 Task: Look for space in Gangākher, India from 22nd June, 2023 to 30th June, 2023 for 2 adults in price range Rs.7000 to Rs.15000. Place can be entire place with 1  bedroom having 1 bed and 1 bathroom. Property type can be house, flat, guest house, hotel. Amenities needed are: washing machine. Booking option can be shelf check-in. Required host language is English.
Action: Mouse moved to (555, 144)
Screenshot: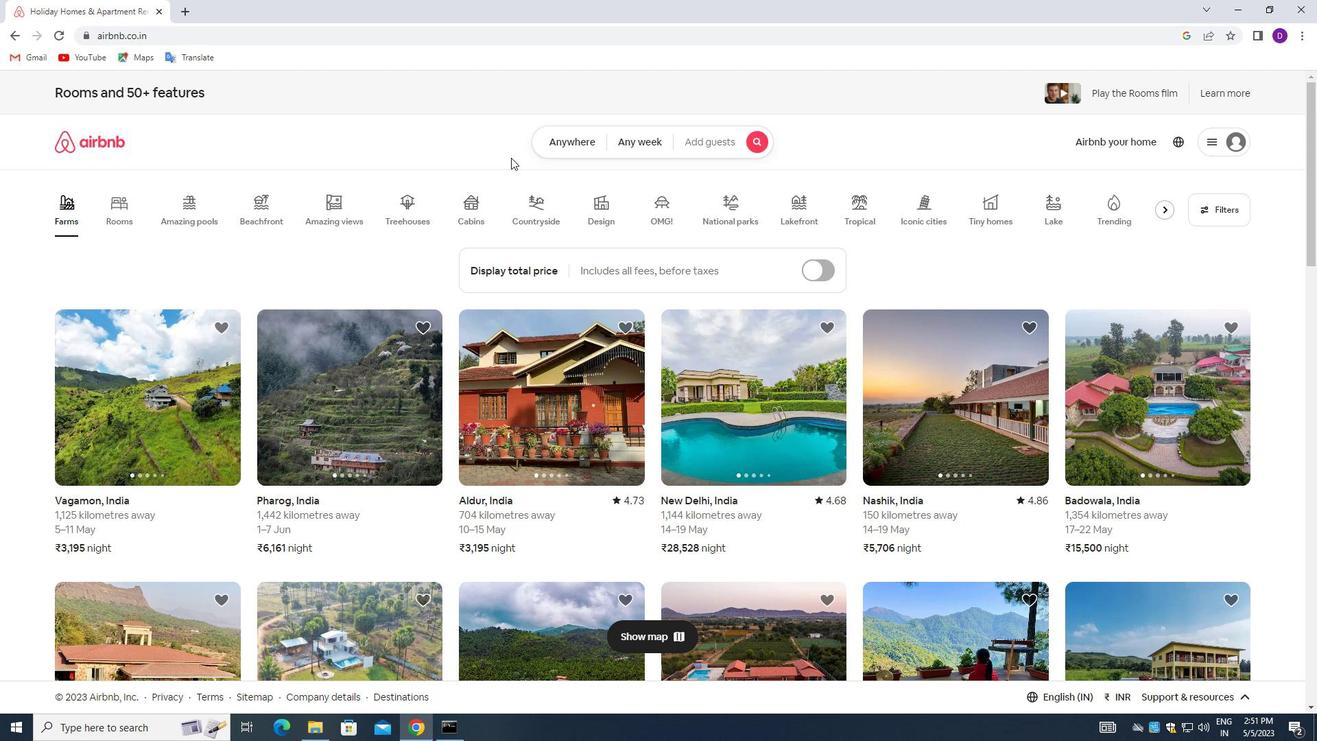 
Action: Mouse pressed left at (555, 144)
Screenshot: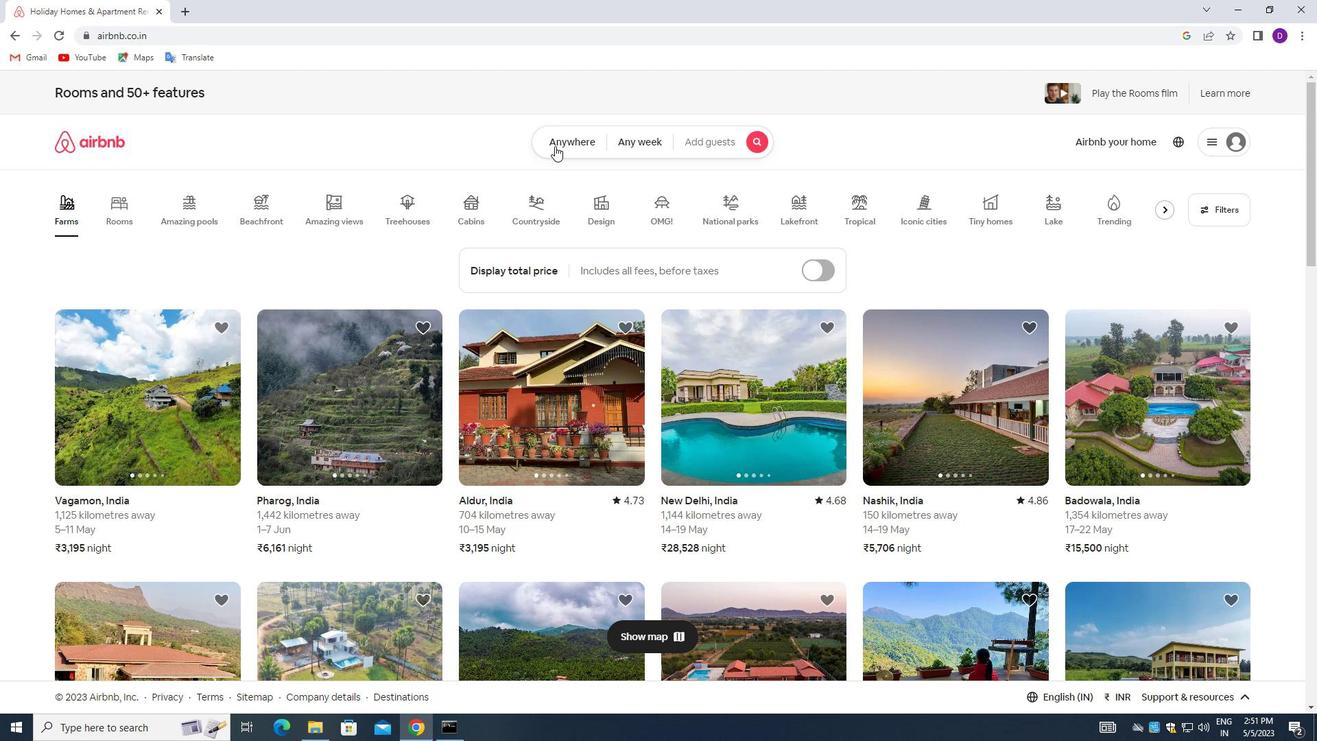 
Action: Mouse moved to (525, 192)
Screenshot: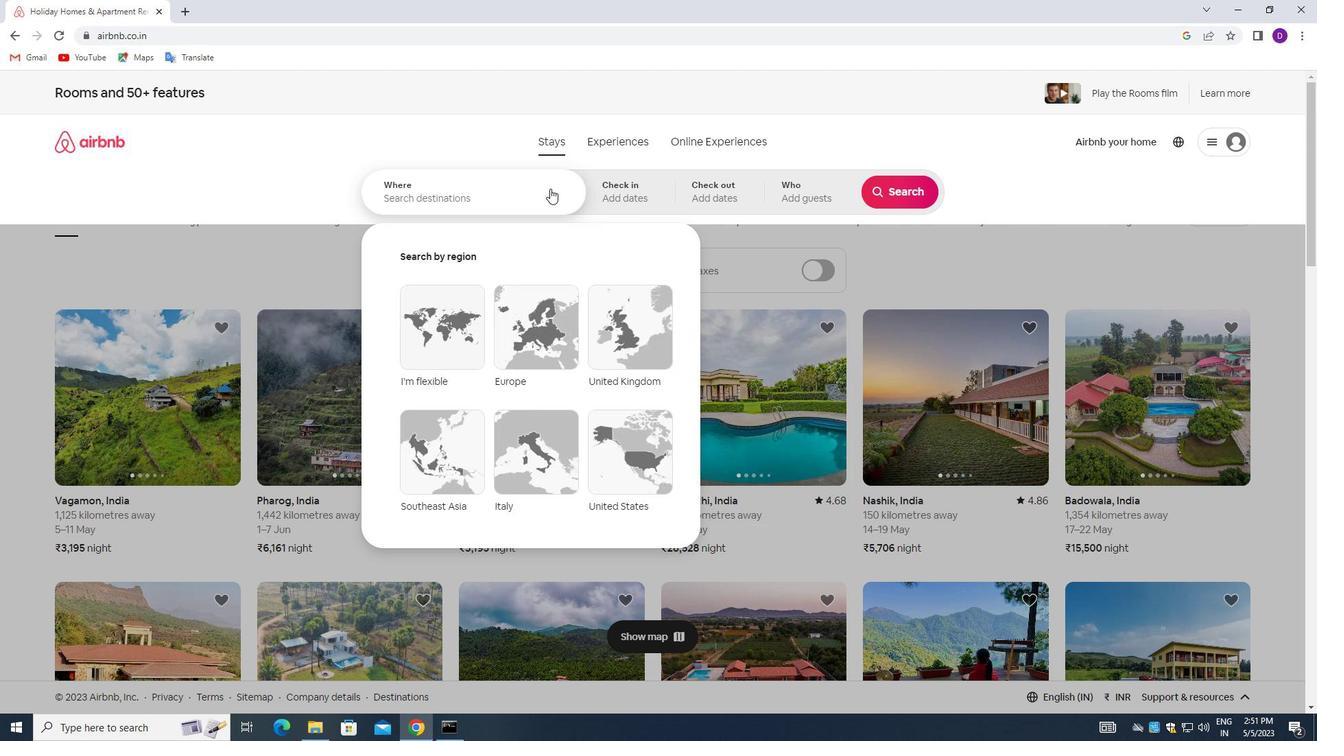 
Action: Mouse pressed left at (525, 192)
Screenshot: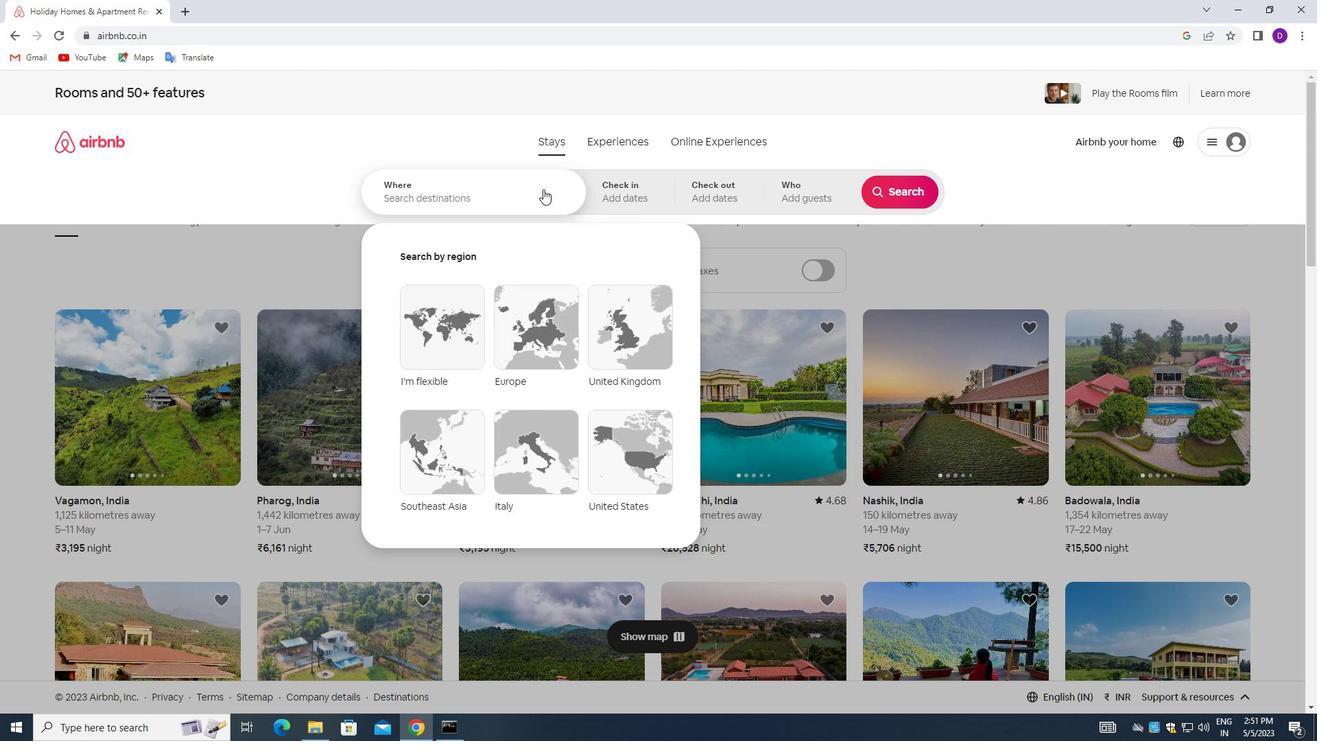 
Action: Mouse moved to (189, 273)
Screenshot: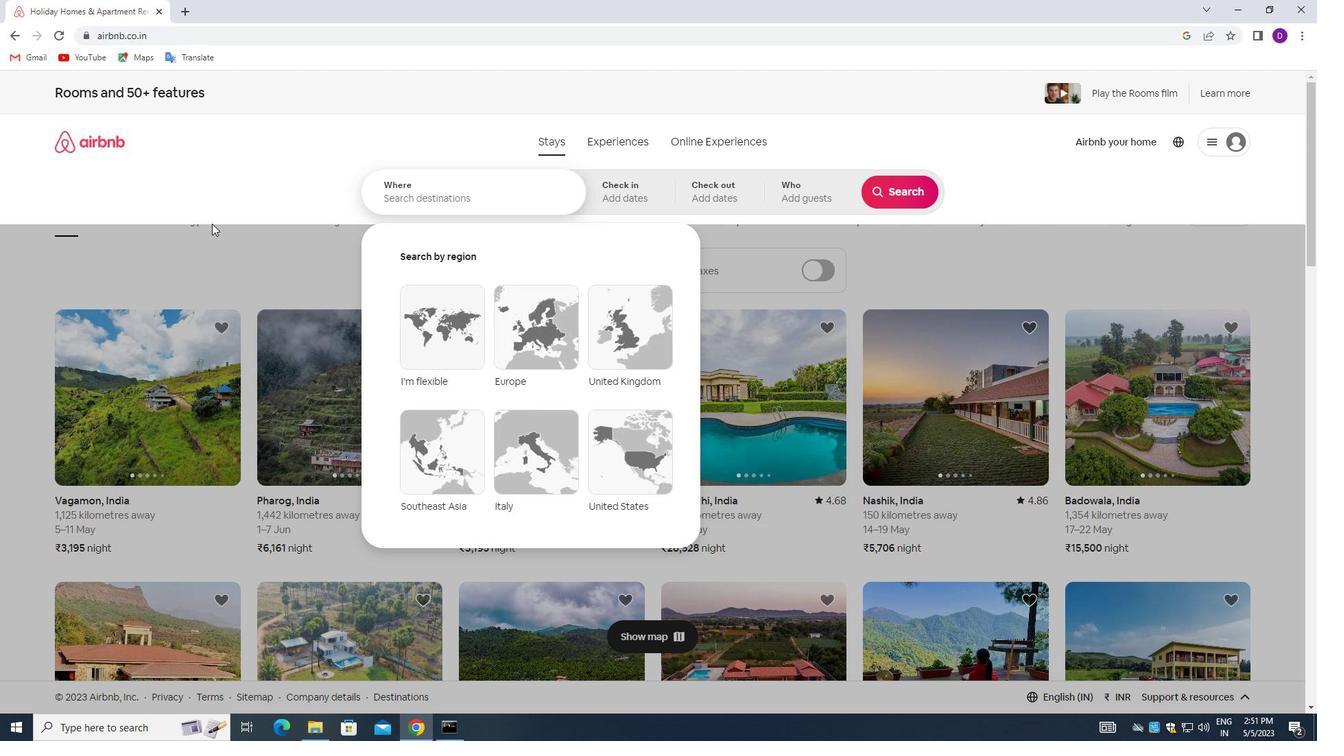 
Action: Key pressed <Key.shift_r>Gangakher,<Key.space><Key.shift>INDIA<Key.enter>
Screenshot: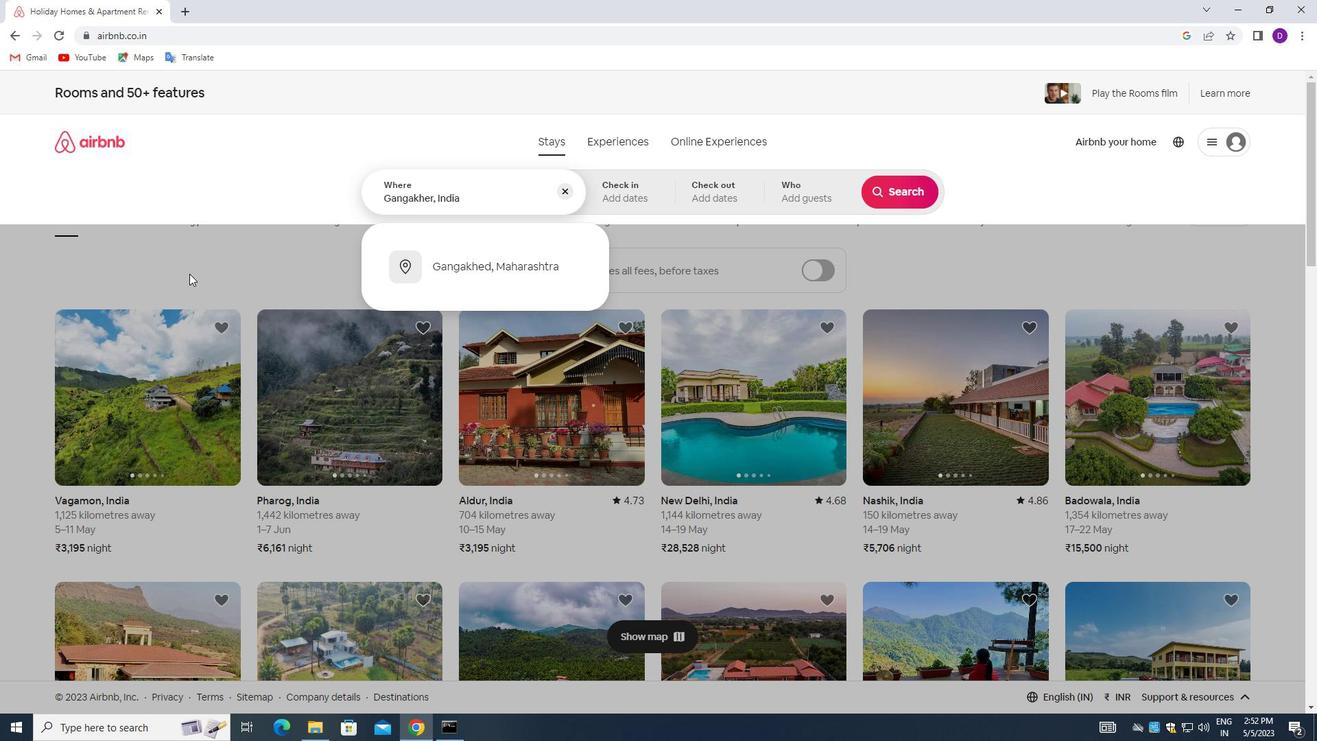 
Action: Mouse moved to (818, 457)
Screenshot: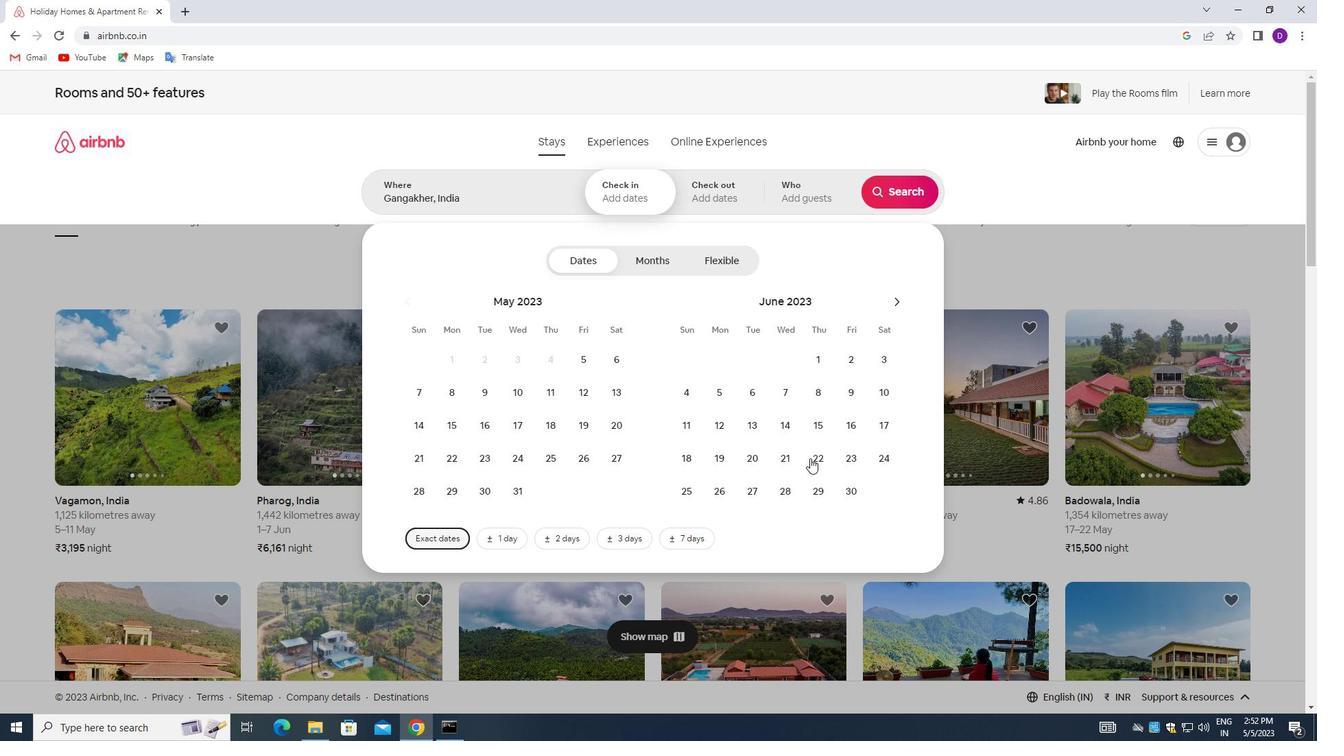 
Action: Mouse pressed left at (818, 457)
Screenshot: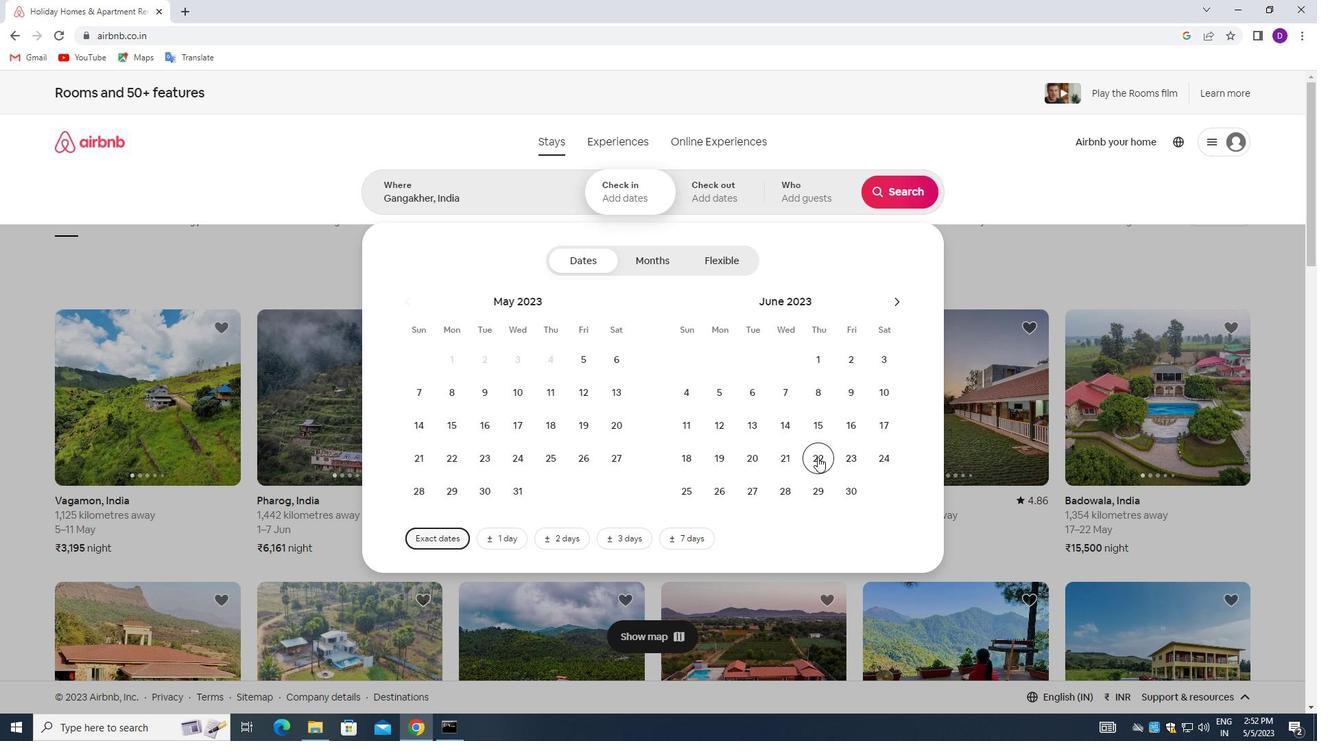 
Action: Mouse moved to (844, 485)
Screenshot: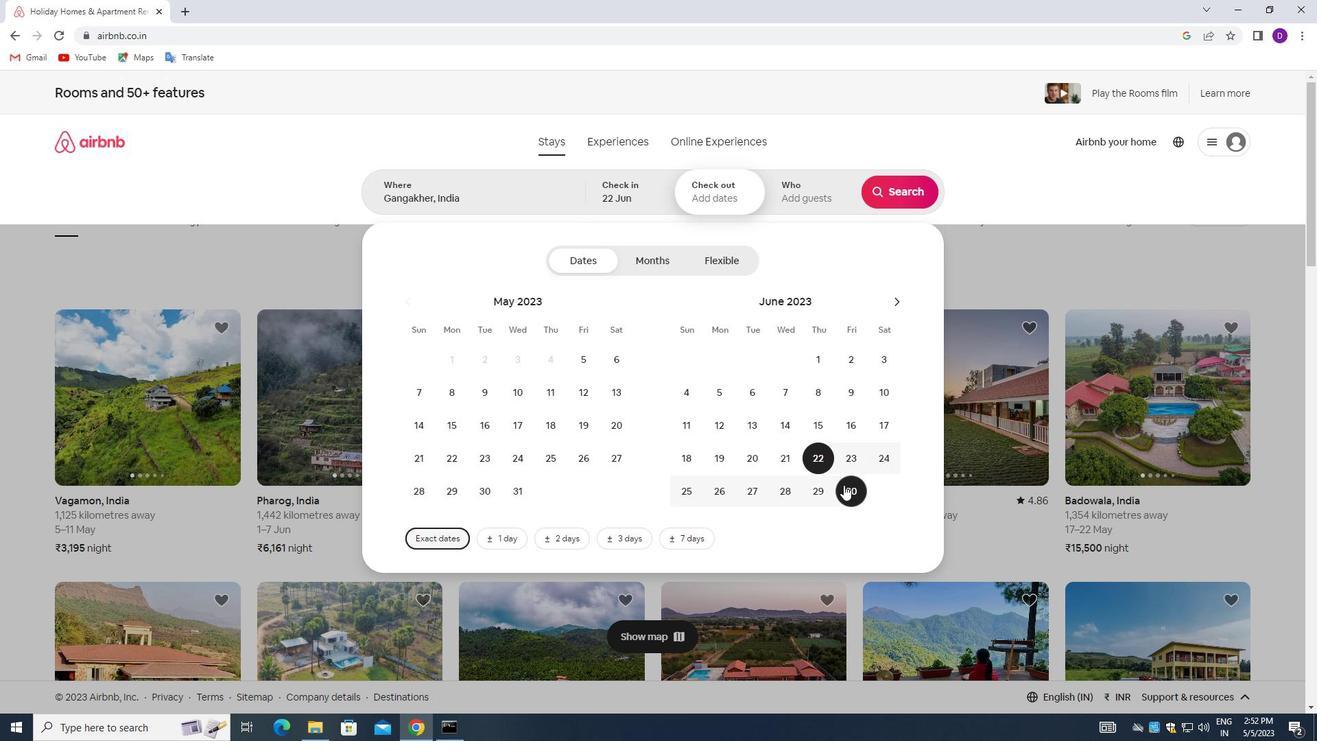 
Action: Mouse pressed left at (844, 485)
Screenshot: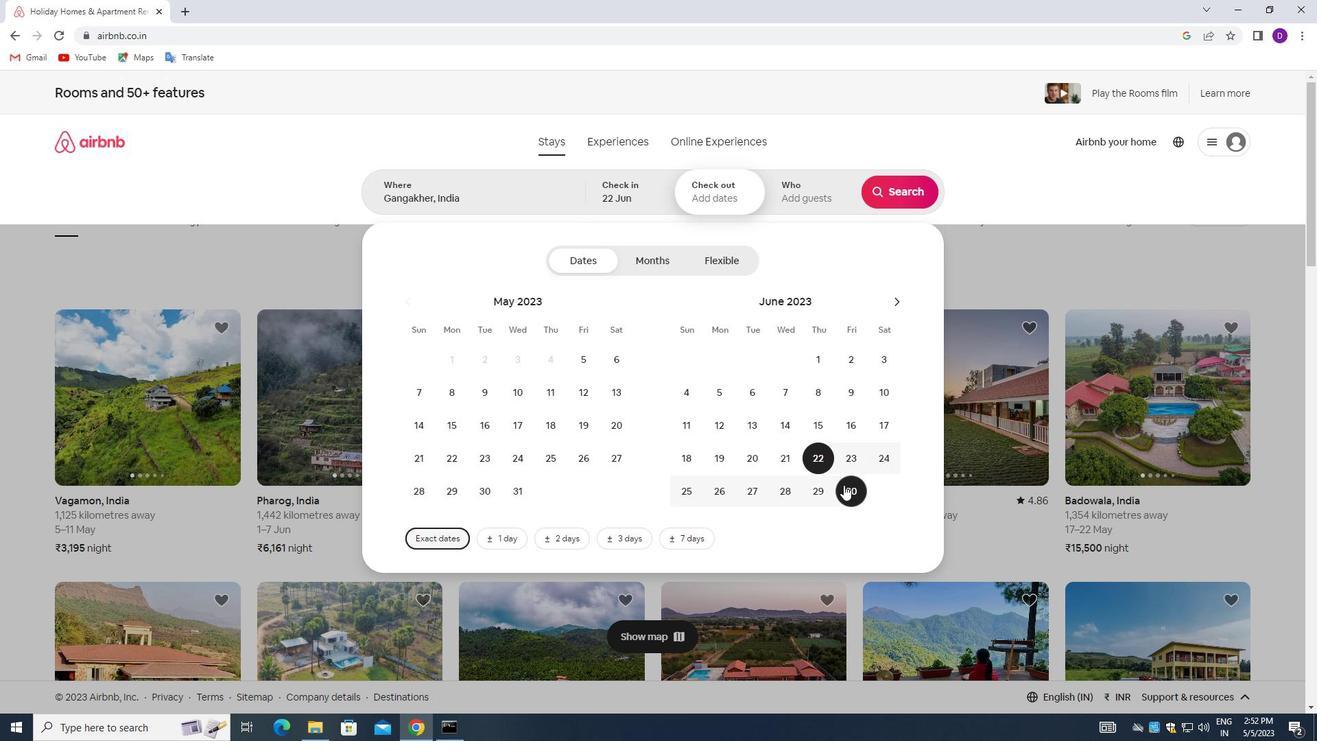
Action: Mouse moved to (794, 199)
Screenshot: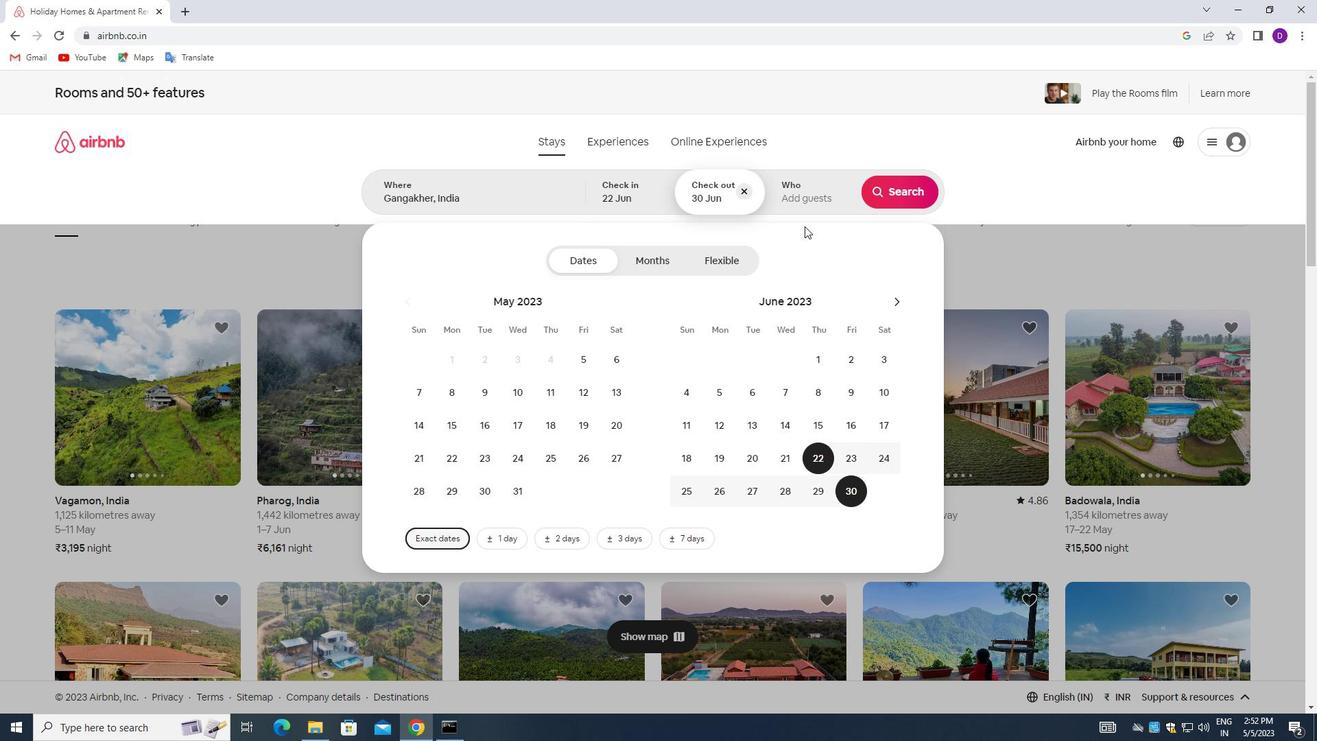 
Action: Mouse pressed left at (794, 199)
Screenshot: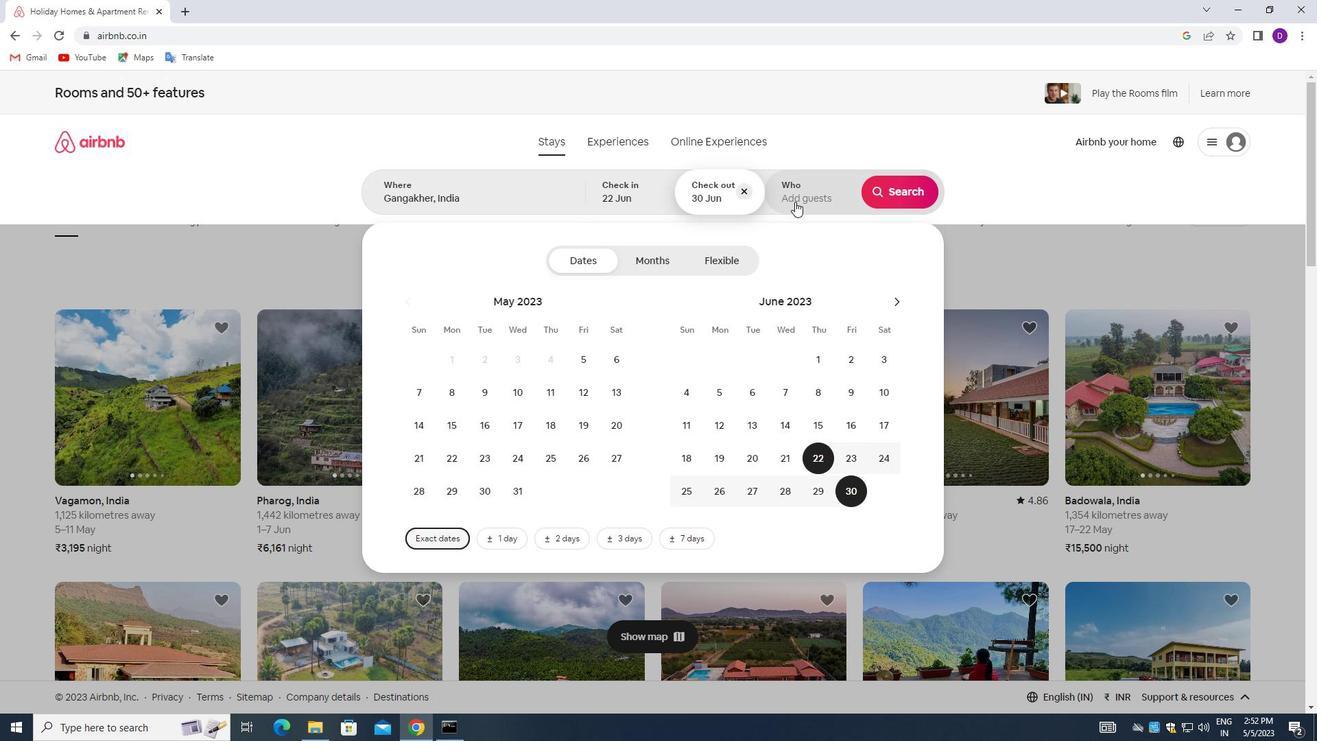 
Action: Mouse moved to (897, 267)
Screenshot: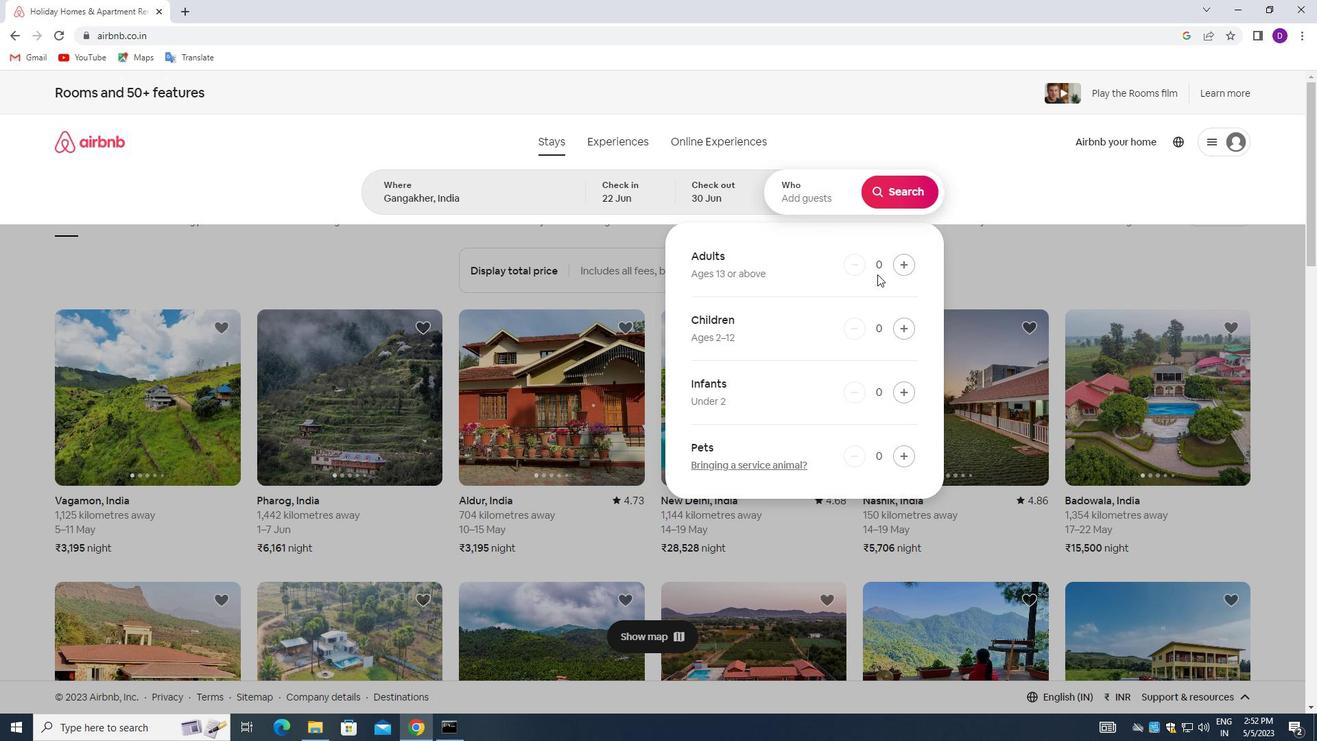 
Action: Mouse pressed left at (897, 267)
Screenshot: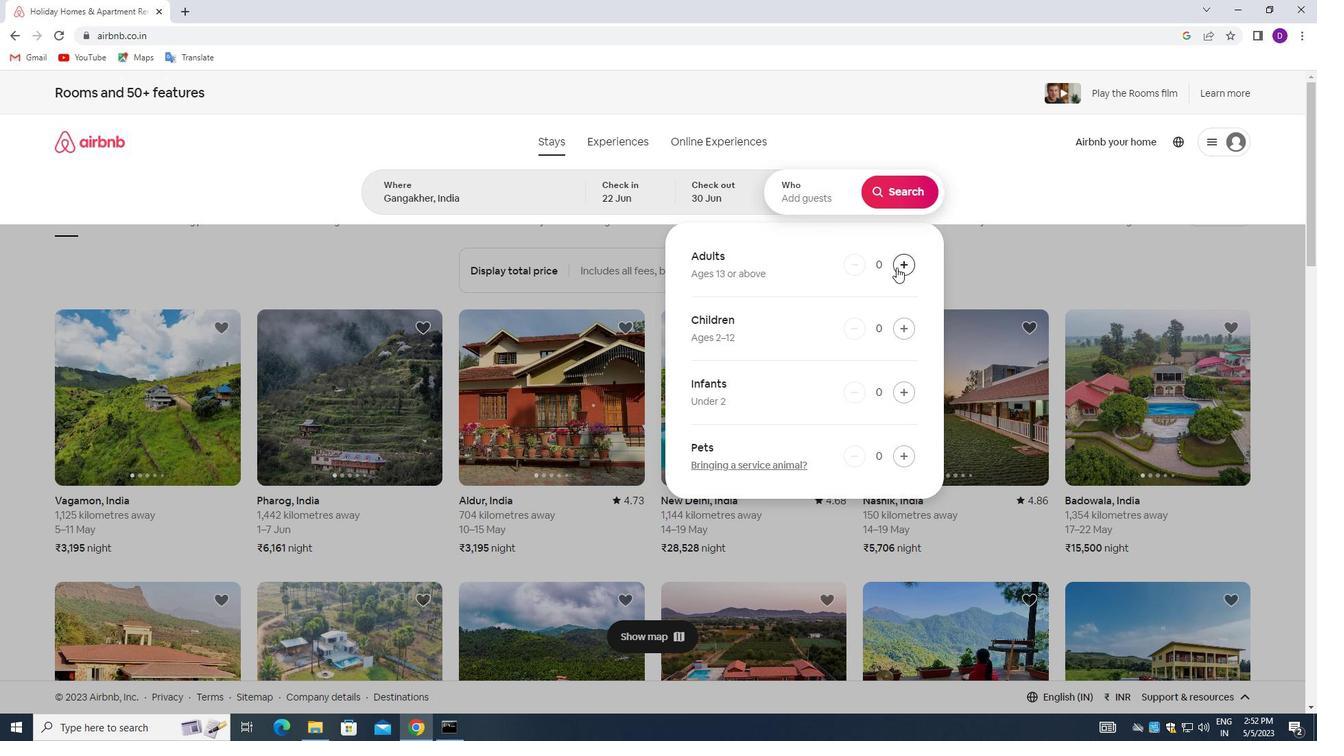 
Action: Mouse pressed left at (897, 267)
Screenshot: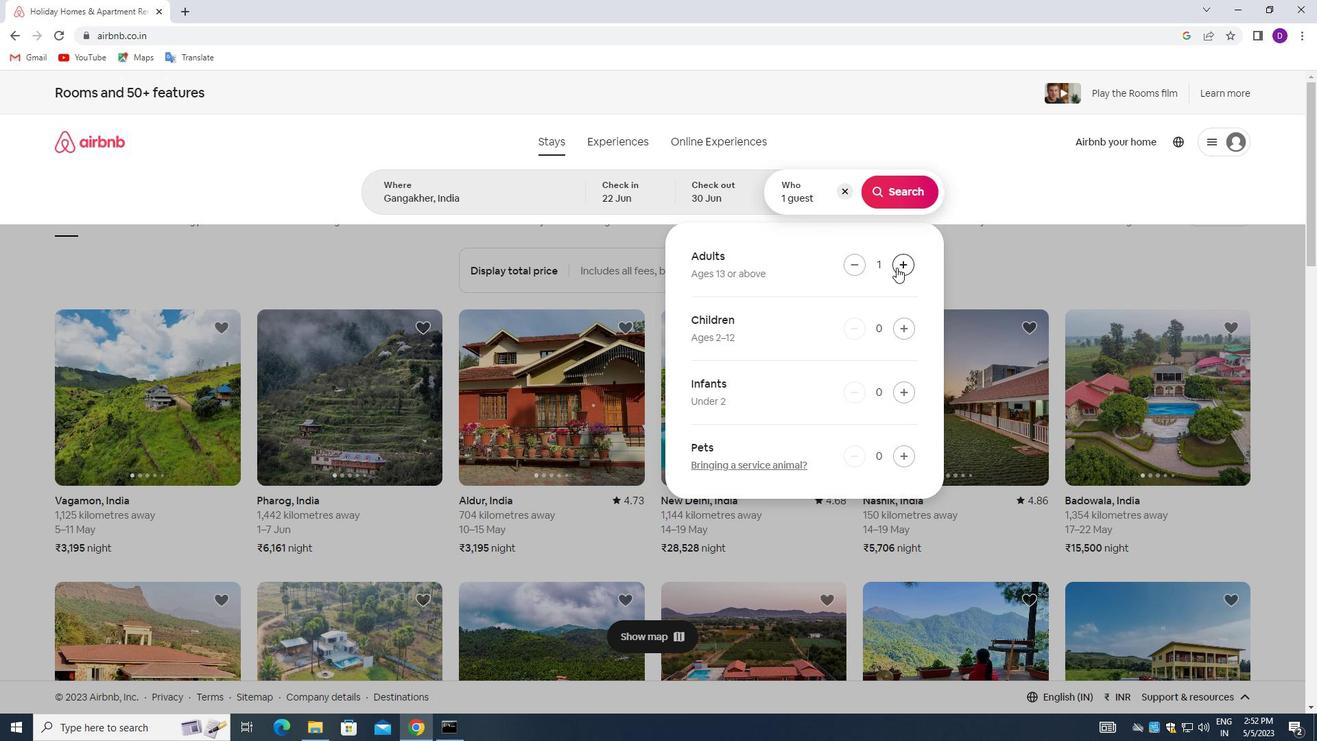 
Action: Mouse moved to (897, 190)
Screenshot: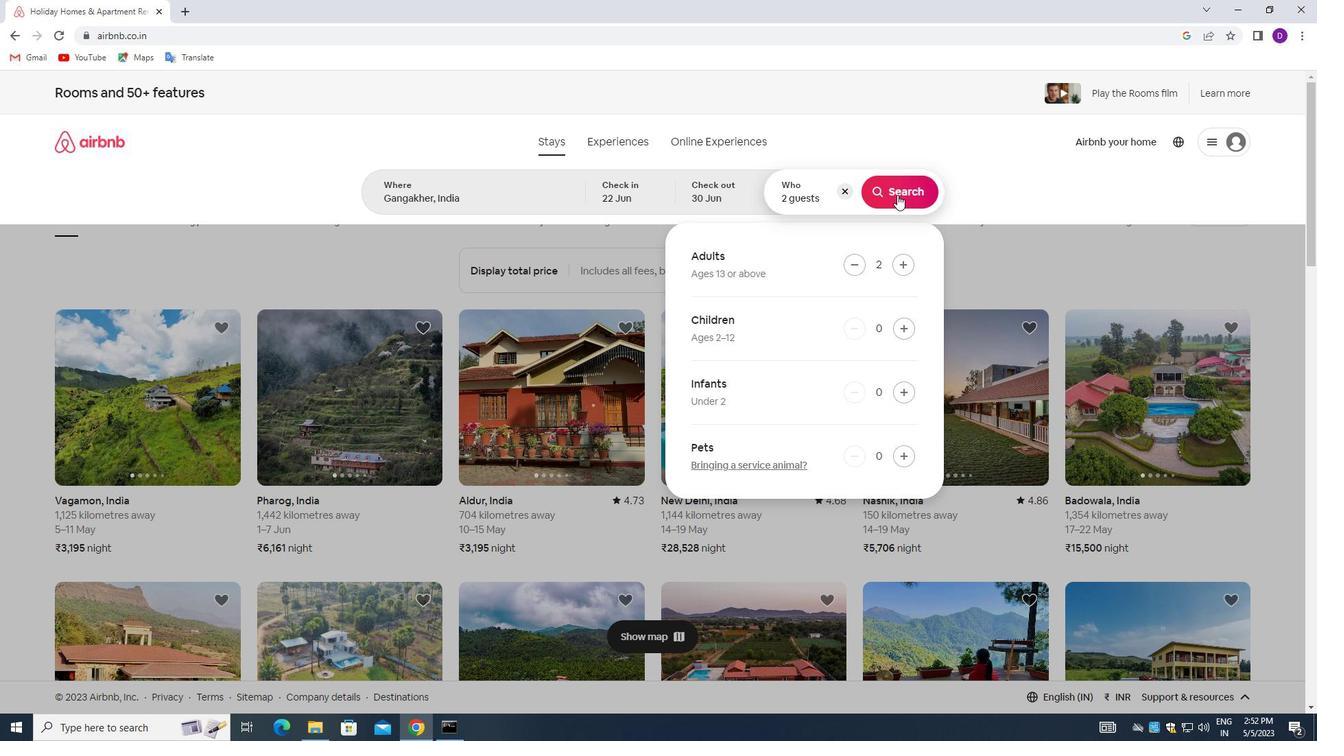 
Action: Mouse pressed left at (897, 190)
Screenshot: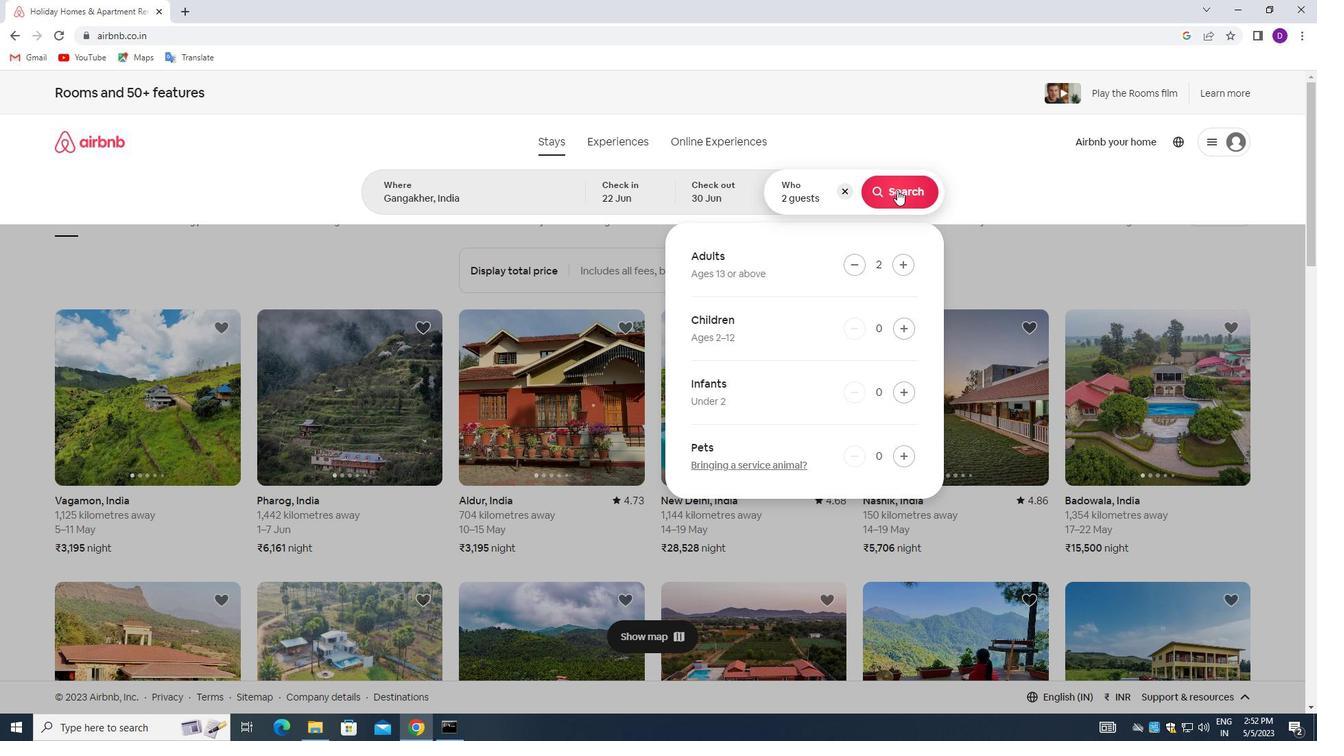 
Action: Mouse moved to (1256, 149)
Screenshot: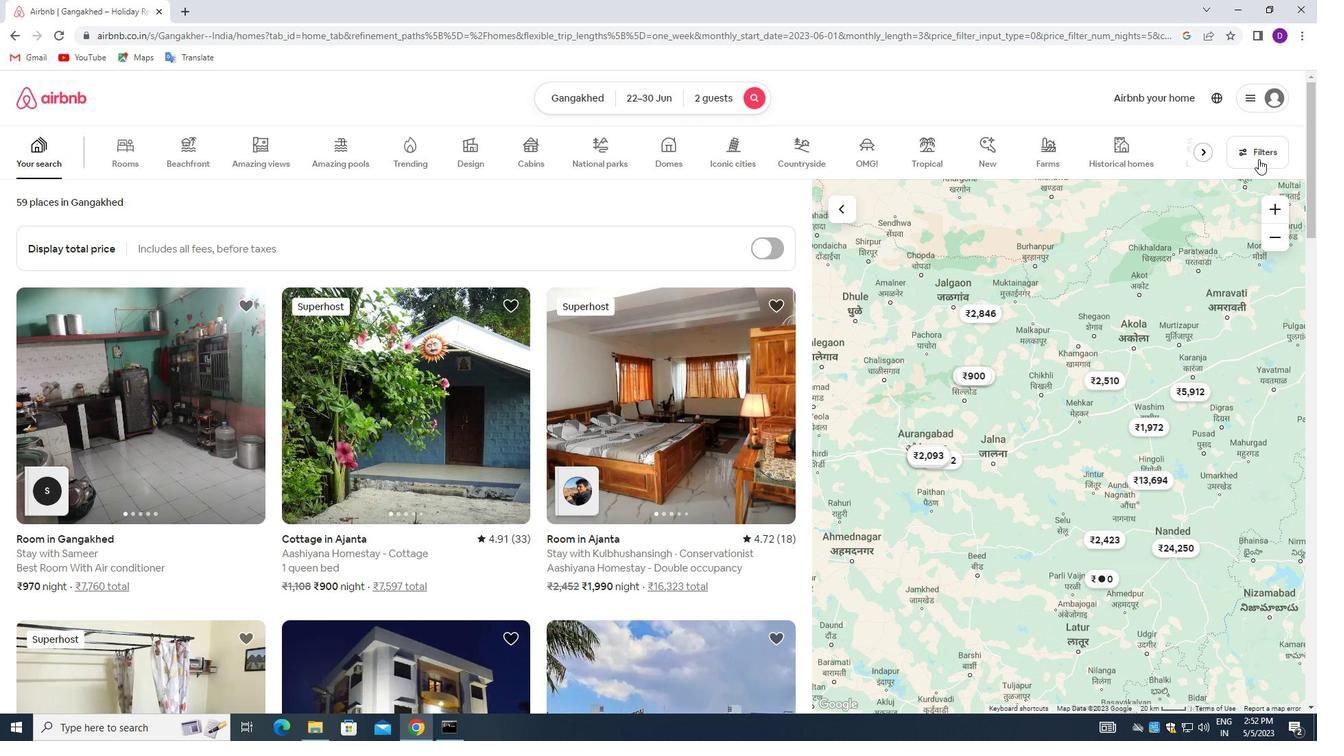 
Action: Mouse pressed left at (1256, 149)
Screenshot: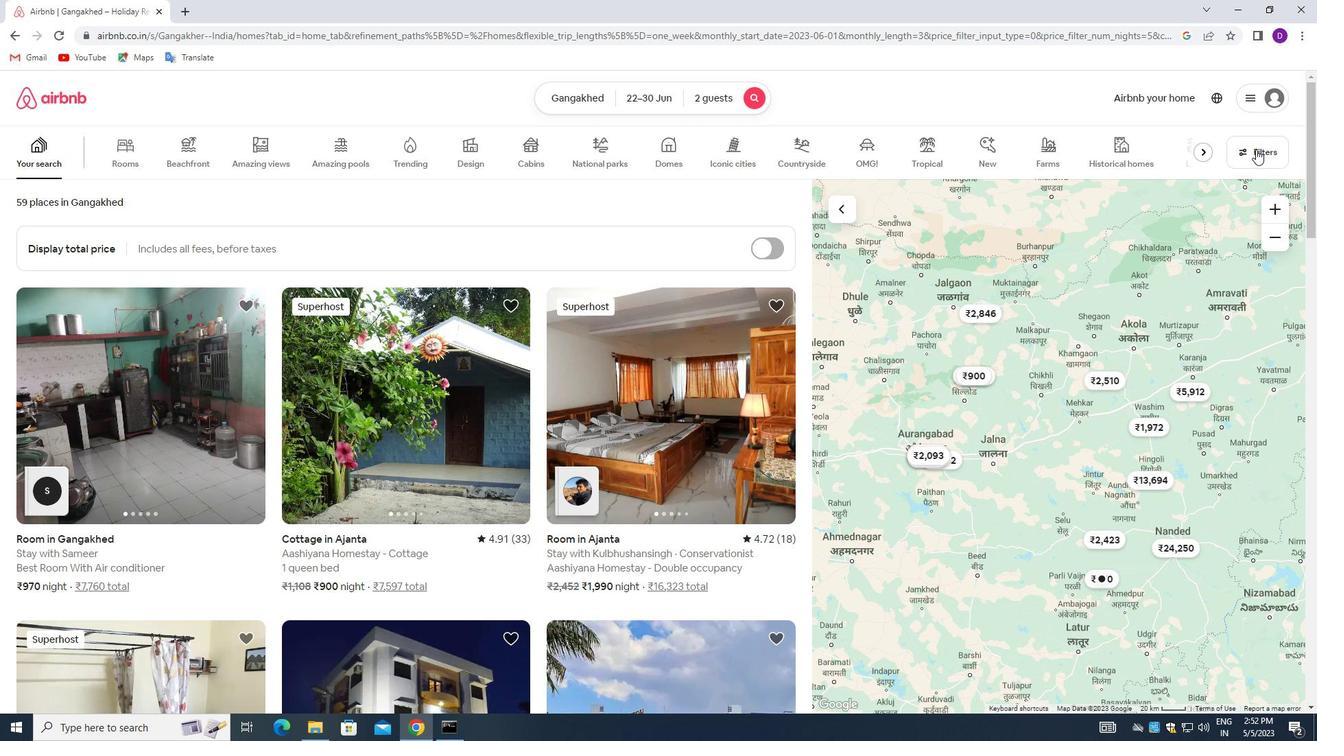 
Action: Mouse moved to (496, 496)
Screenshot: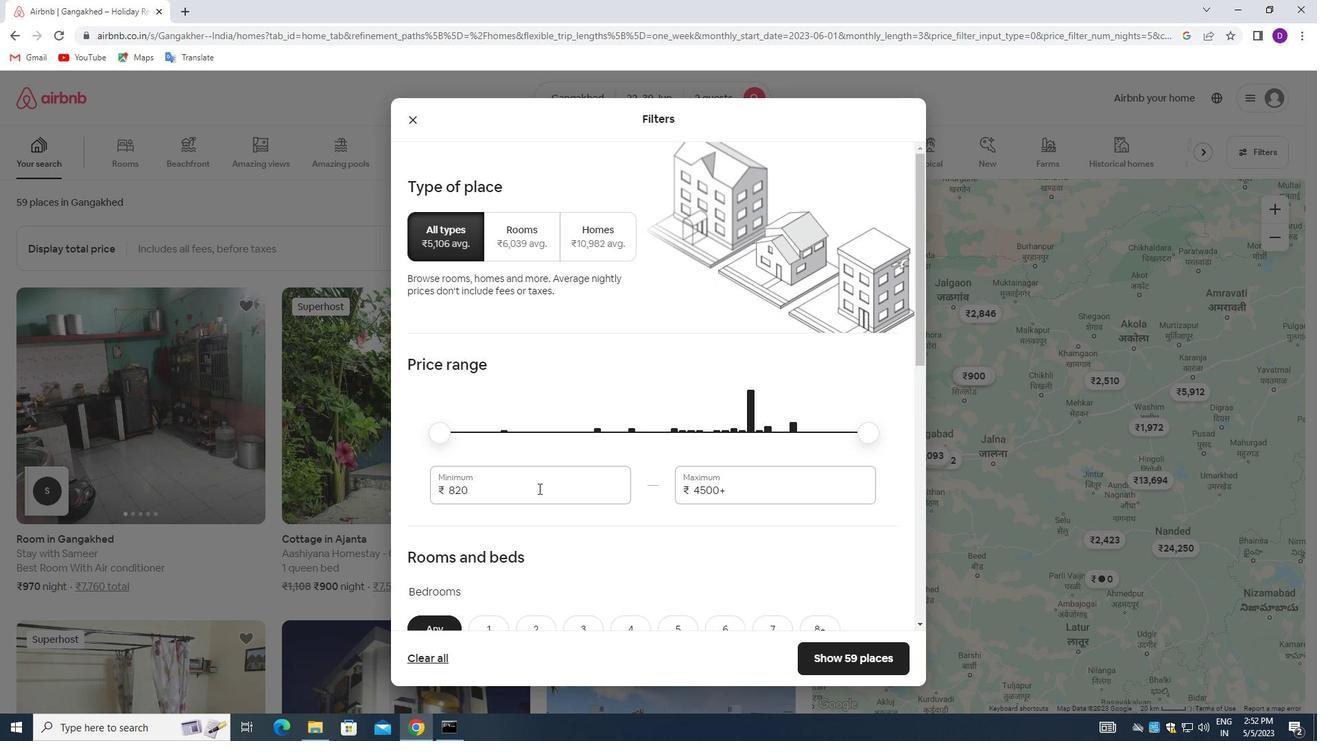 
Action: Mouse pressed left at (496, 496)
Screenshot: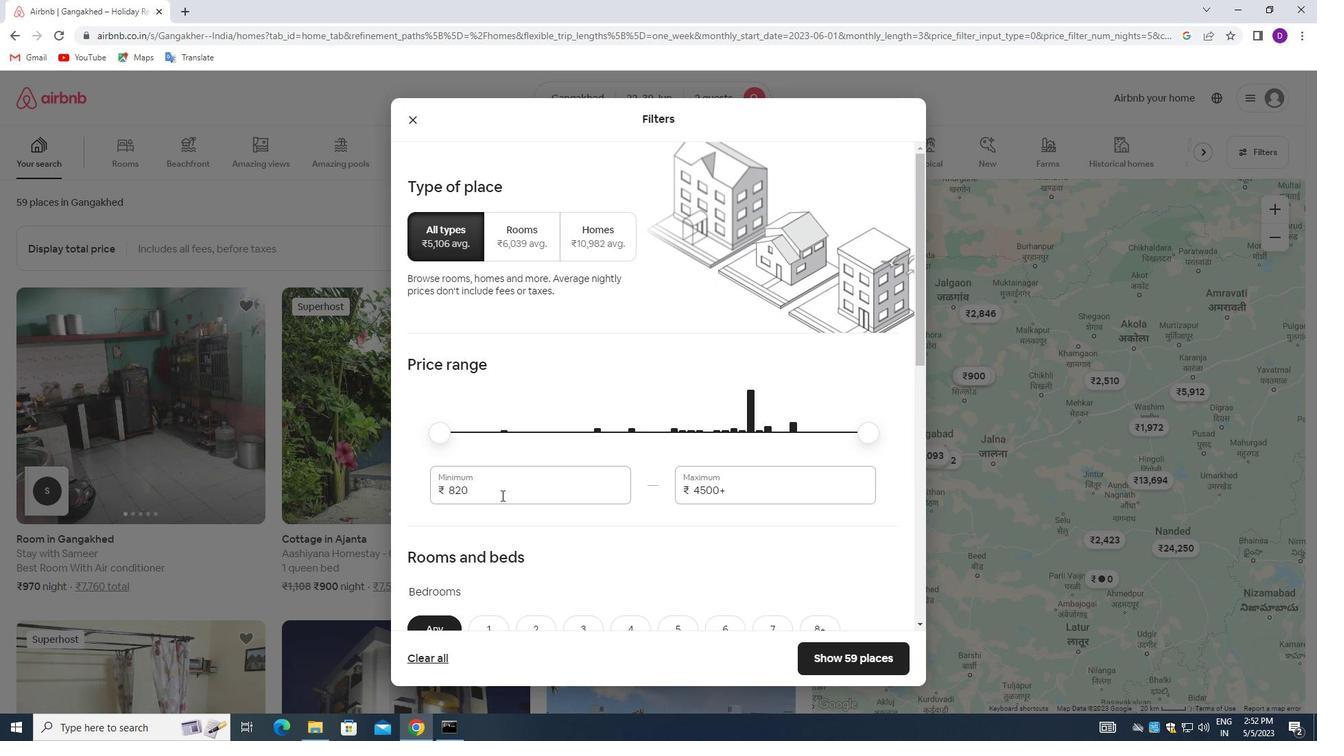 
Action: Mouse pressed left at (496, 496)
Screenshot: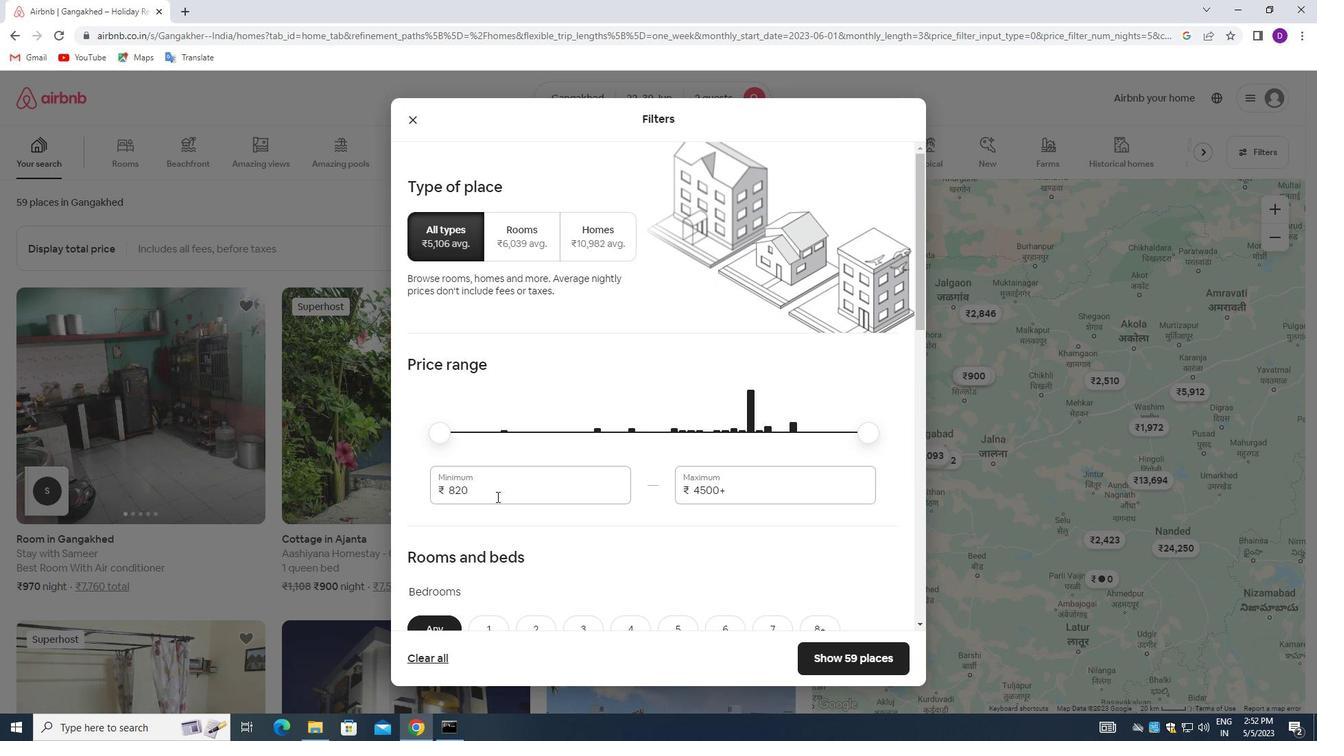 
Action: Key pressed 7000<Key.tab>15000
Screenshot: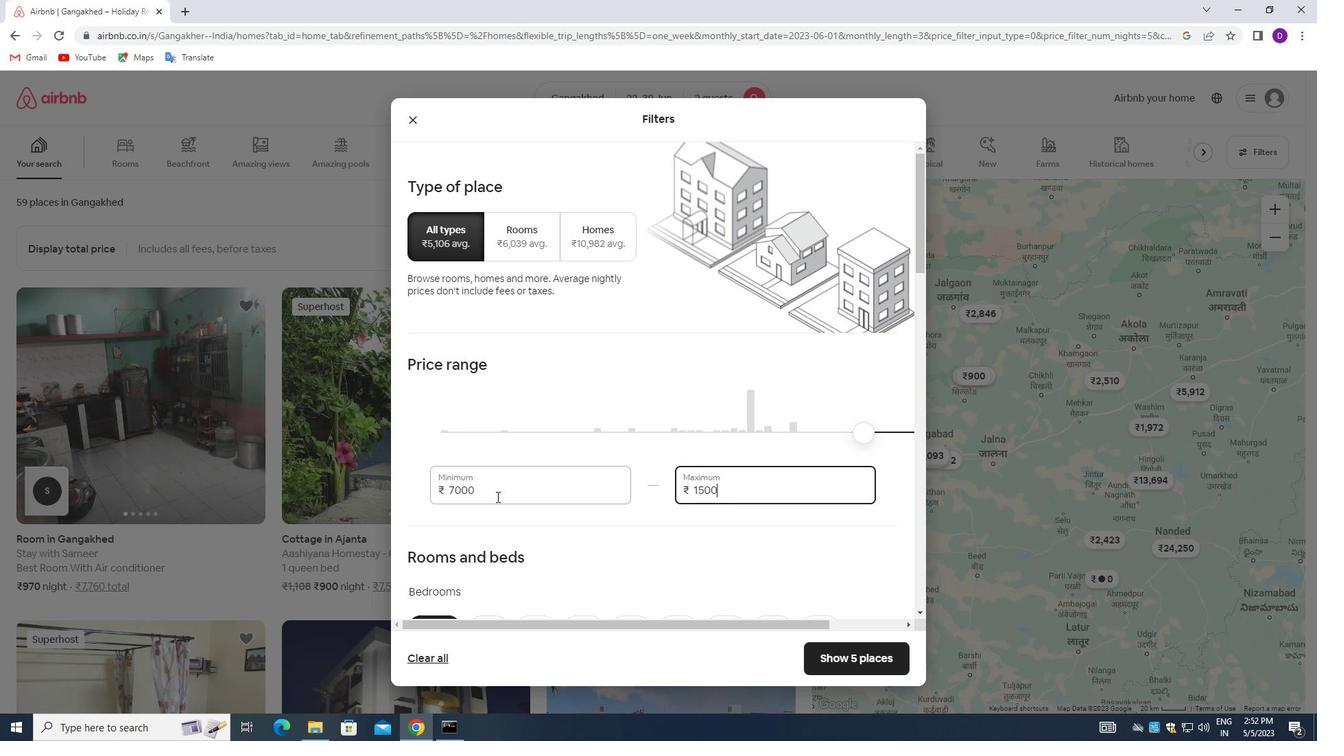 
Action: Mouse moved to (680, 559)
Screenshot: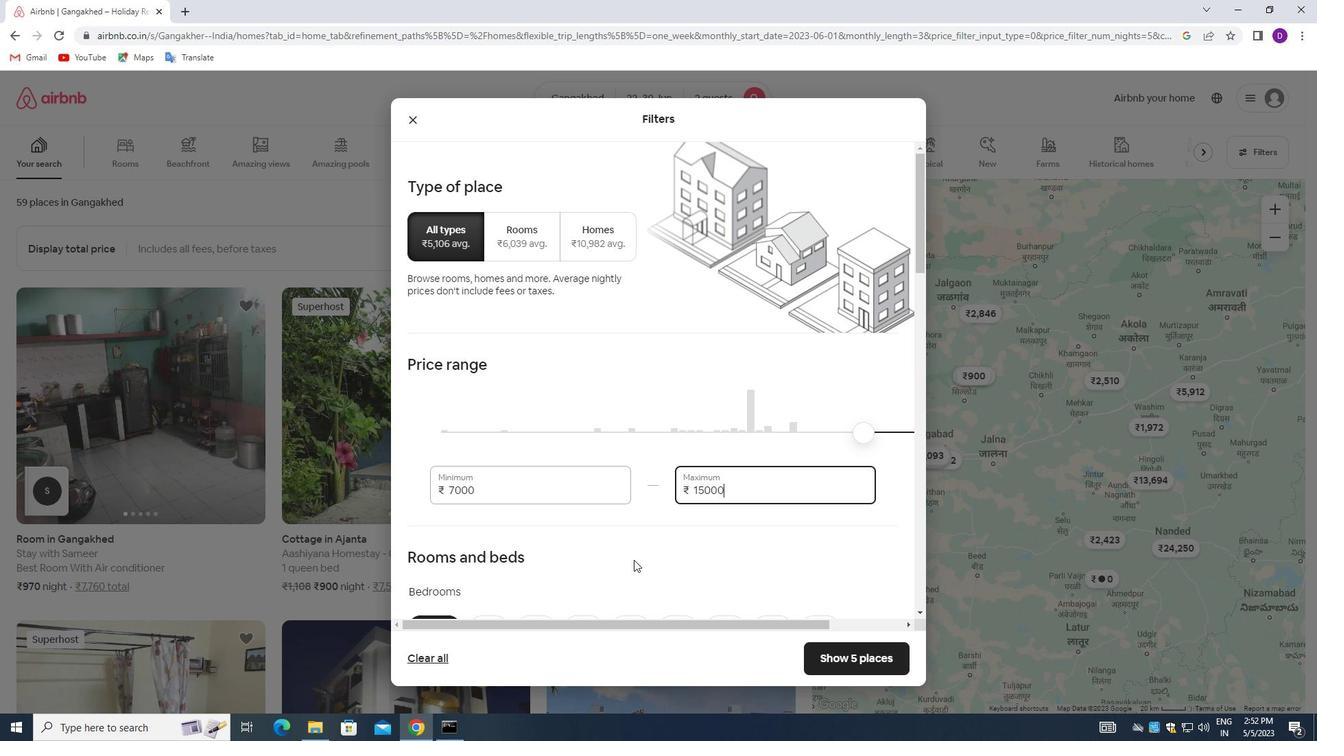 
Action: Mouse scrolled (680, 558) with delta (0, 0)
Screenshot: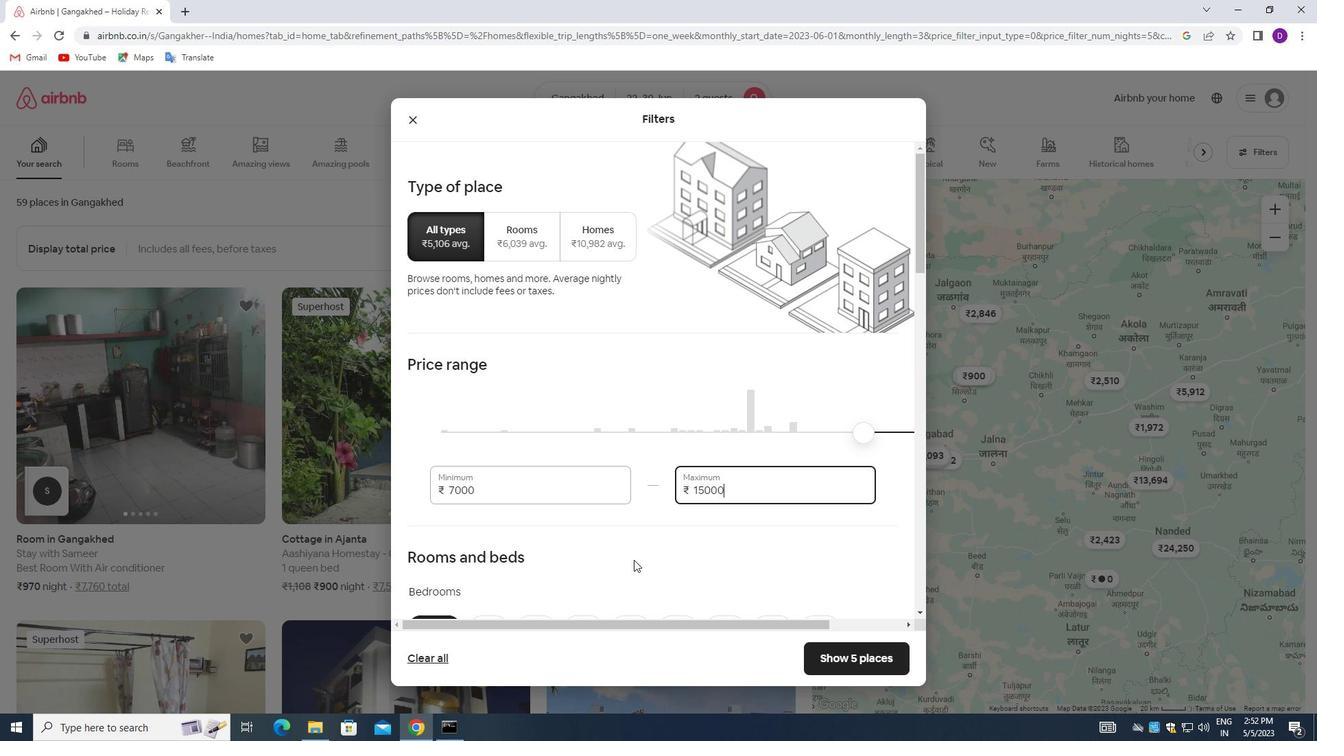 
Action: Mouse moved to (681, 558)
Screenshot: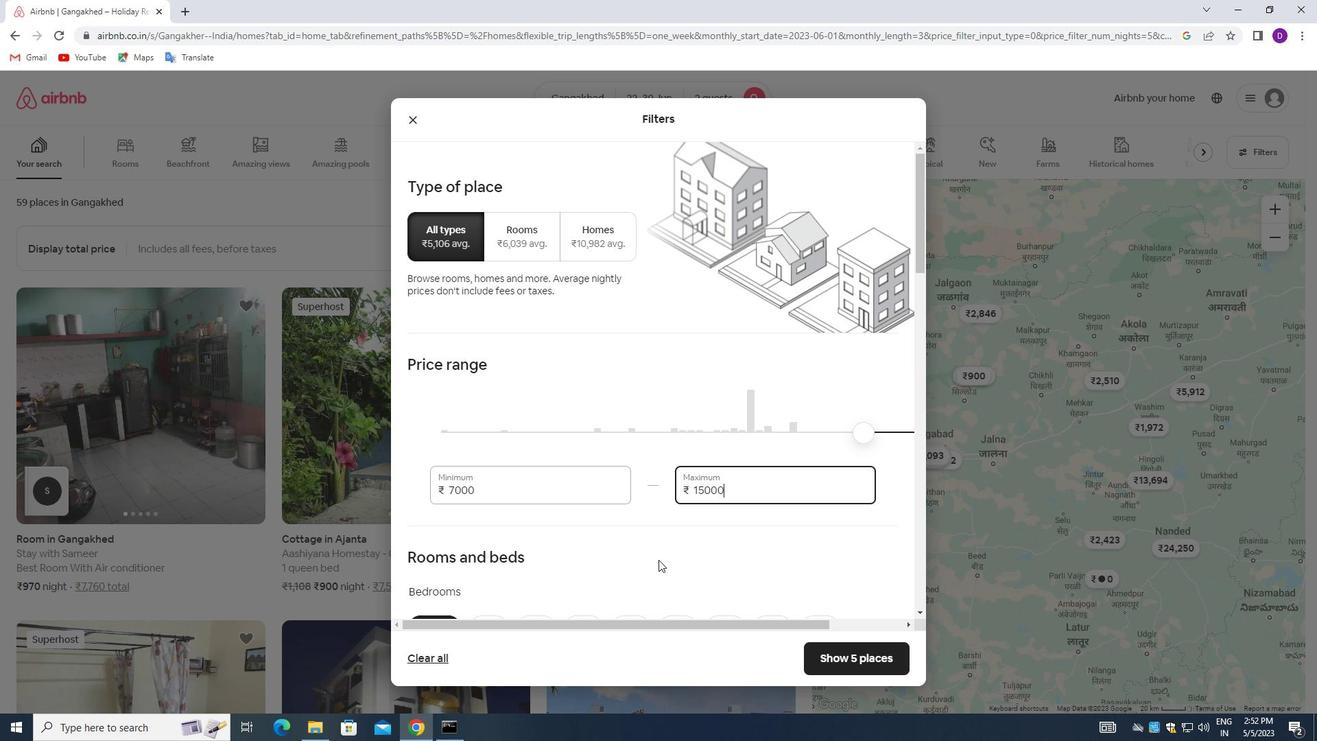 
Action: Mouse scrolled (681, 558) with delta (0, 0)
Screenshot: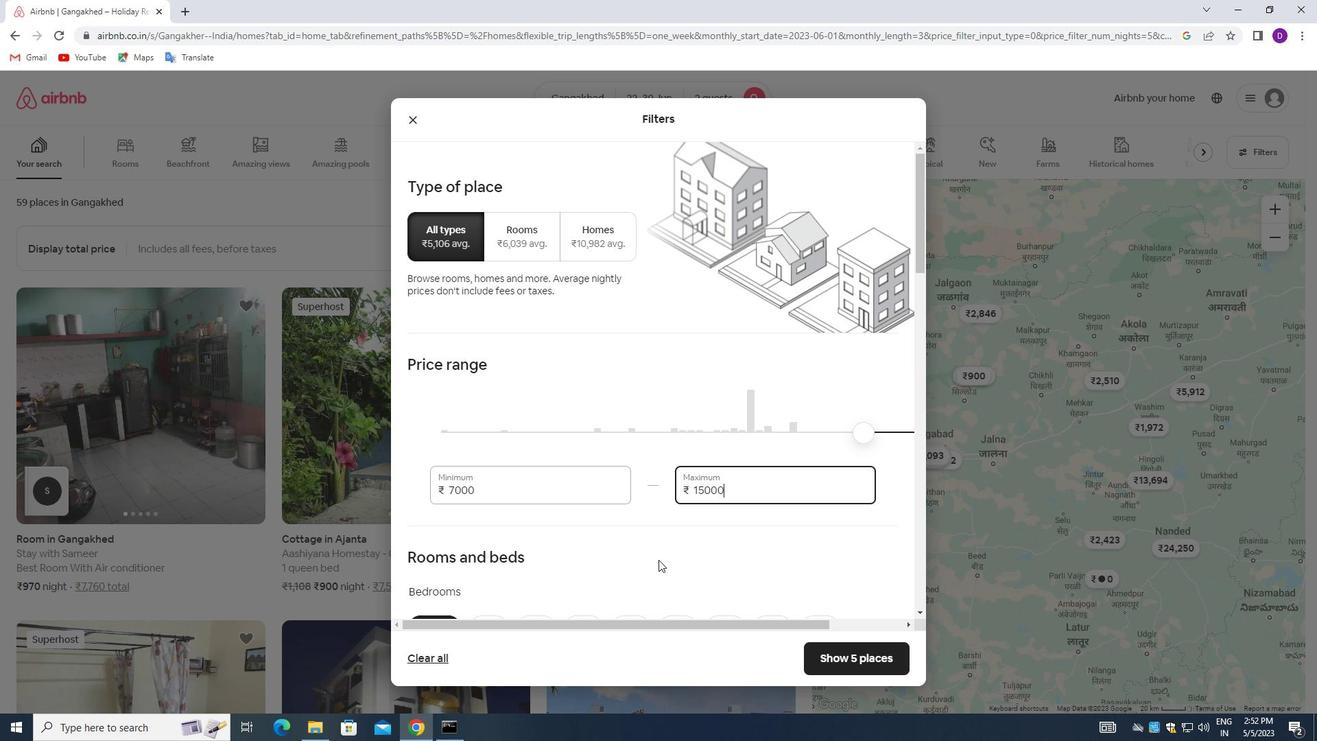 
Action: Mouse moved to (682, 558)
Screenshot: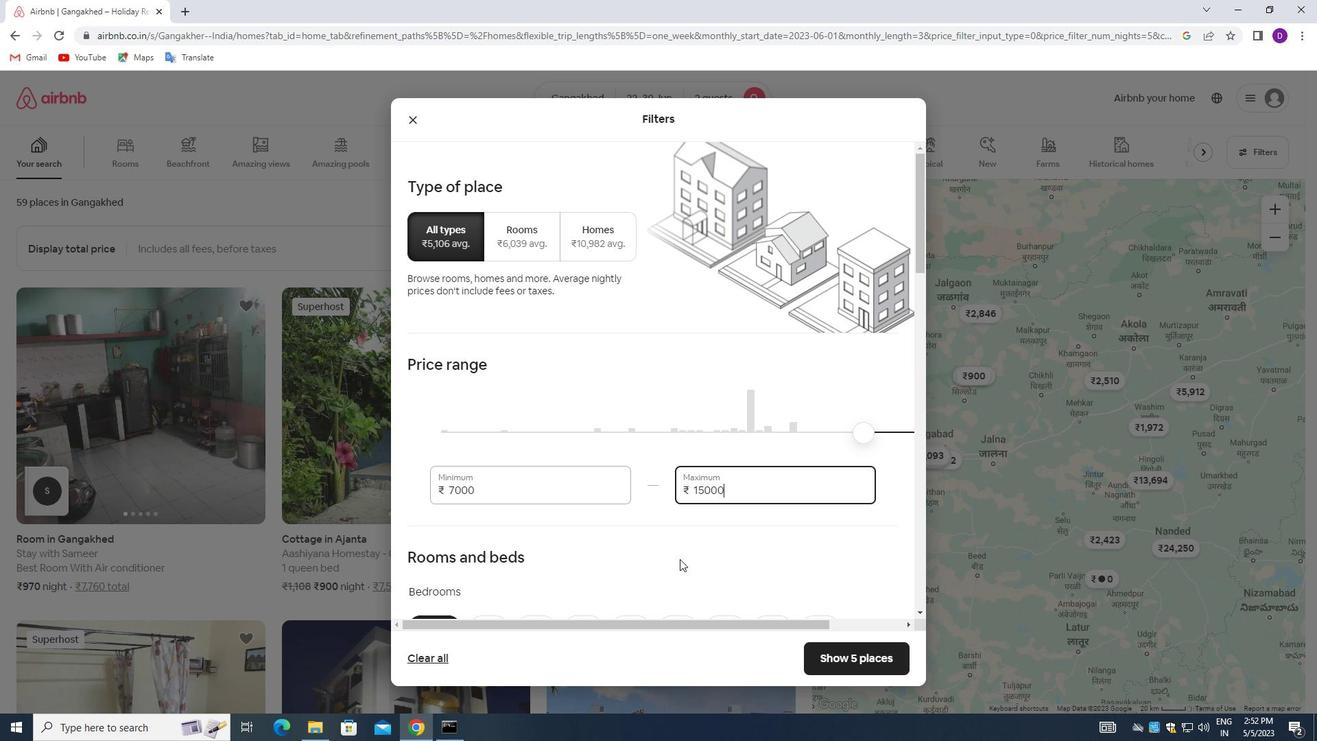 
Action: Mouse scrolled (682, 558) with delta (0, 0)
Screenshot: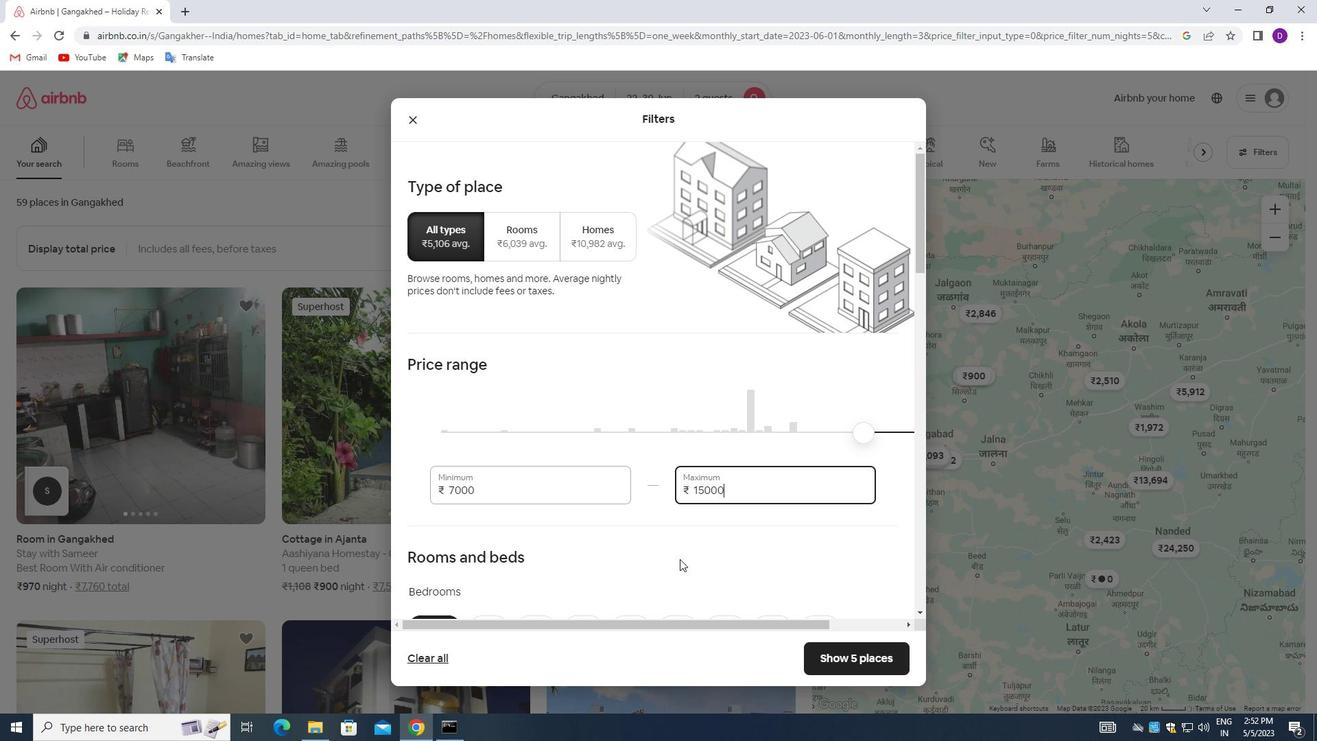 
Action: Mouse moved to (682, 556)
Screenshot: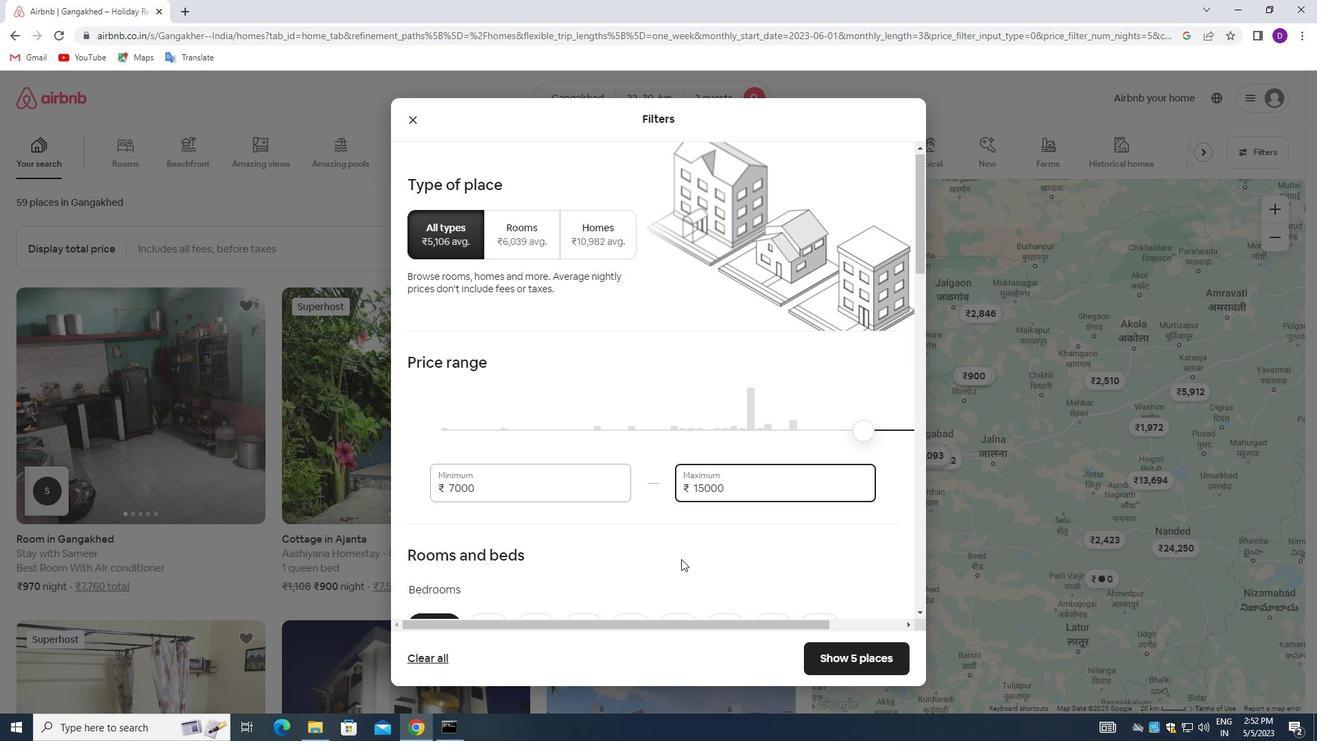 
Action: Mouse scrolled (682, 555) with delta (0, 0)
Screenshot: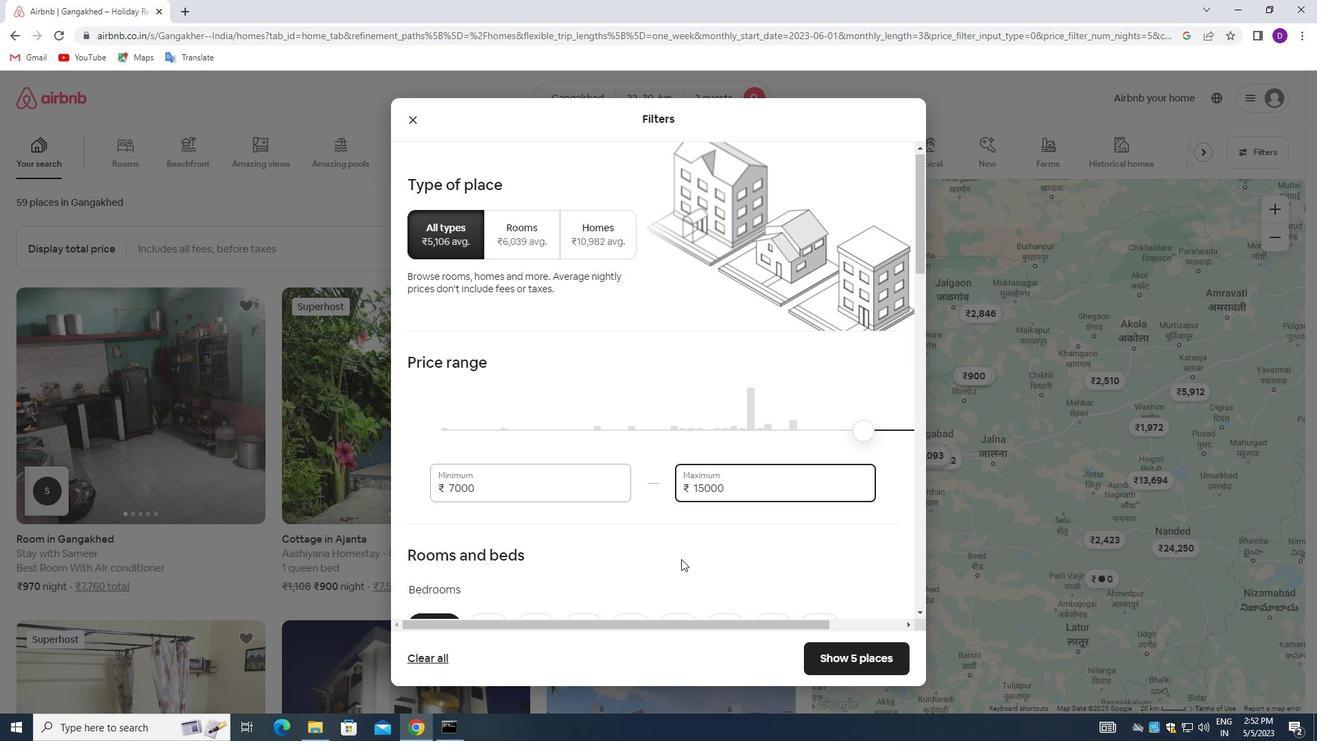
Action: Mouse moved to (479, 356)
Screenshot: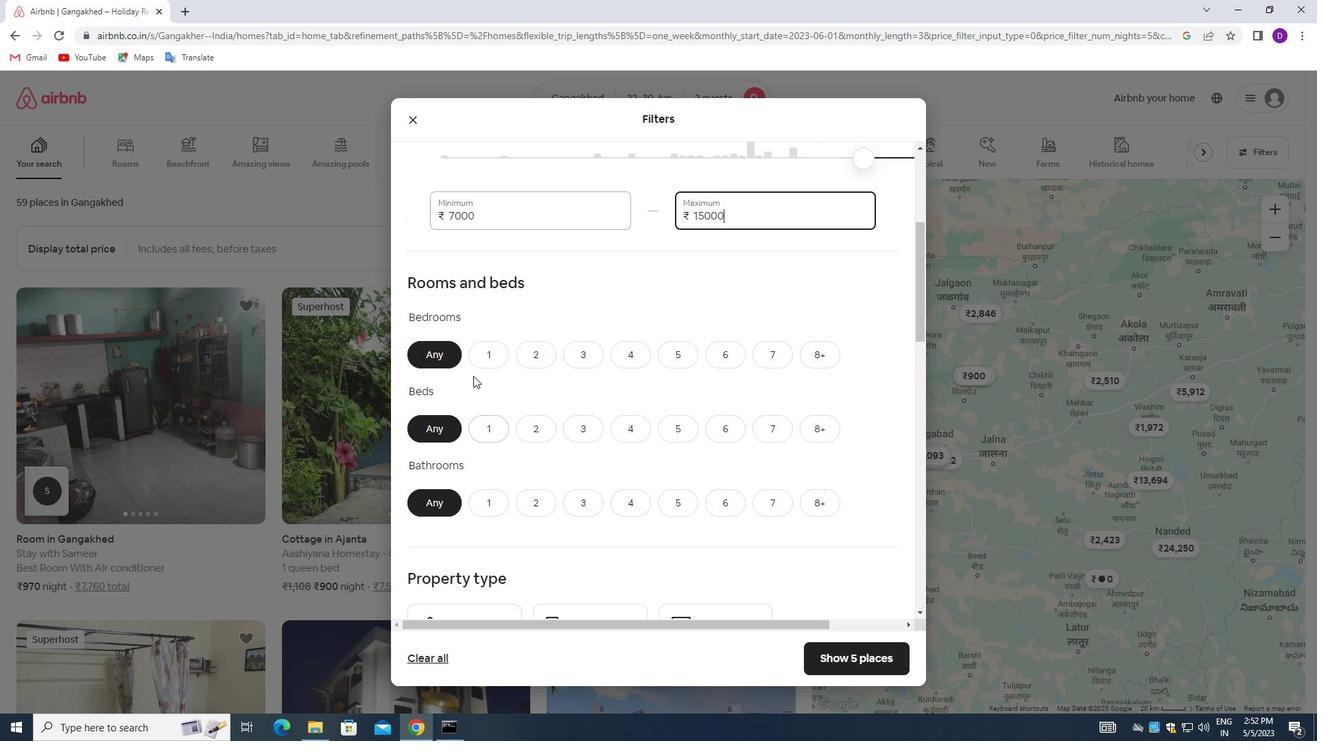 
Action: Mouse pressed left at (479, 356)
Screenshot: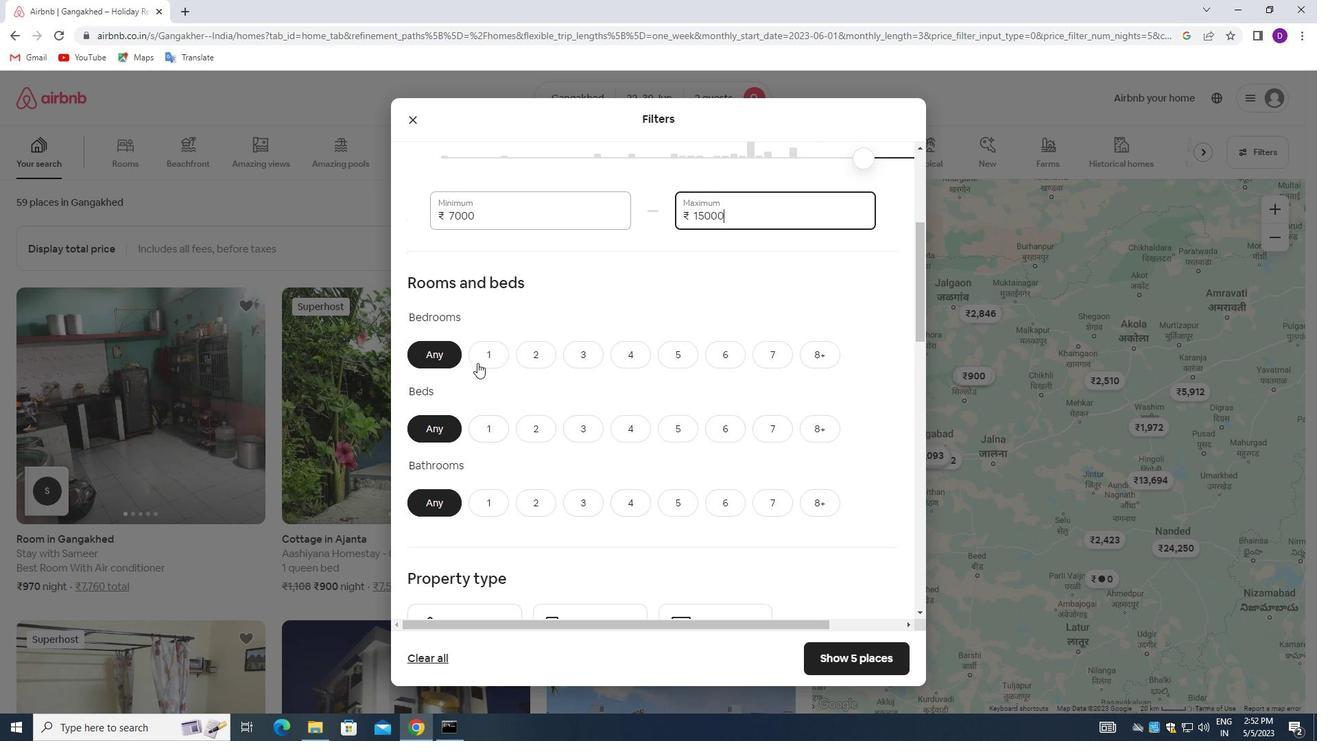 
Action: Mouse moved to (499, 437)
Screenshot: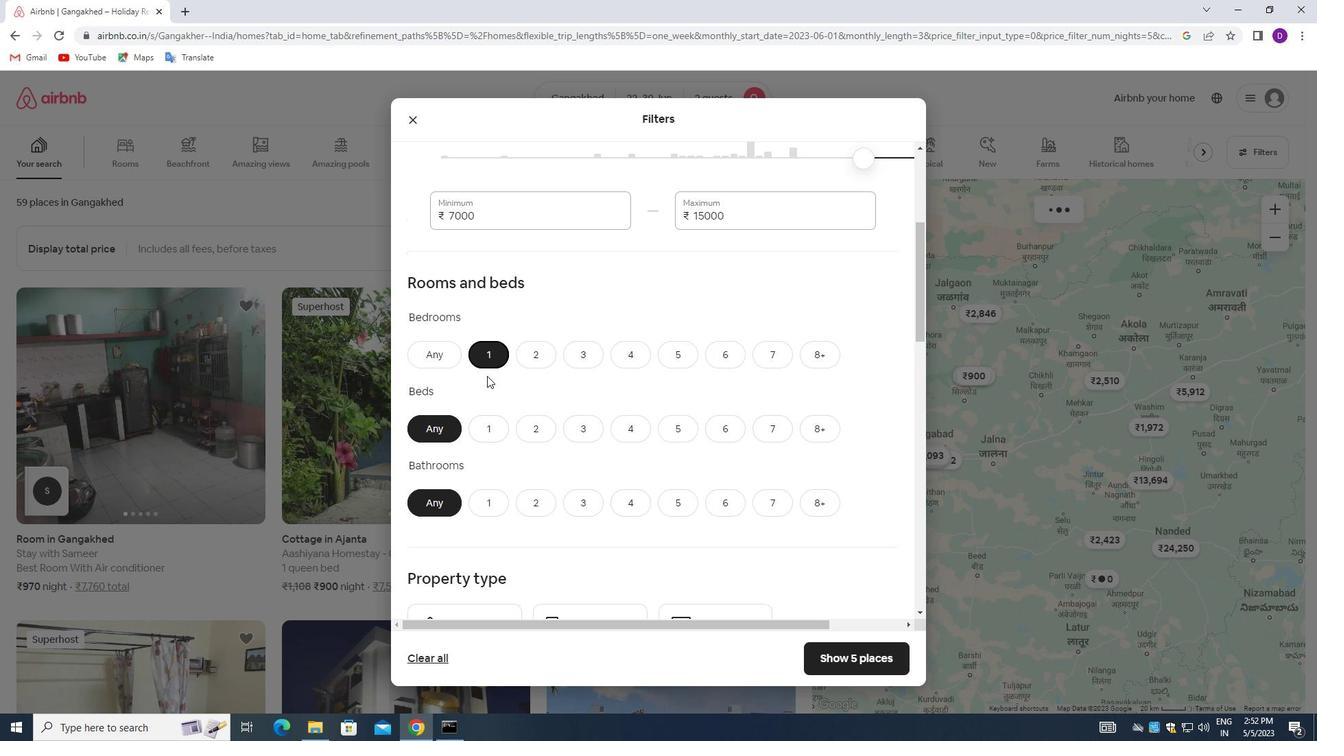 
Action: Mouse pressed left at (499, 437)
Screenshot: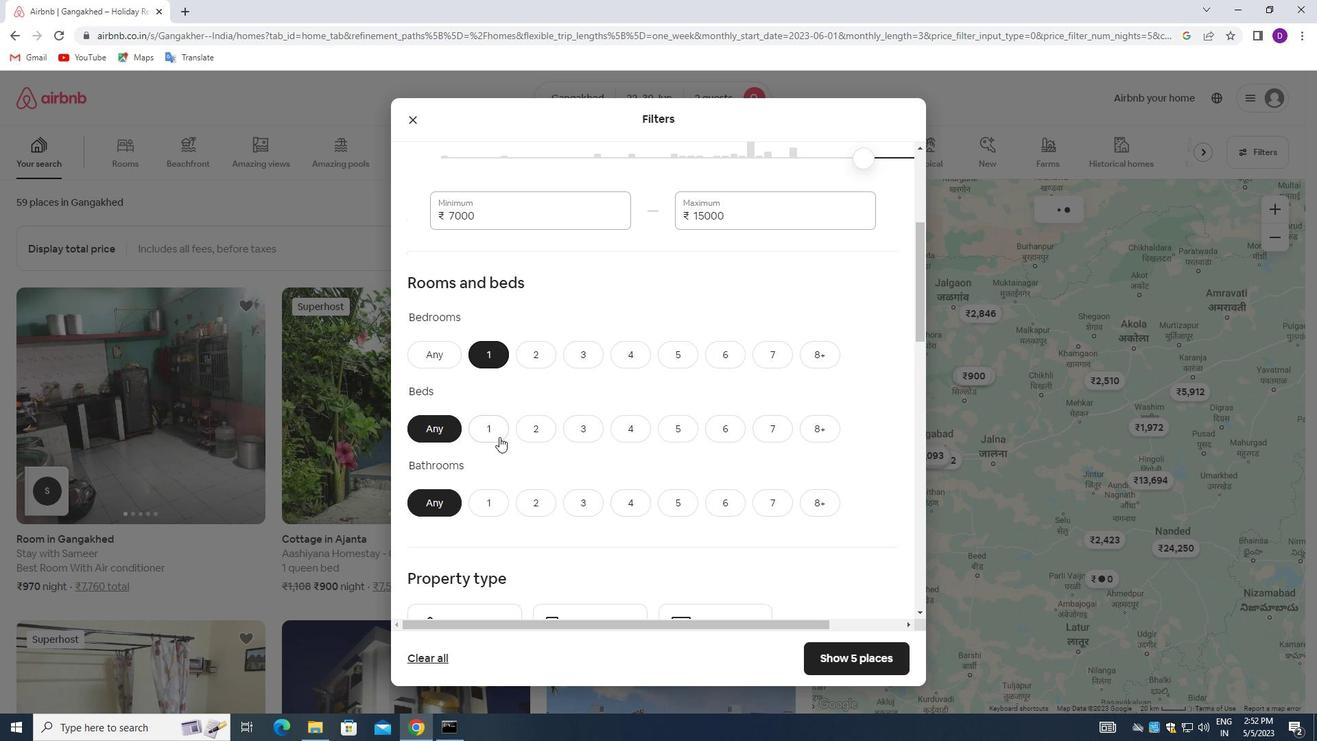 
Action: Mouse moved to (499, 494)
Screenshot: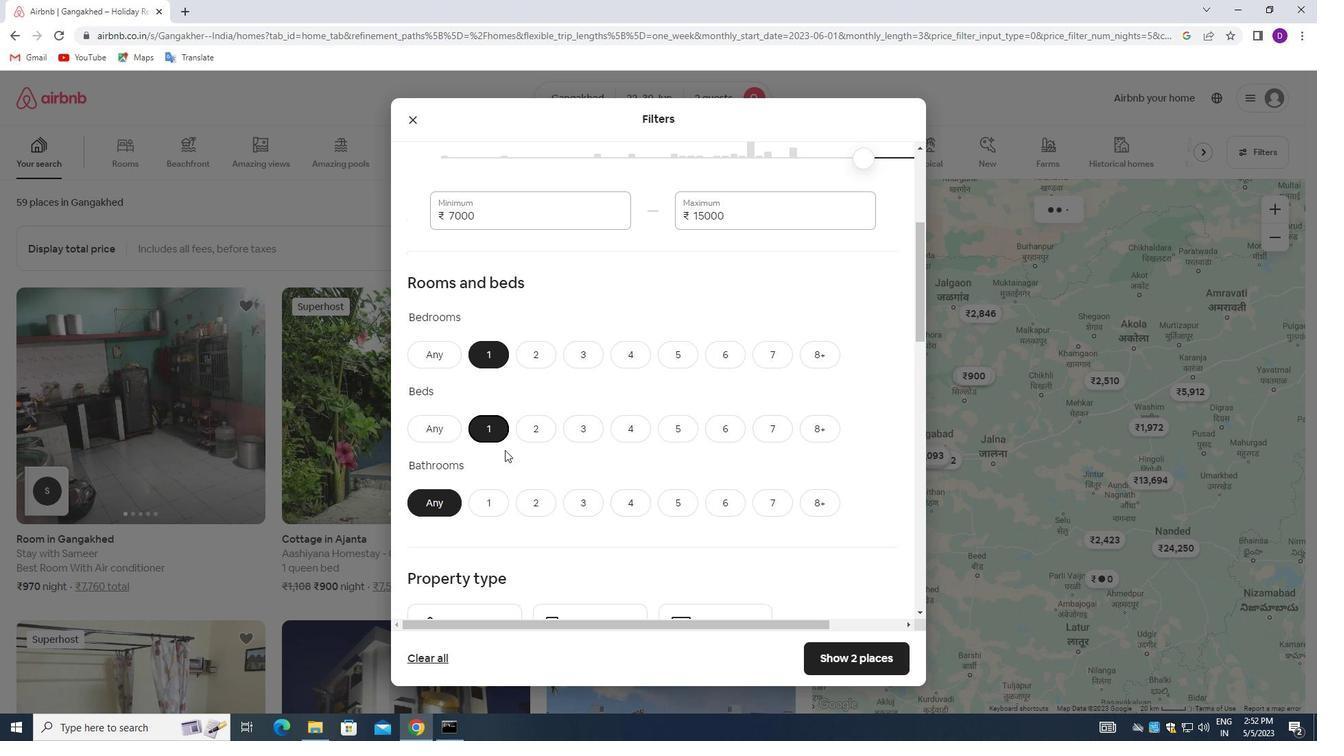 
Action: Mouse pressed left at (499, 494)
Screenshot: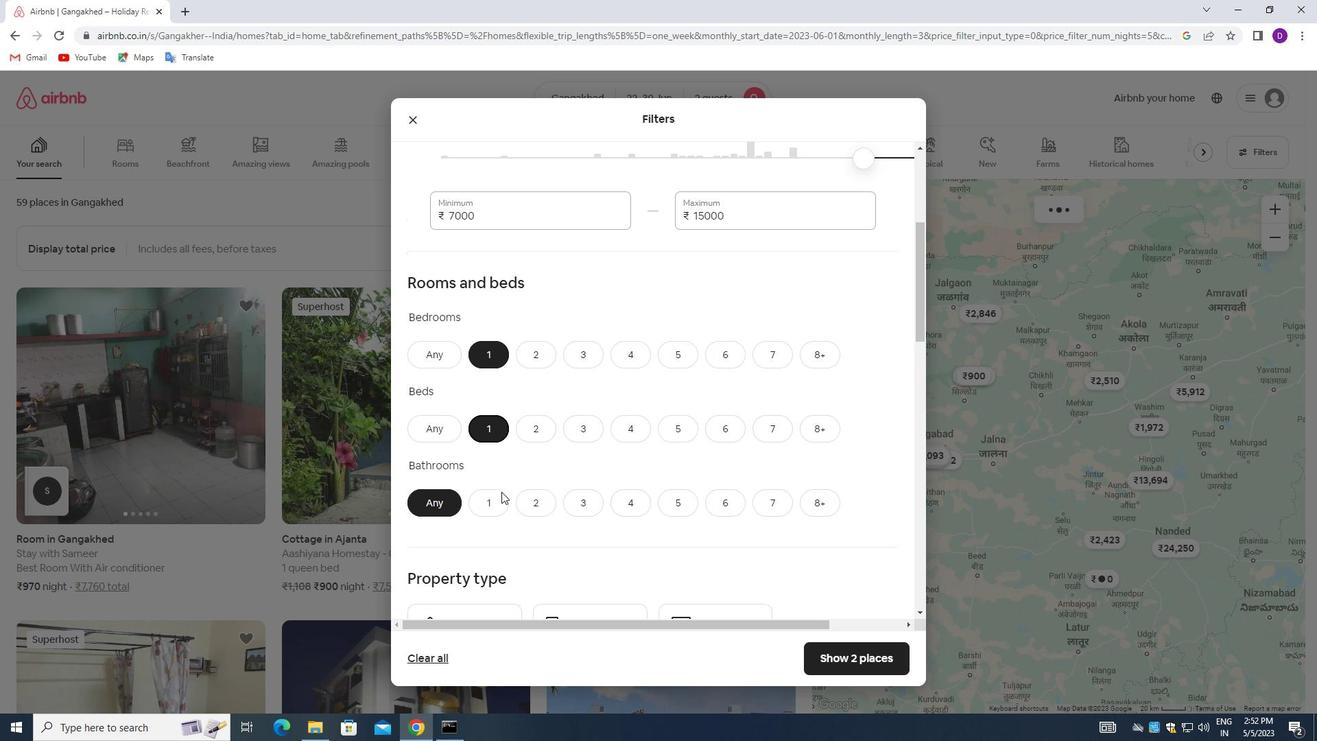 
Action: Mouse moved to (570, 457)
Screenshot: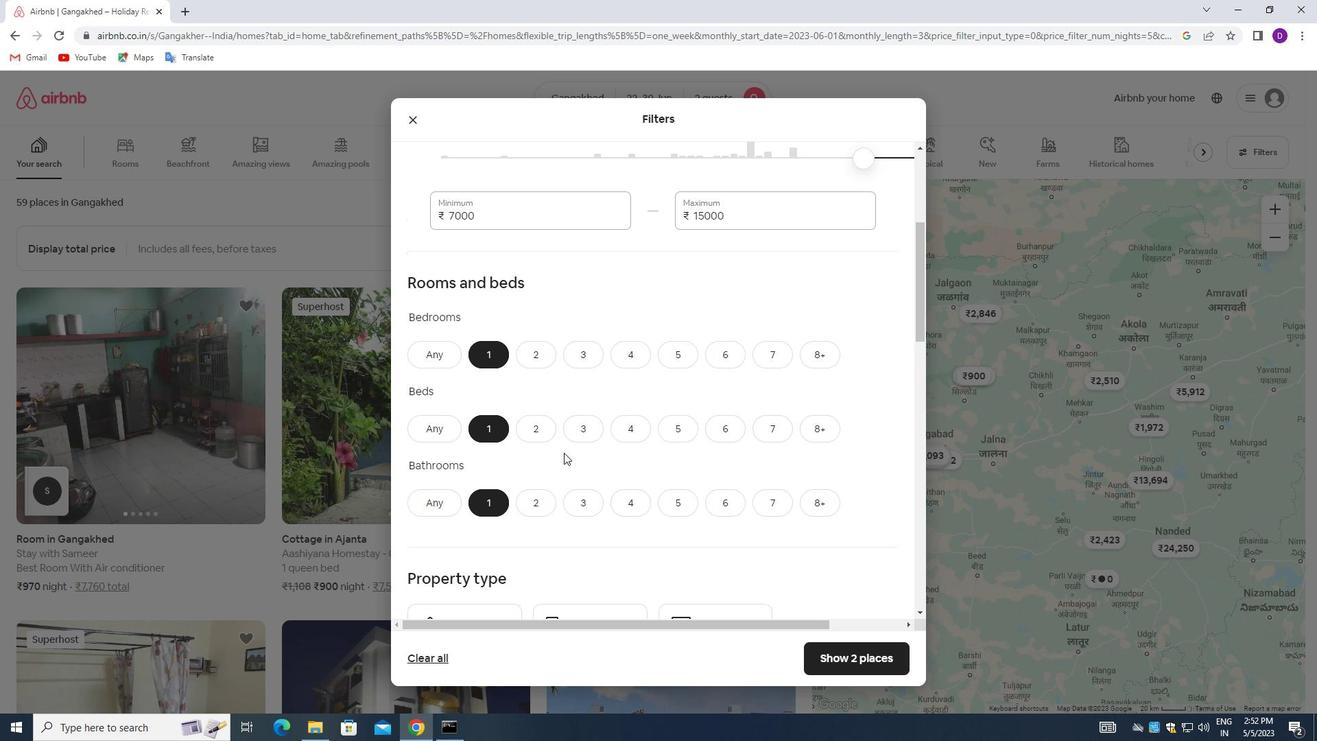 
Action: Mouse scrolled (570, 457) with delta (0, 0)
Screenshot: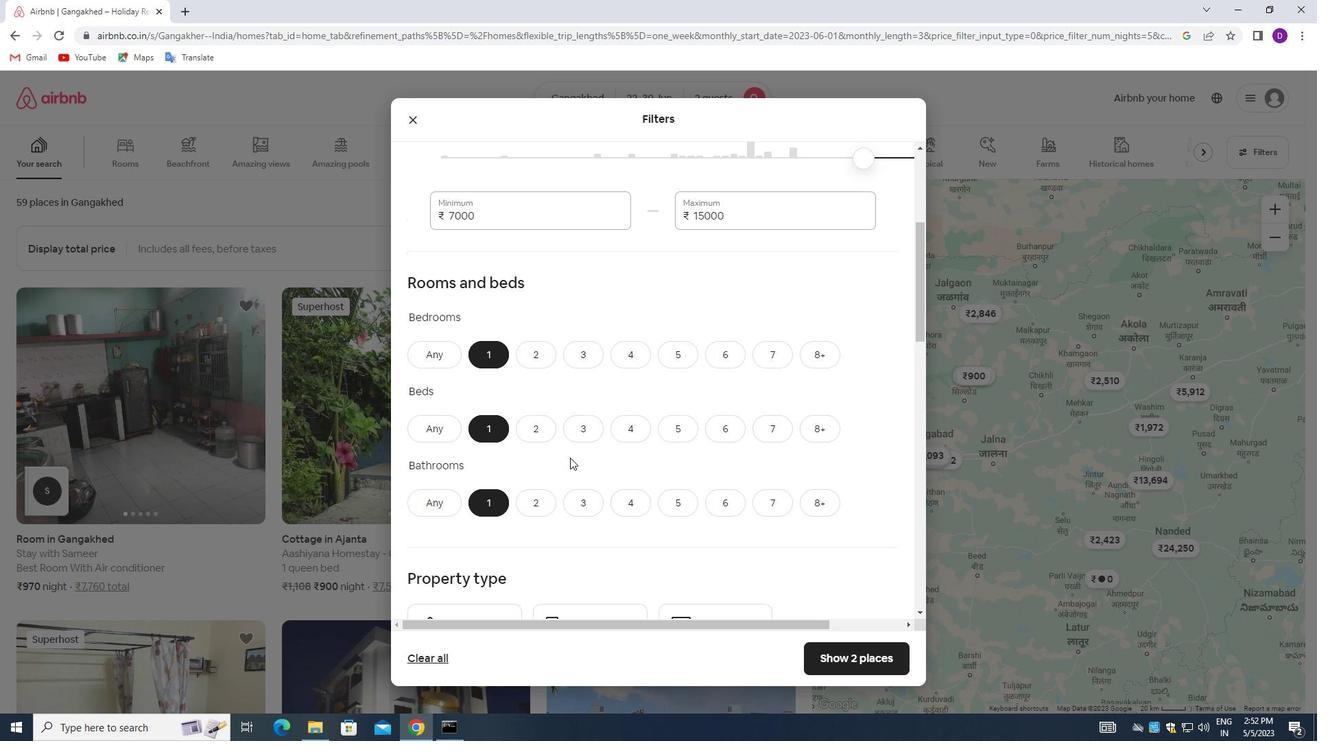 
Action: Mouse scrolled (570, 457) with delta (0, 0)
Screenshot: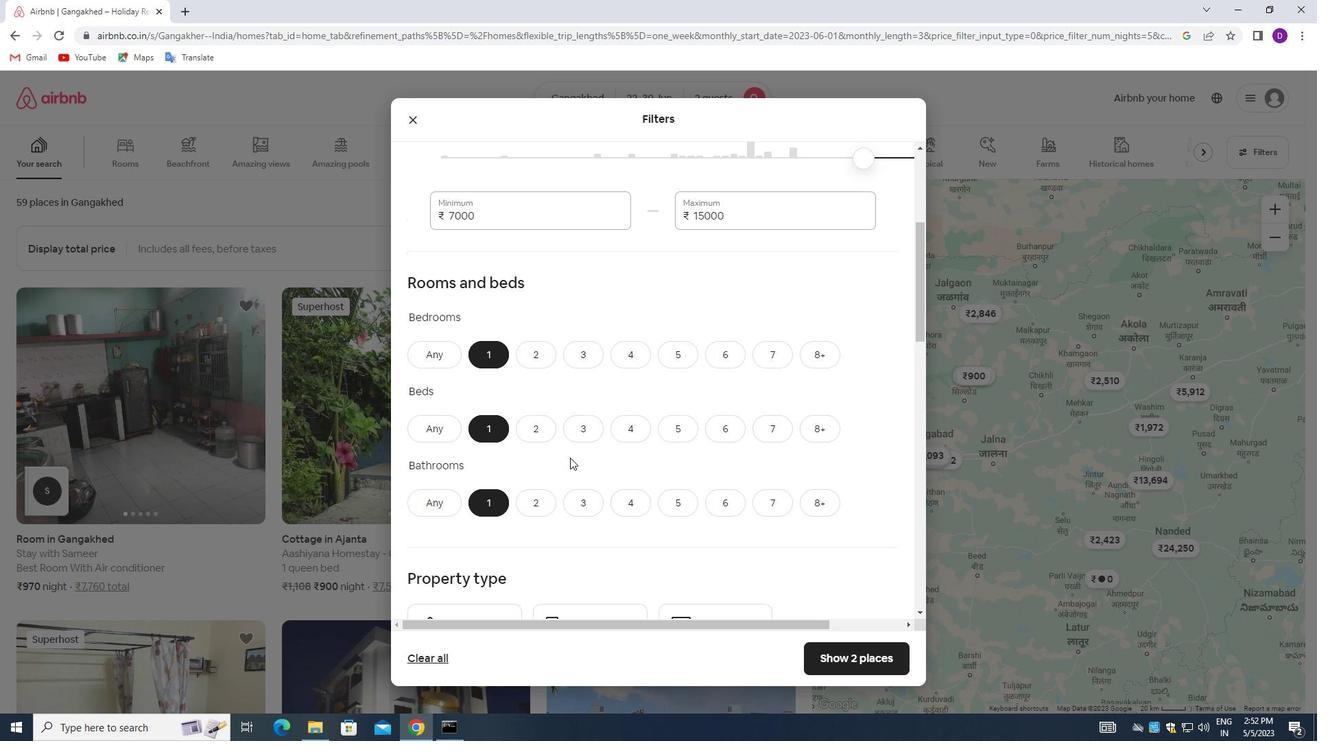 
Action: Mouse scrolled (570, 457) with delta (0, 0)
Screenshot: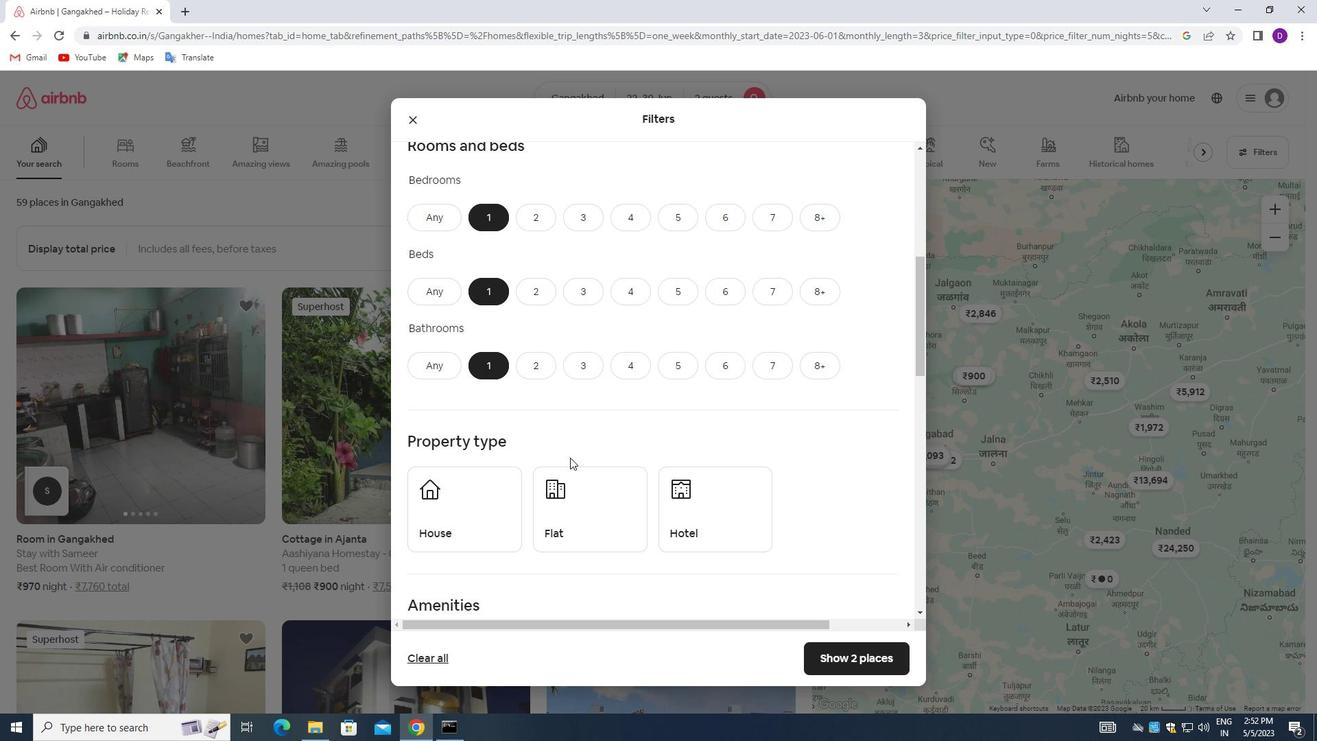 
Action: Mouse moved to (571, 458)
Screenshot: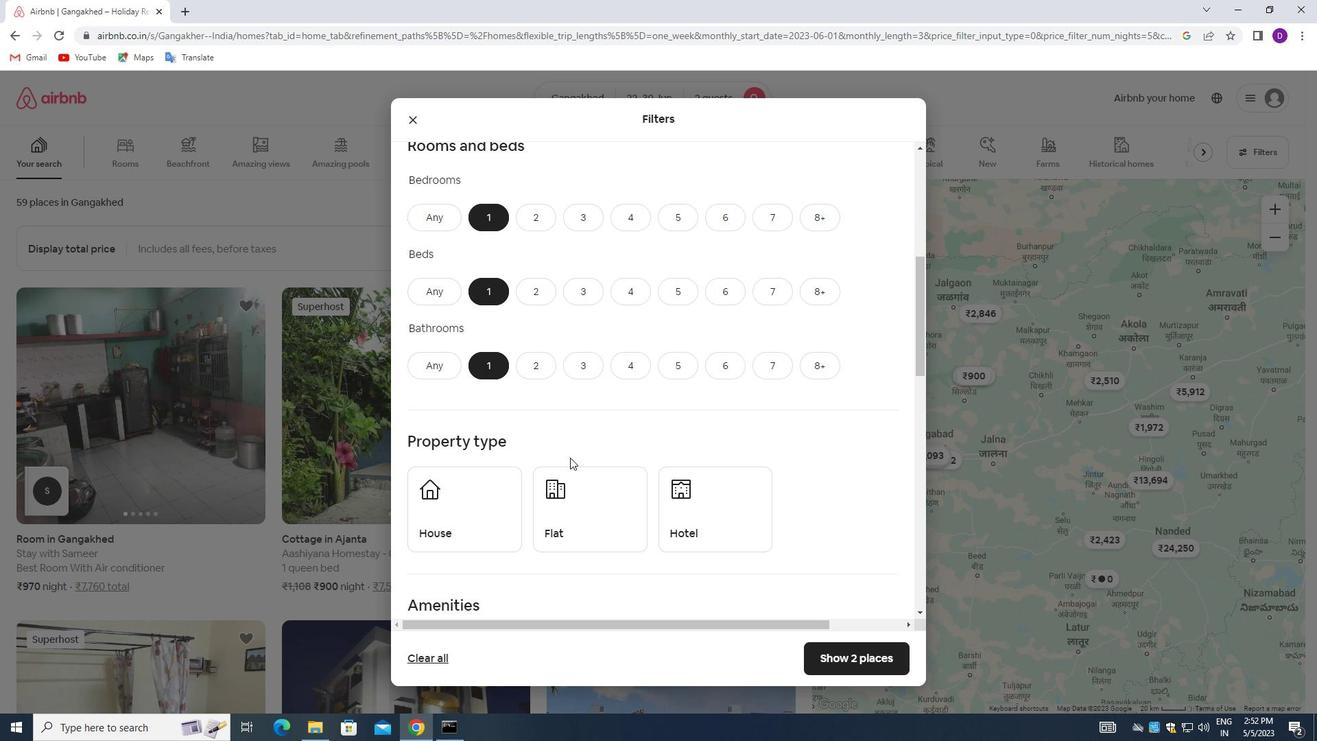
Action: Mouse scrolled (571, 457) with delta (0, 0)
Screenshot: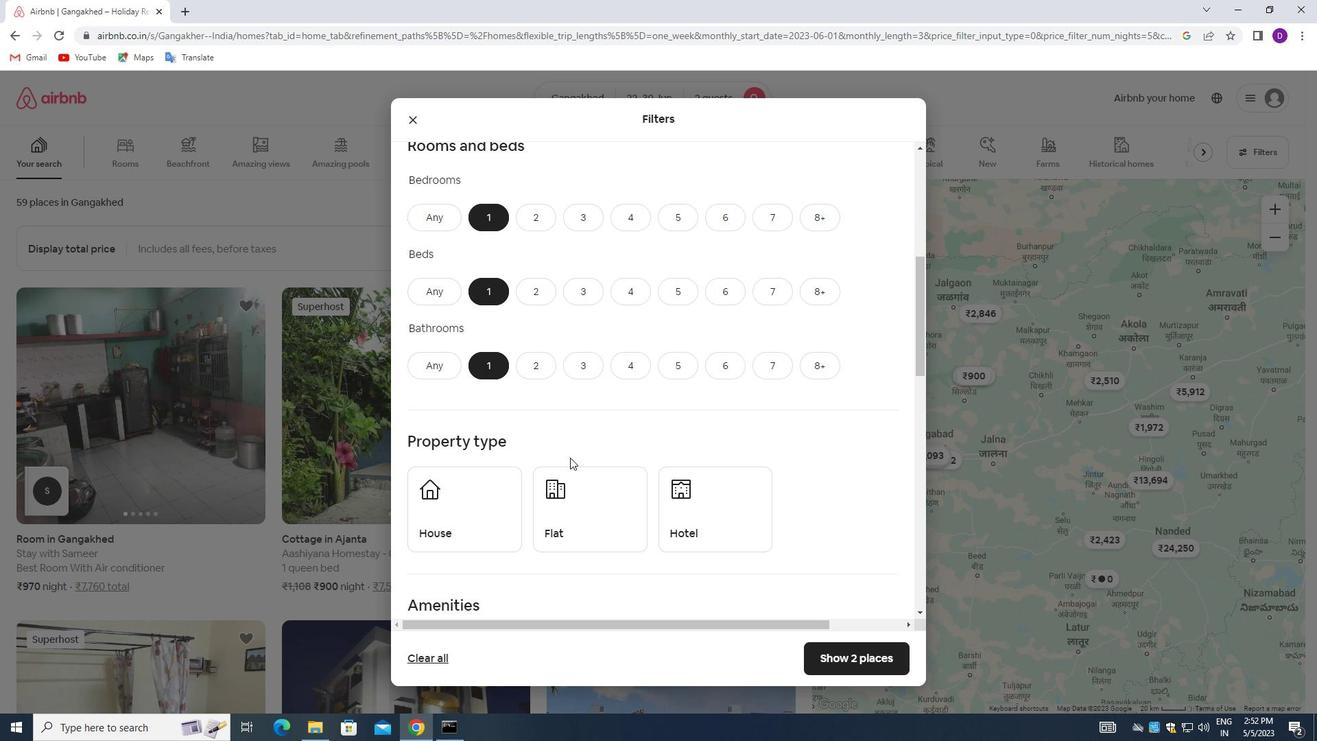 
Action: Mouse moved to (483, 378)
Screenshot: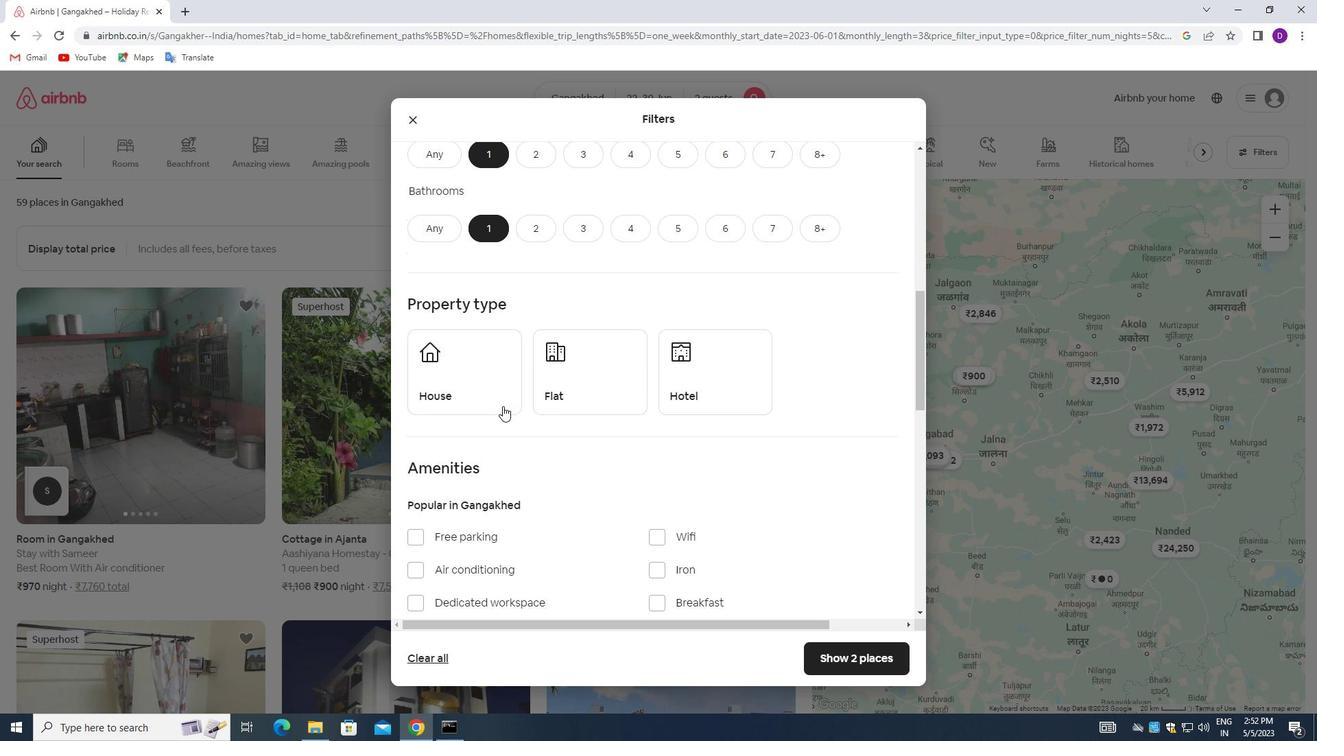 
Action: Mouse pressed left at (483, 378)
Screenshot: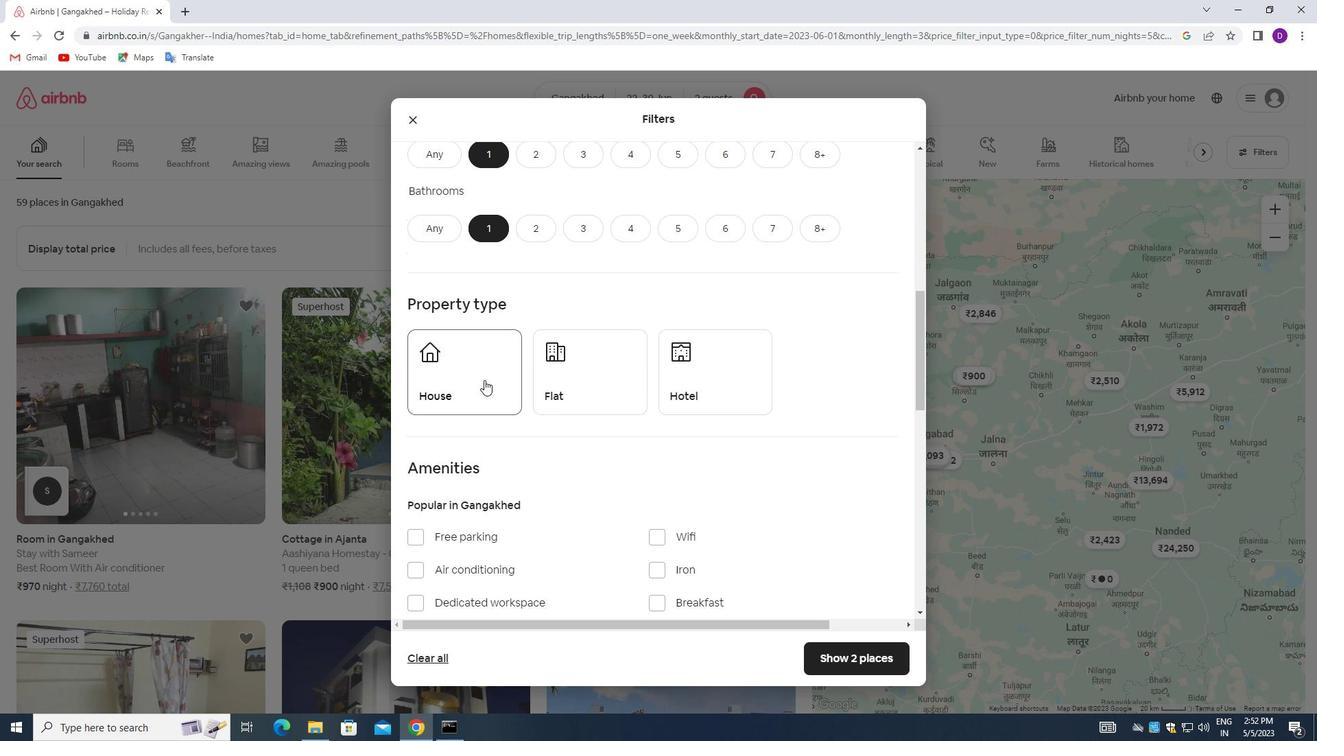 
Action: Mouse moved to (588, 384)
Screenshot: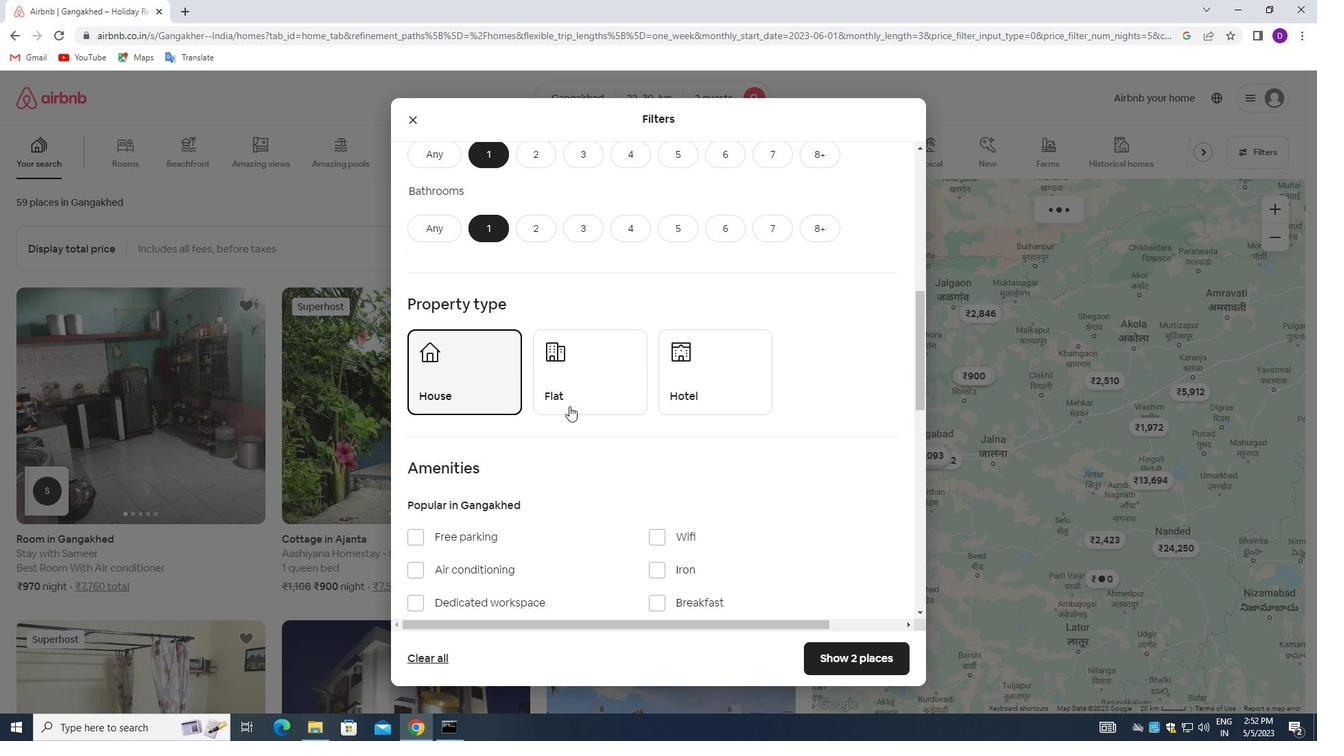 
Action: Mouse pressed left at (588, 384)
Screenshot: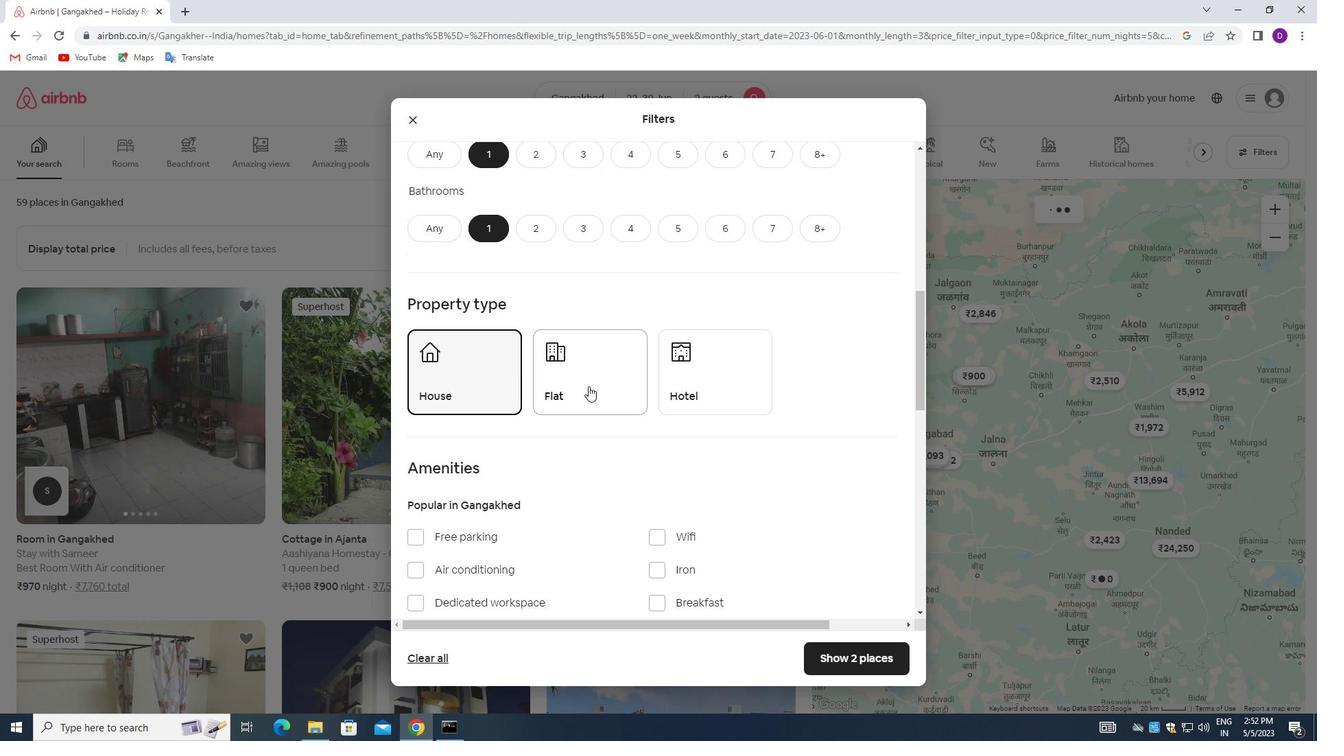 
Action: Mouse moved to (691, 380)
Screenshot: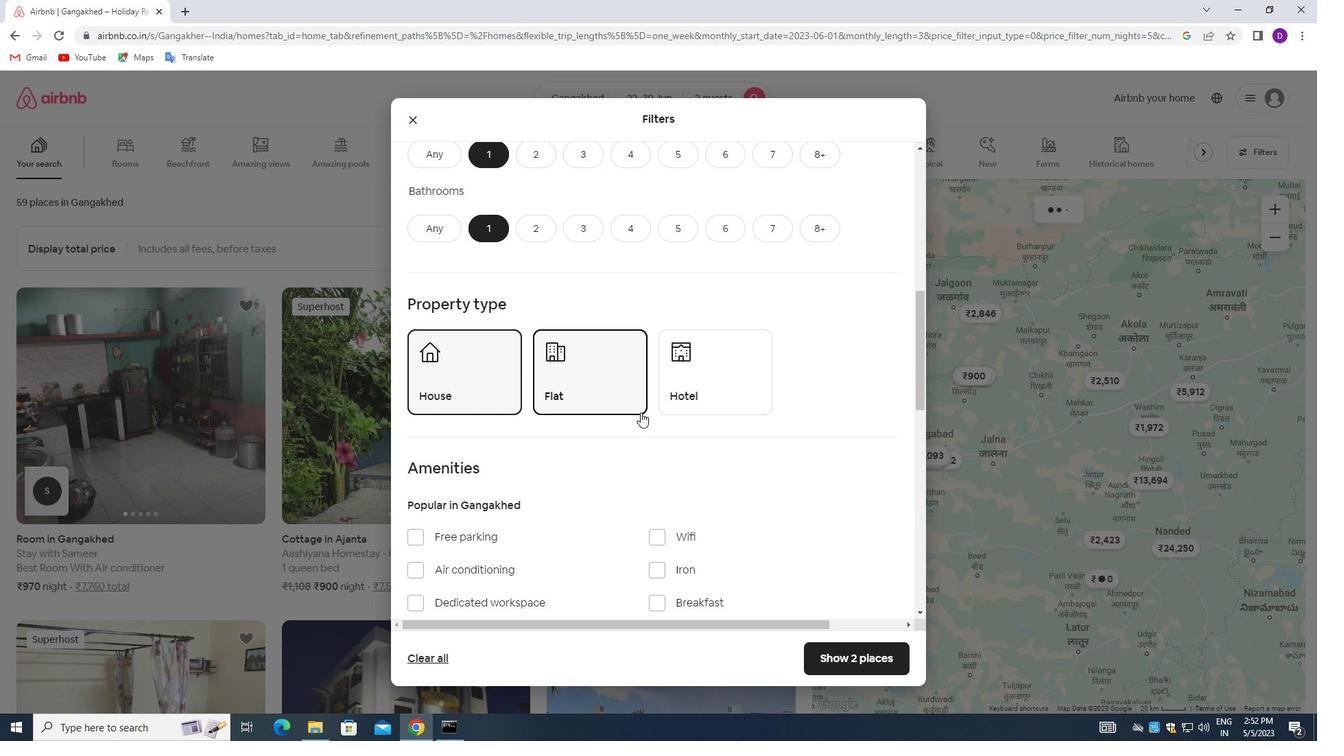 
Action: Mouse pressed left at (691, 380)
Screenshot: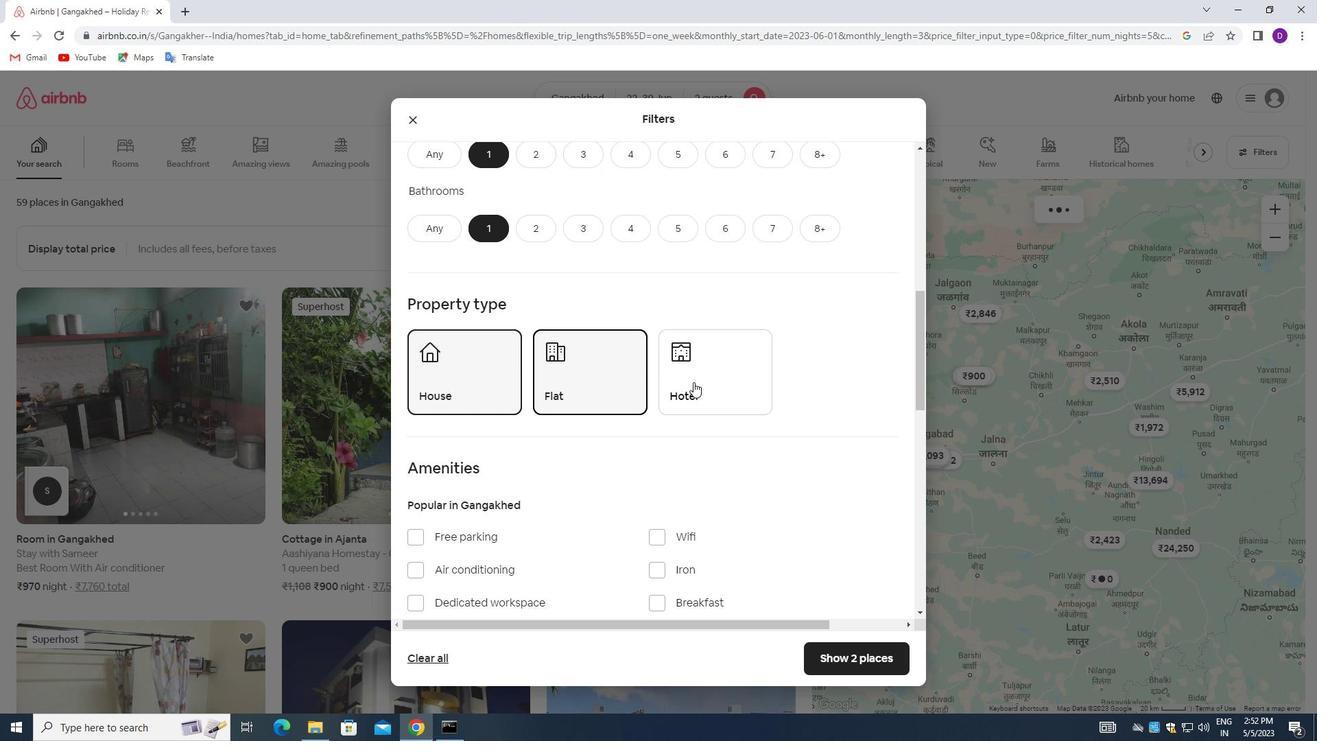 
Action: Mouse moved to (710, 479)
Screenshot: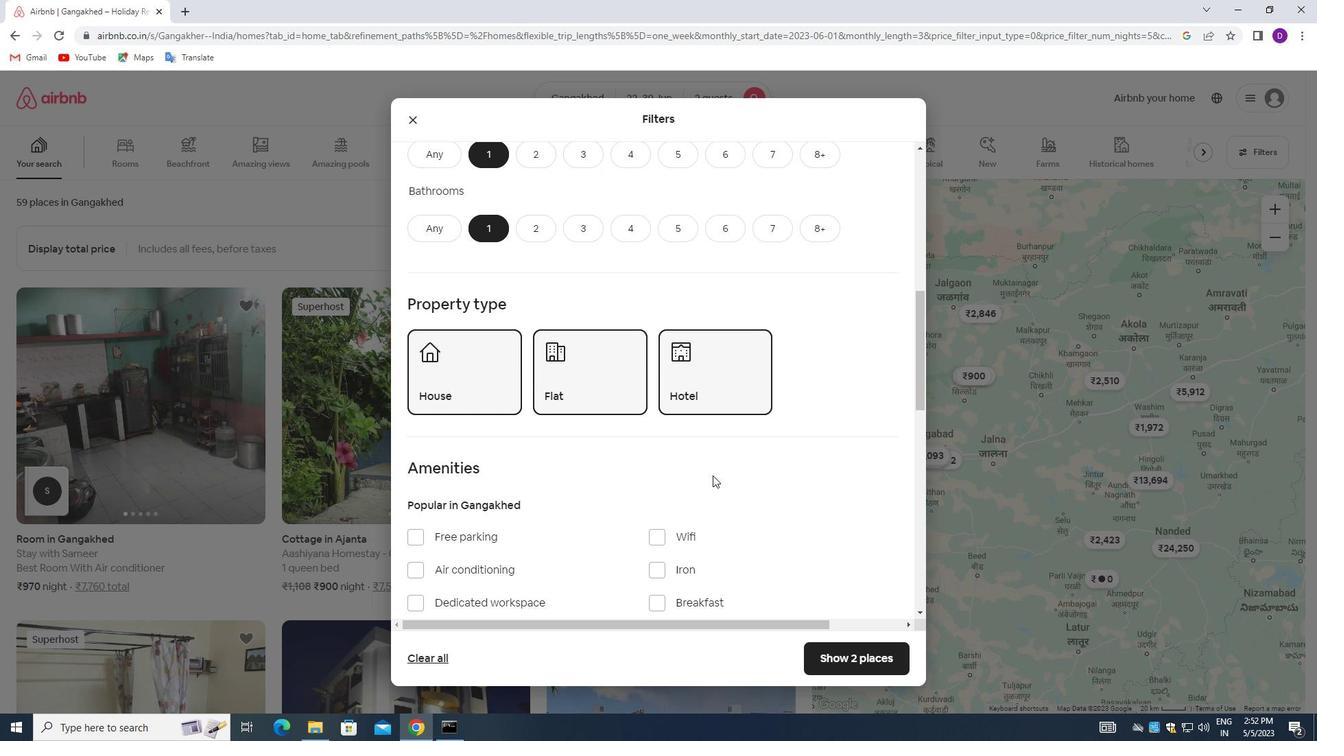 
Action: Mouse scrolled (710, 478) with delta (0, 0)
Screenshot: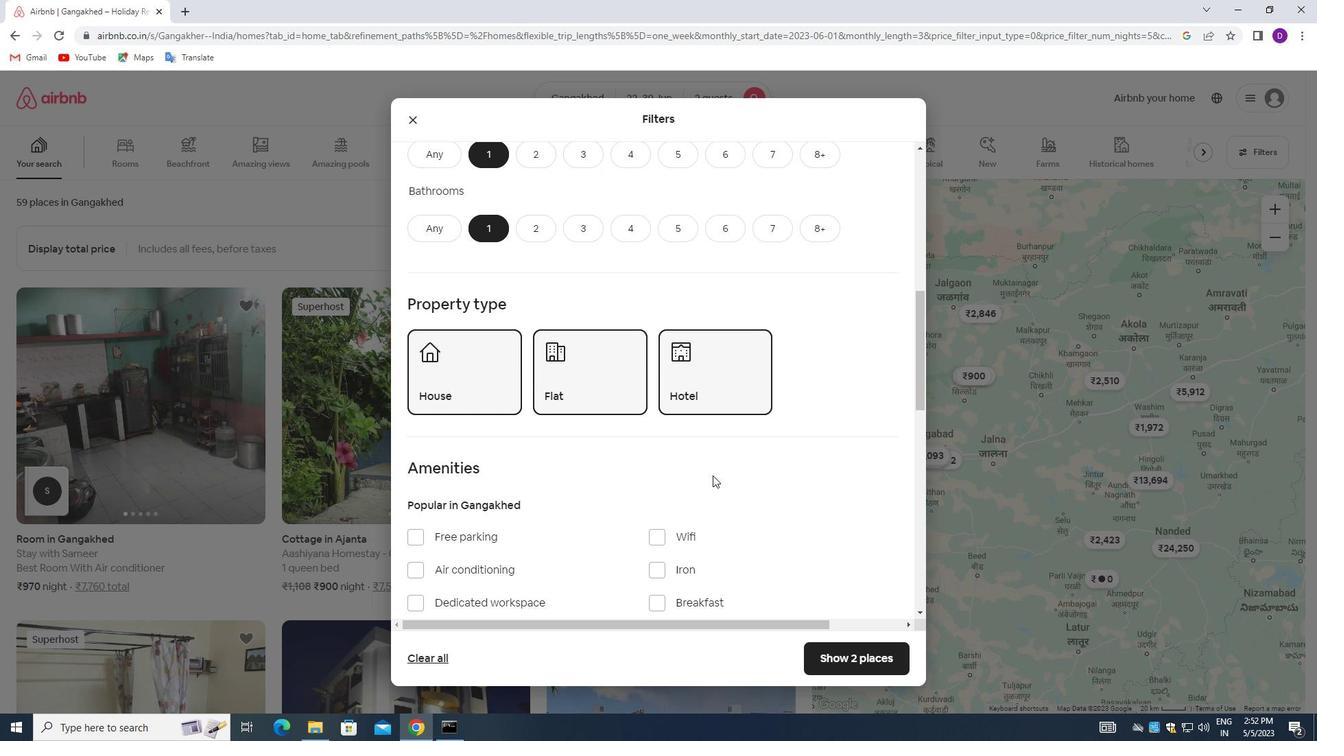 
Action: Mouse moved to (710, 481)
Screenshot: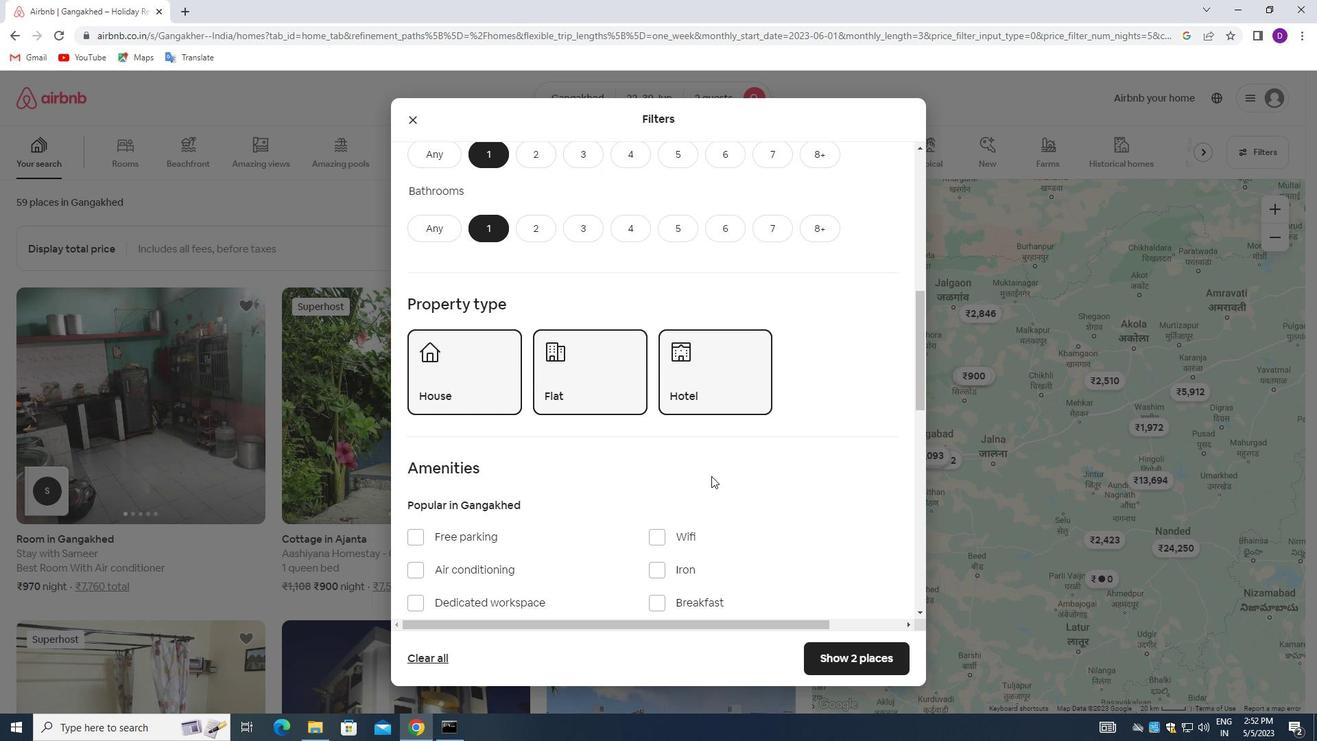 
Action: Mouse scrolled (710, 480) with delta (0, 0)
Screenshot: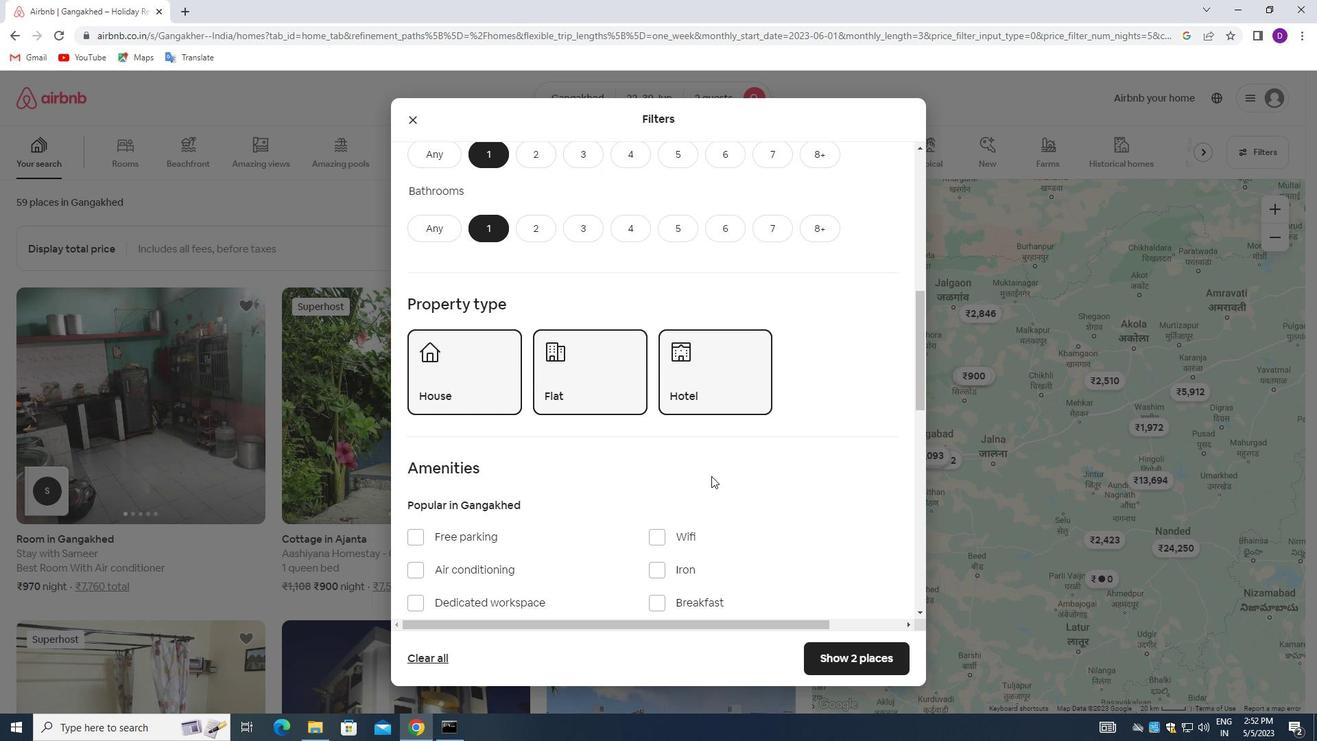 
Action: Mouse moved to (710, 483)
Screenshot: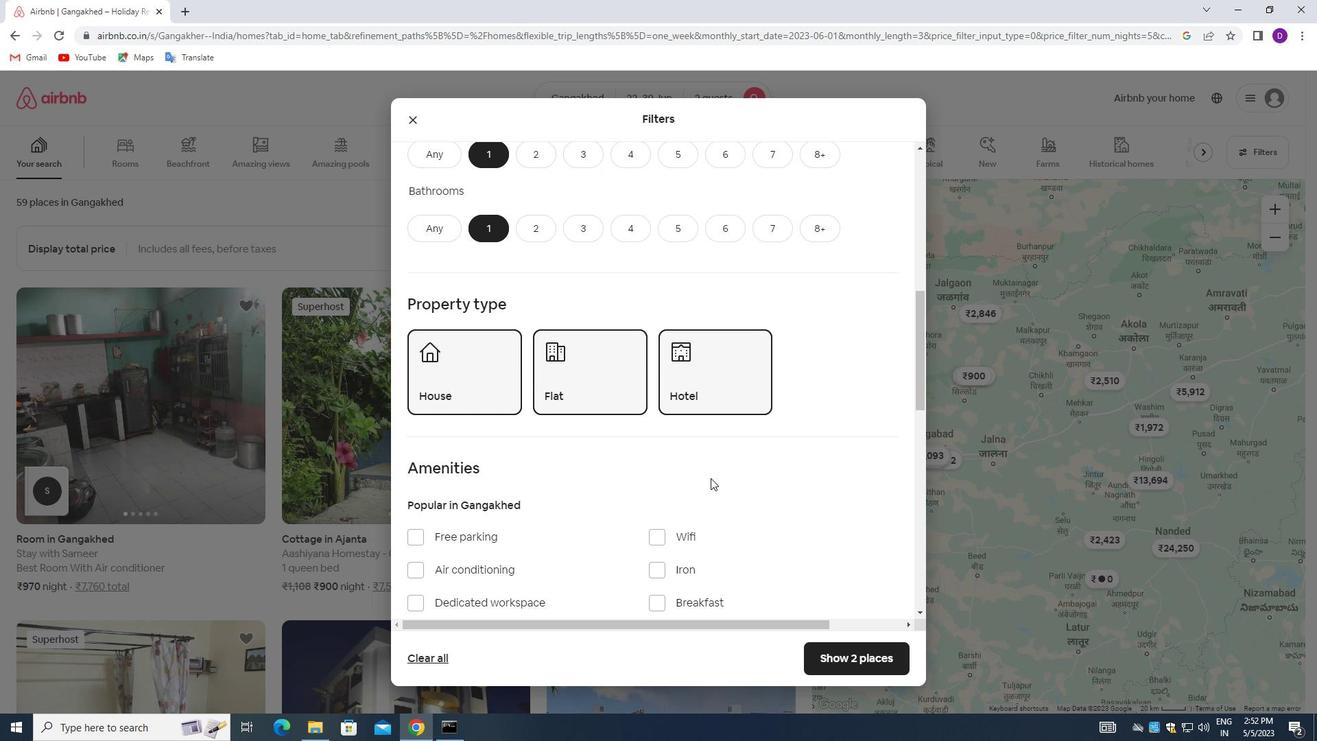 
Action: Mouse scrolled (710, 482) with delta (0, 0)
Screenshot: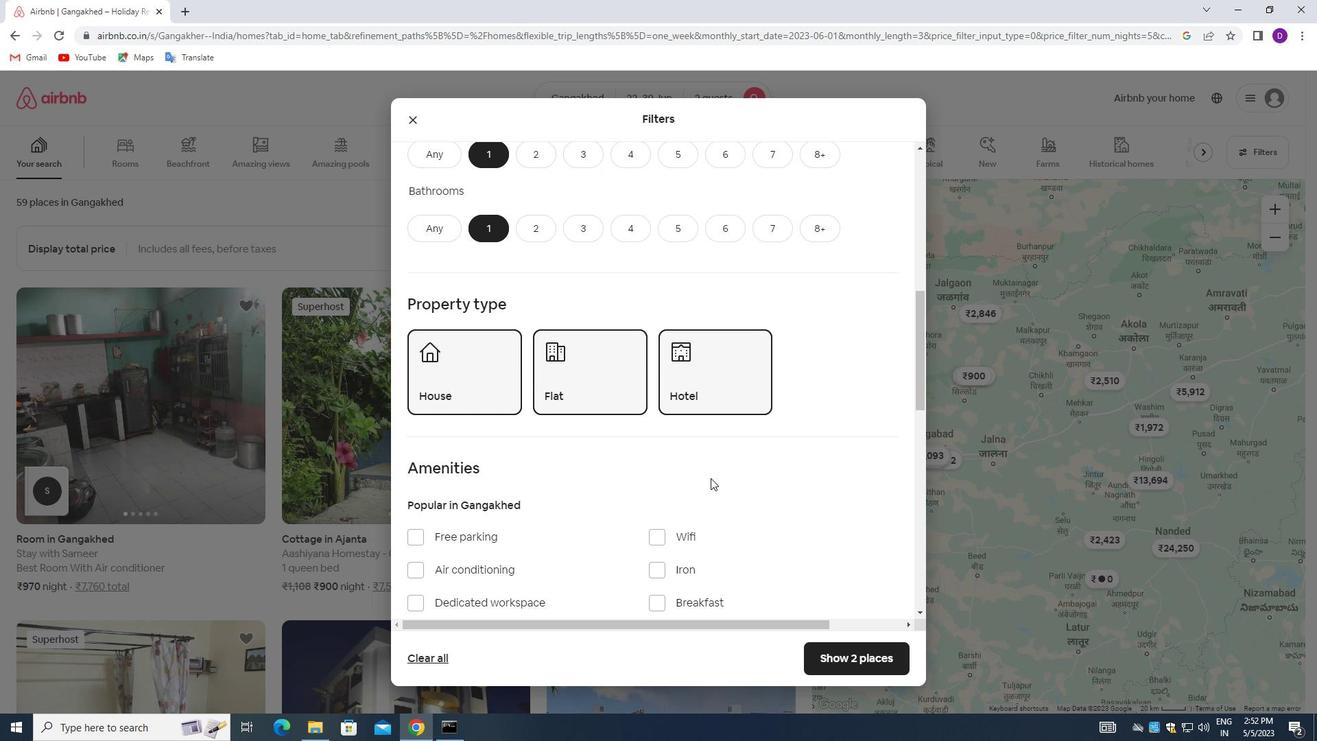 
Action: Mouse moved to (453, 423)
Screenshot: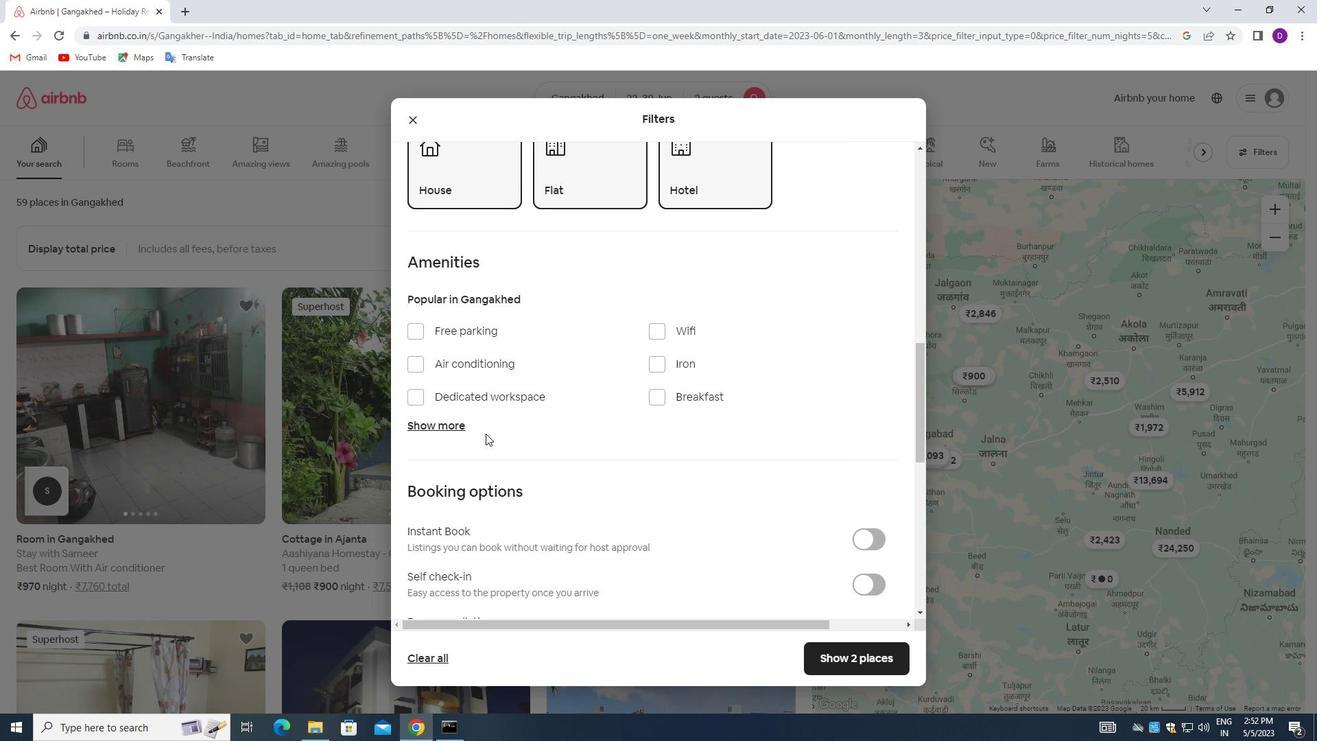 
Action: Mouse pressed left at (453, 423)
Screenshot: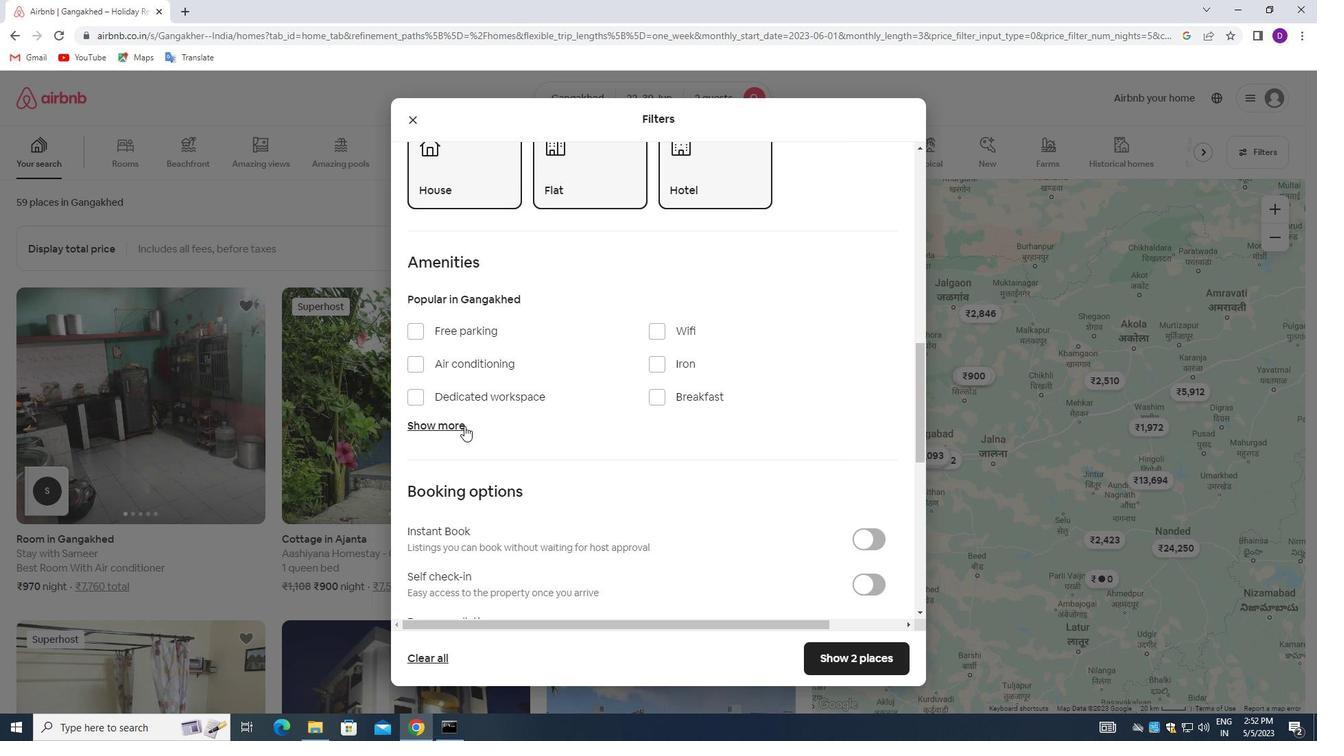 
Action: Mouse moved to (660, 472)
Screenshot: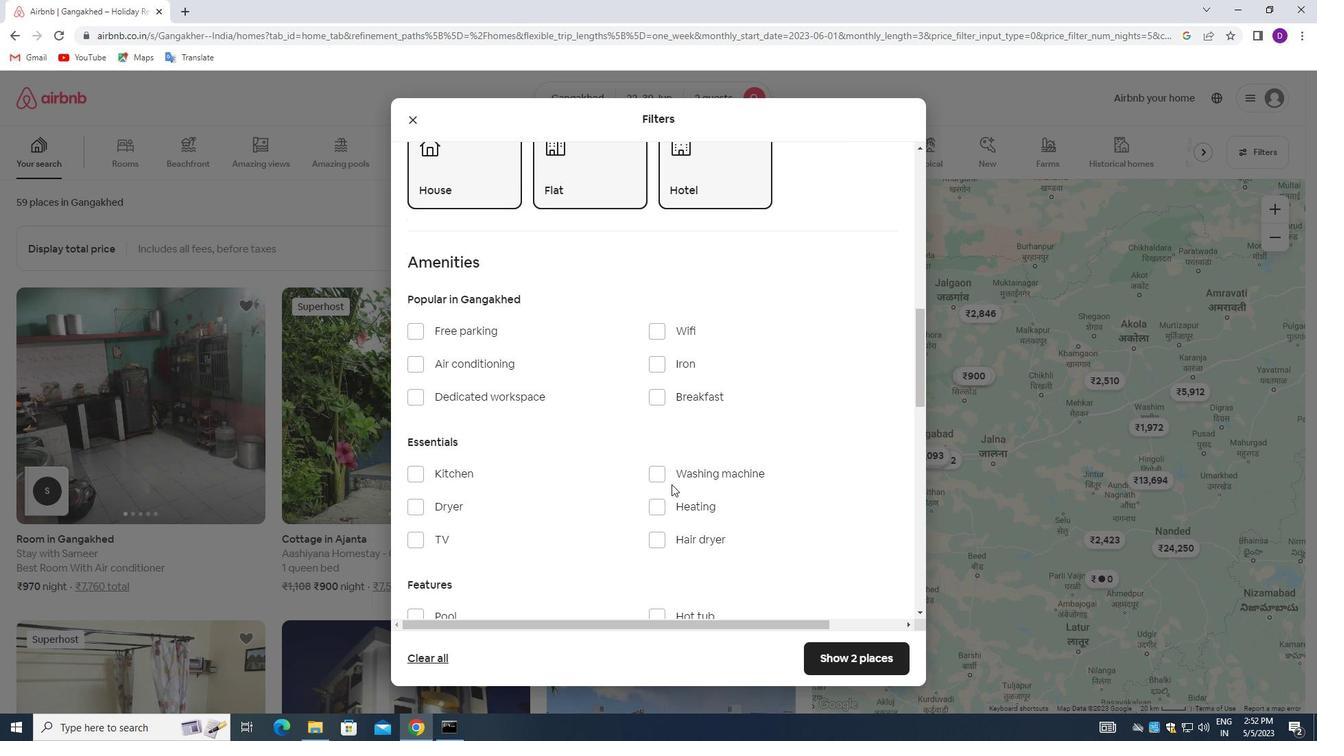 
Action: Mouse pressed left at (660, 472)
Screenshot: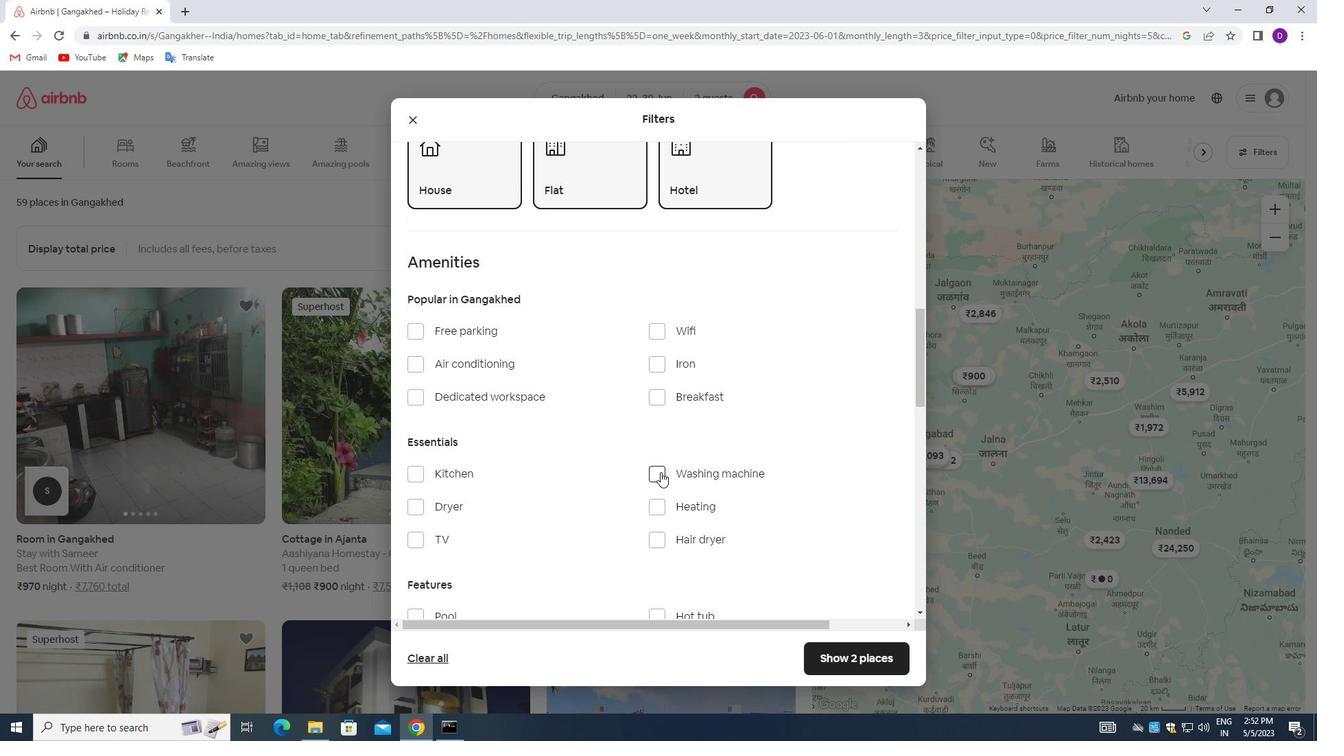 
Action: Mouse moved to (674, 446)
Screenshot: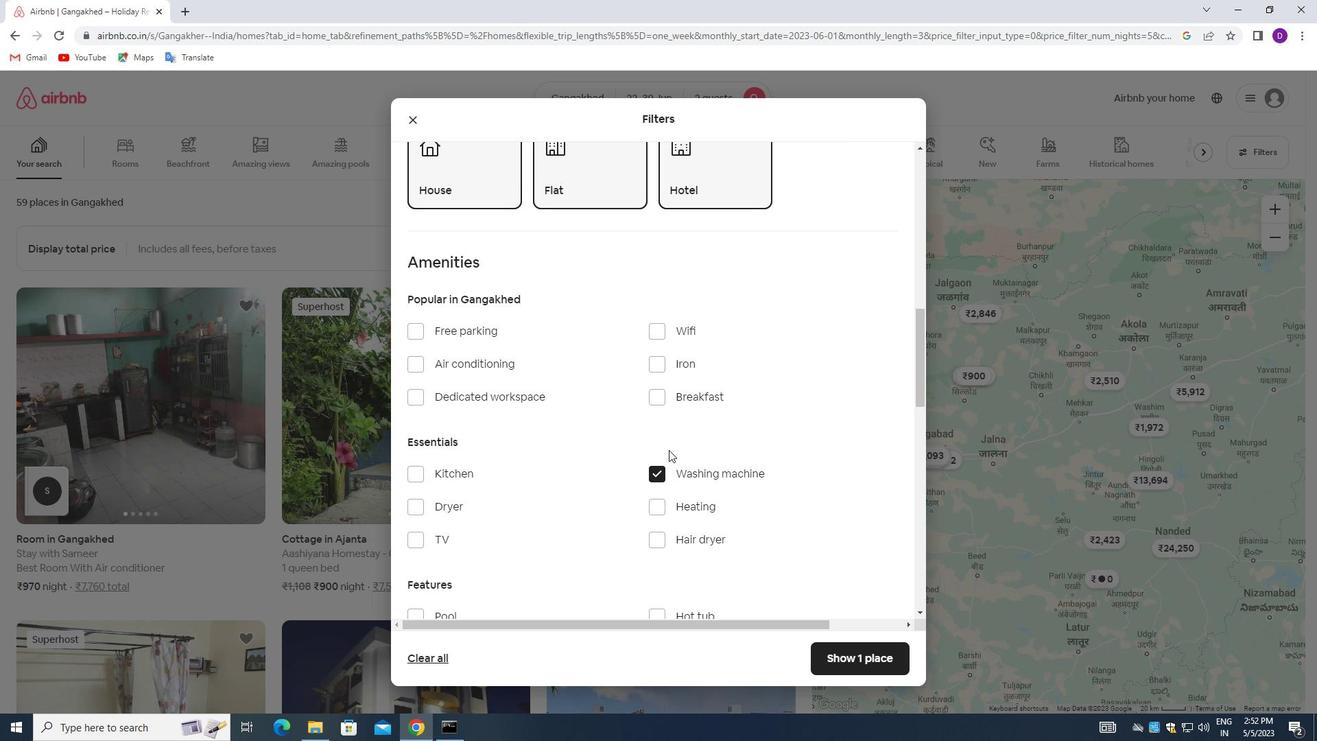 
Action: Mouse scrolled (674, 446) with delta (0, 0)
Screenshot: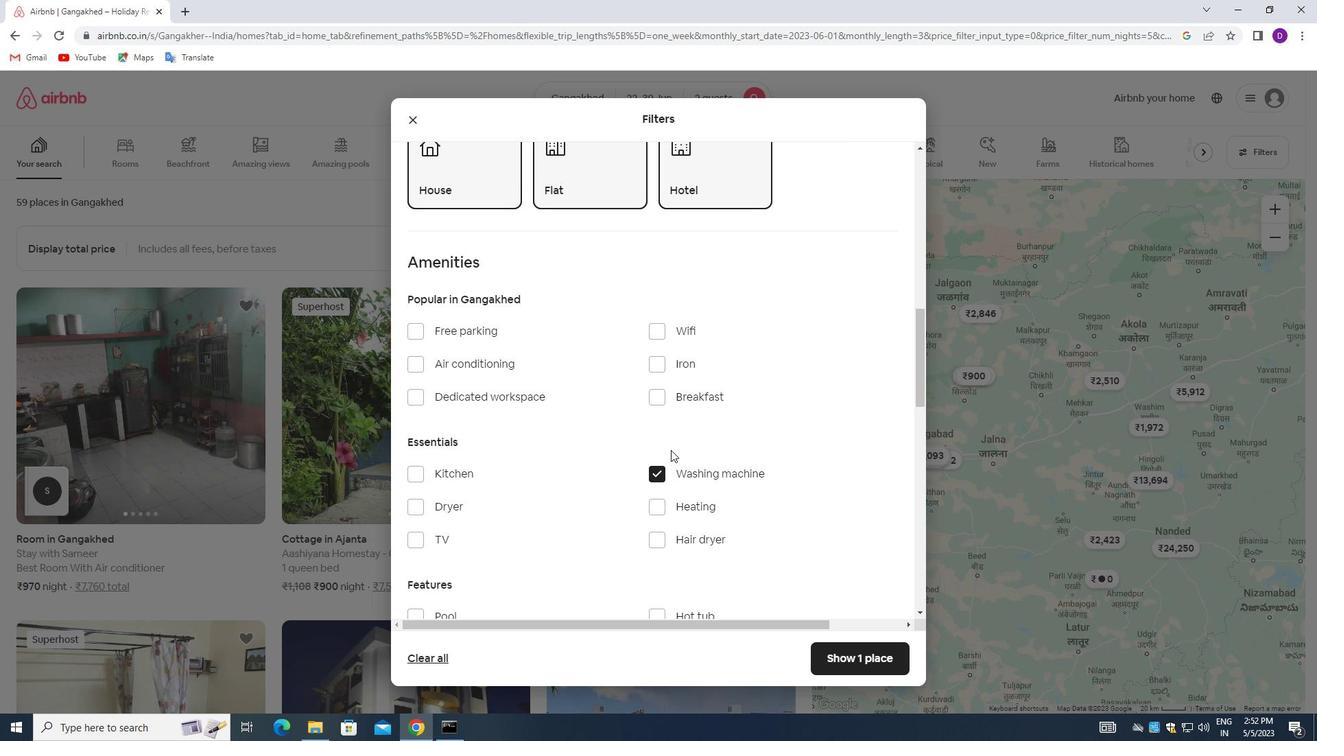 
Action: Mouse scrolled (674, 446) with delta (0, 0)
Screenshot: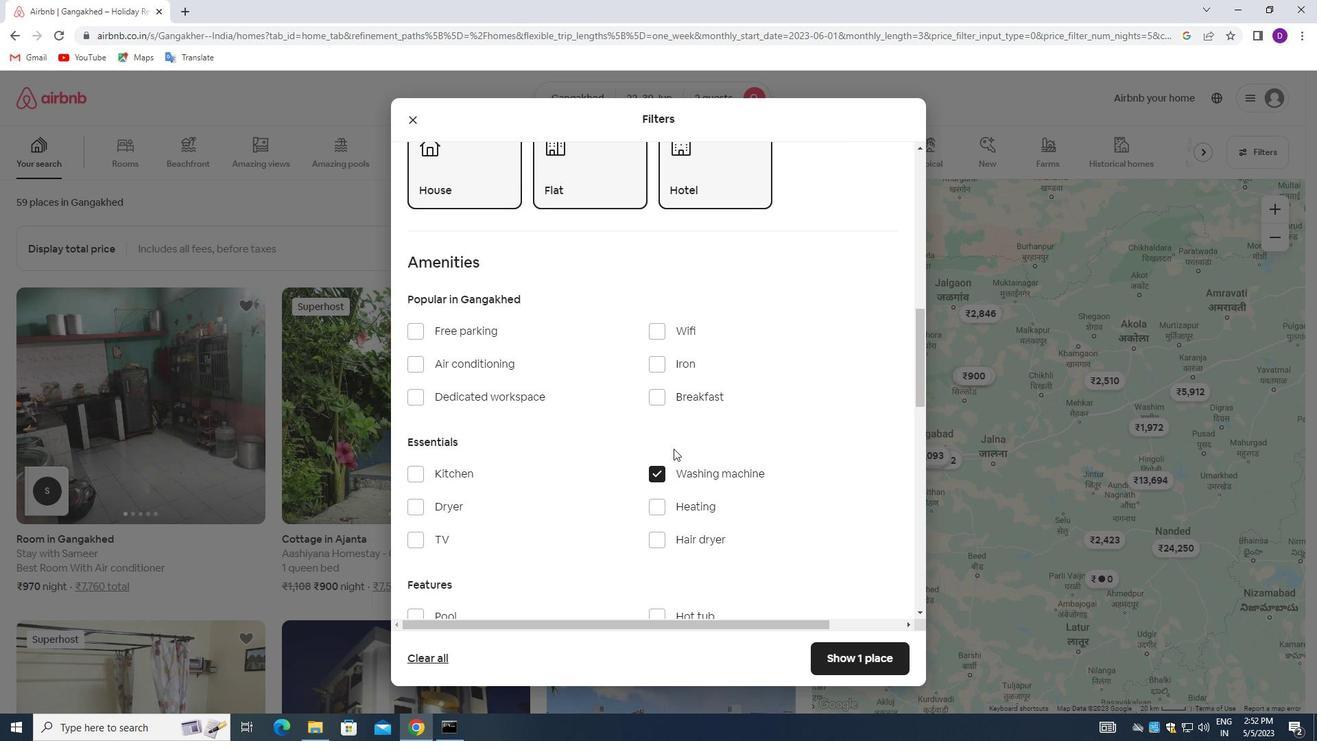 
Action: Mouse moved to (674, 446)
Screenshot: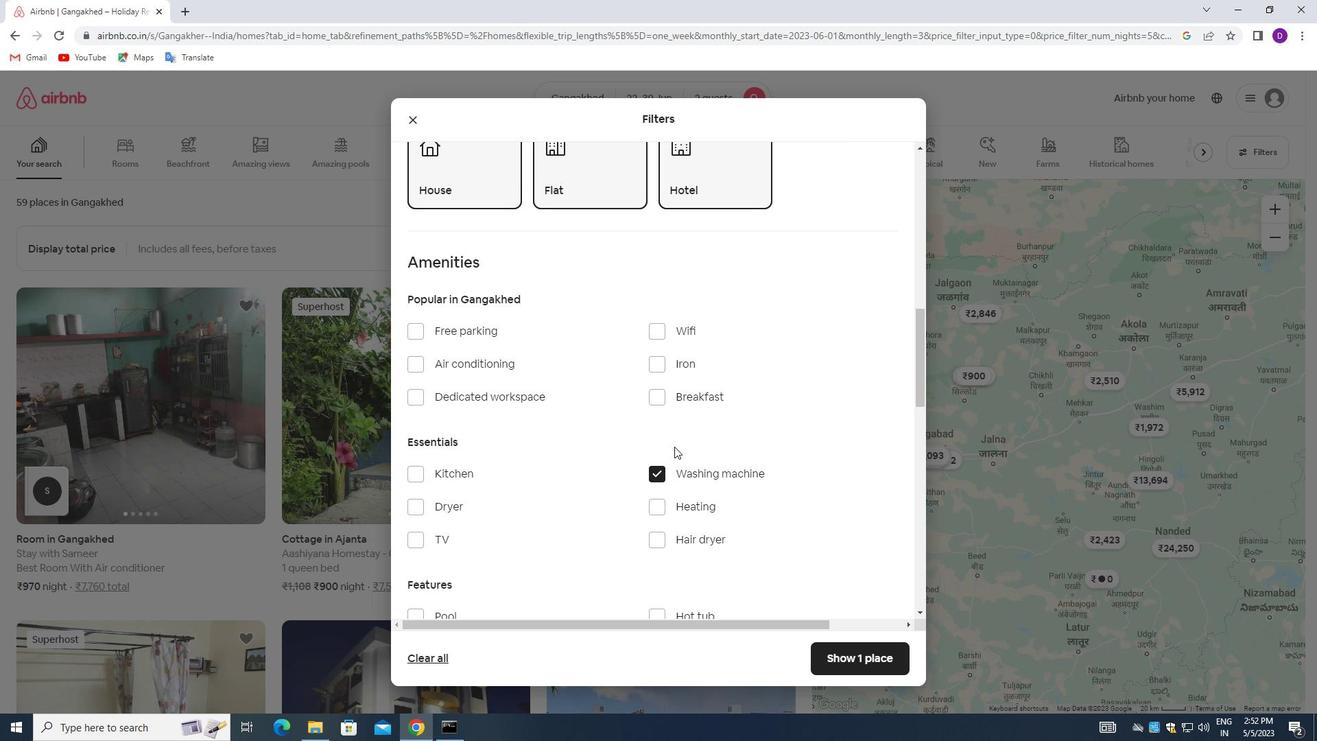 
Action: Mouse scrolled (674, 445) with delta (0, 0)
Screenshot: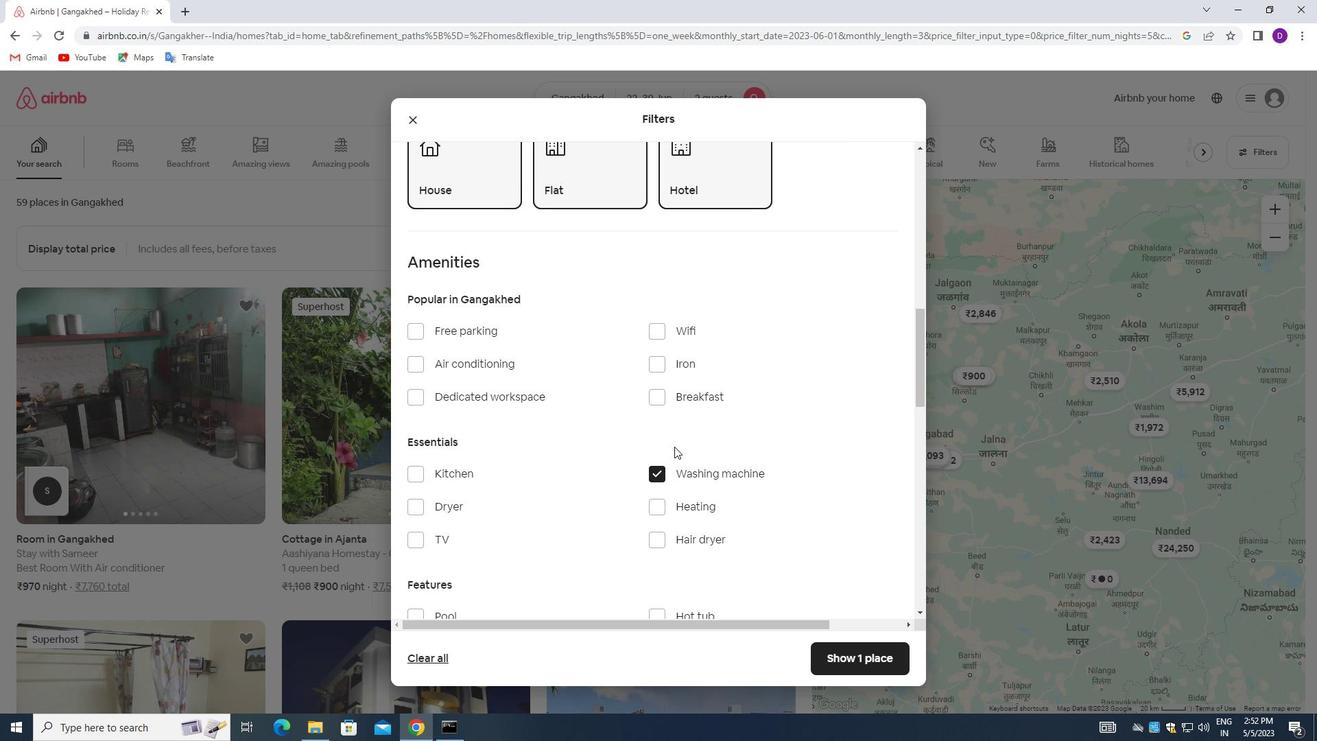 
Action: Mouse moved to (675, 446)
Screenshot: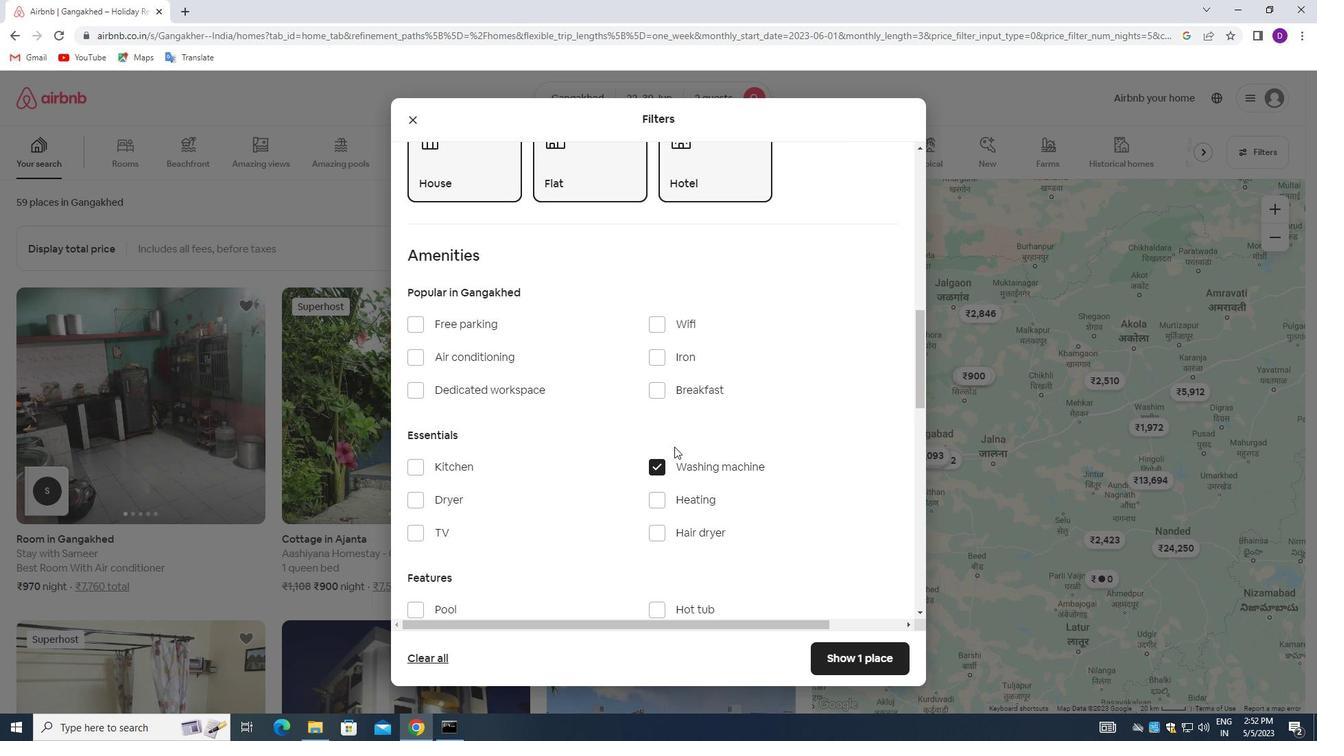 
Action: Mouse scrolled (675, 445) with delta (0, 0)
Screenshot: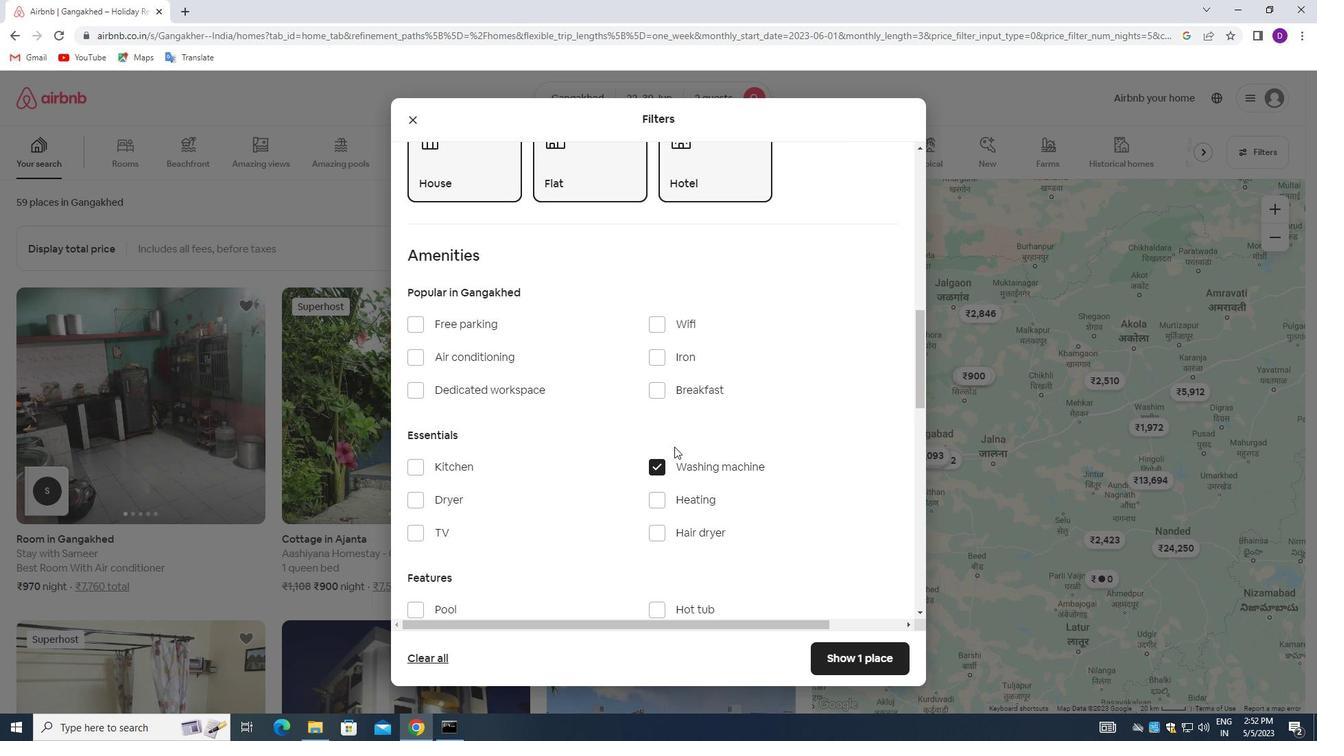 
Action: Mouse scrolled (675, 445) with delta (0, 0)
Screenshot: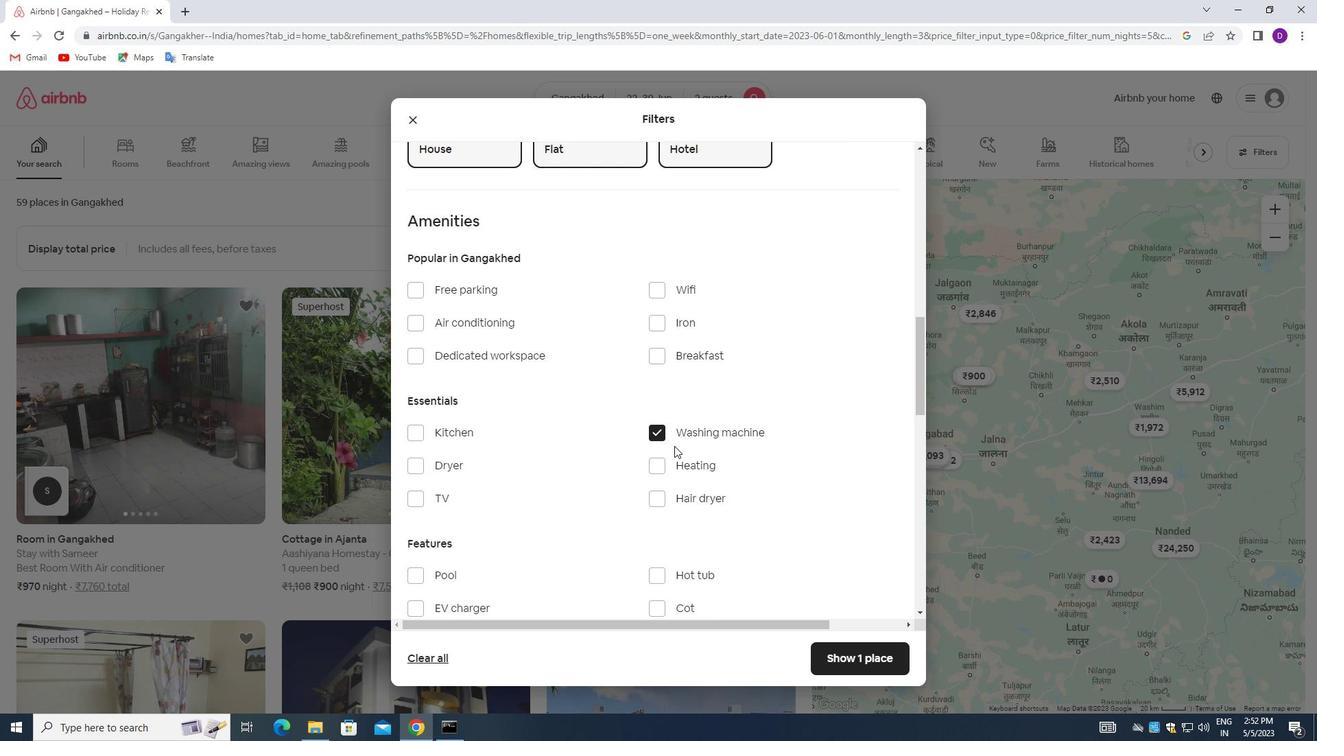 
Action: Mouse scrolled (675, 445) with delta (0, 0)
Screenshot: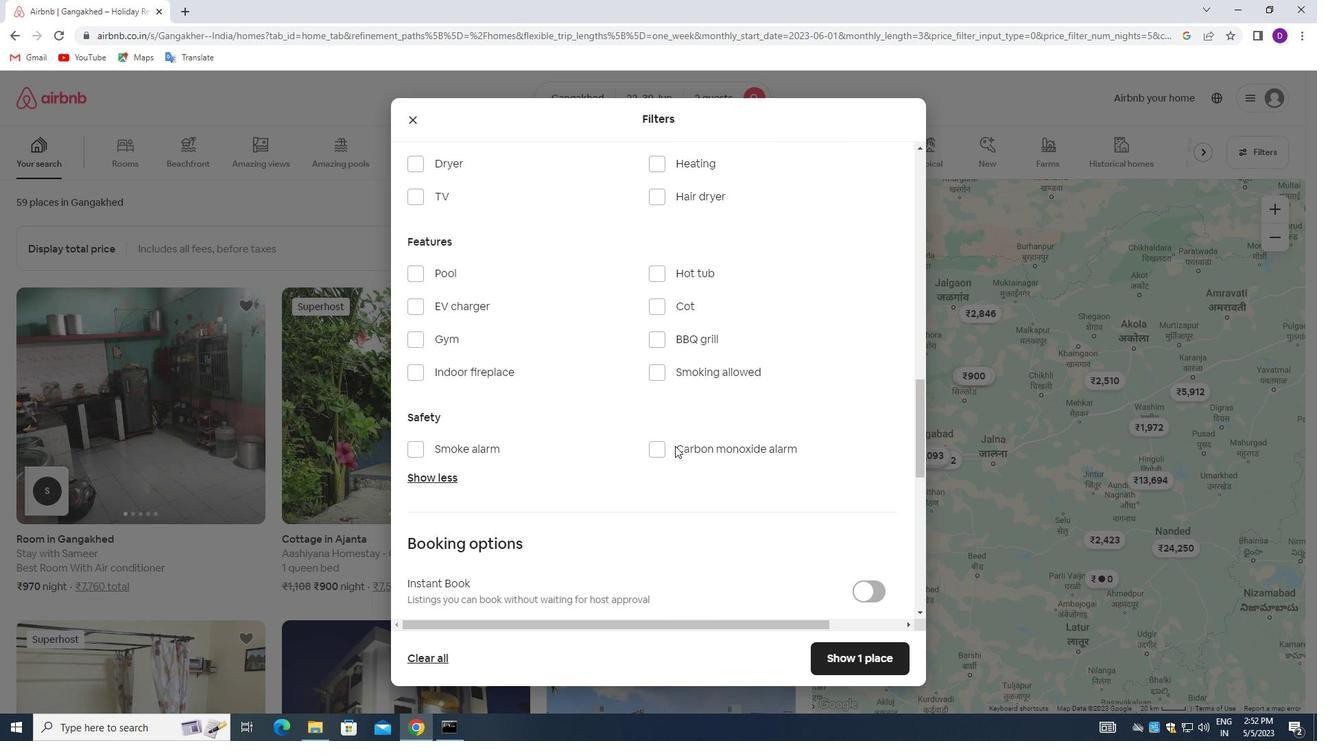 
Action: Mouse scrolled (675, 445) with delta (0, 0)
Screenshot: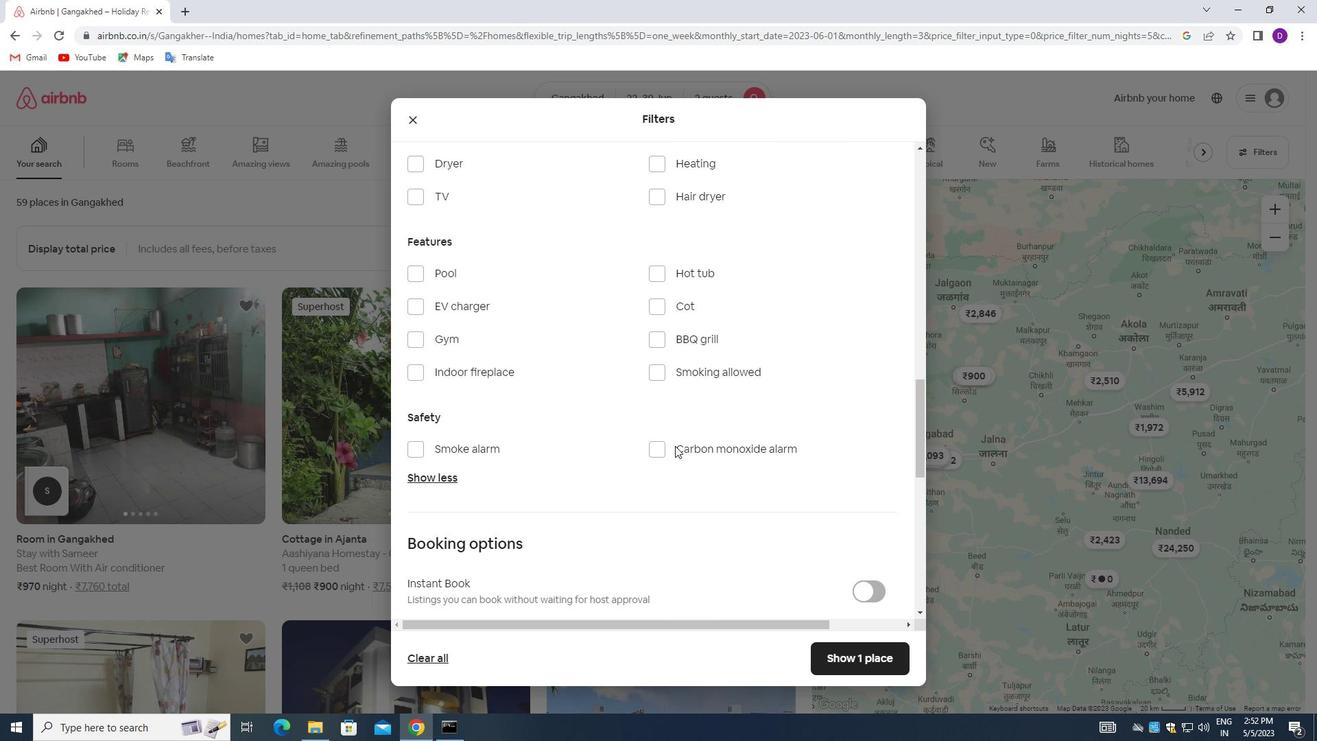 
Action: Mouse scrolled (675, 445) with delta (0, 0)
Screenshot: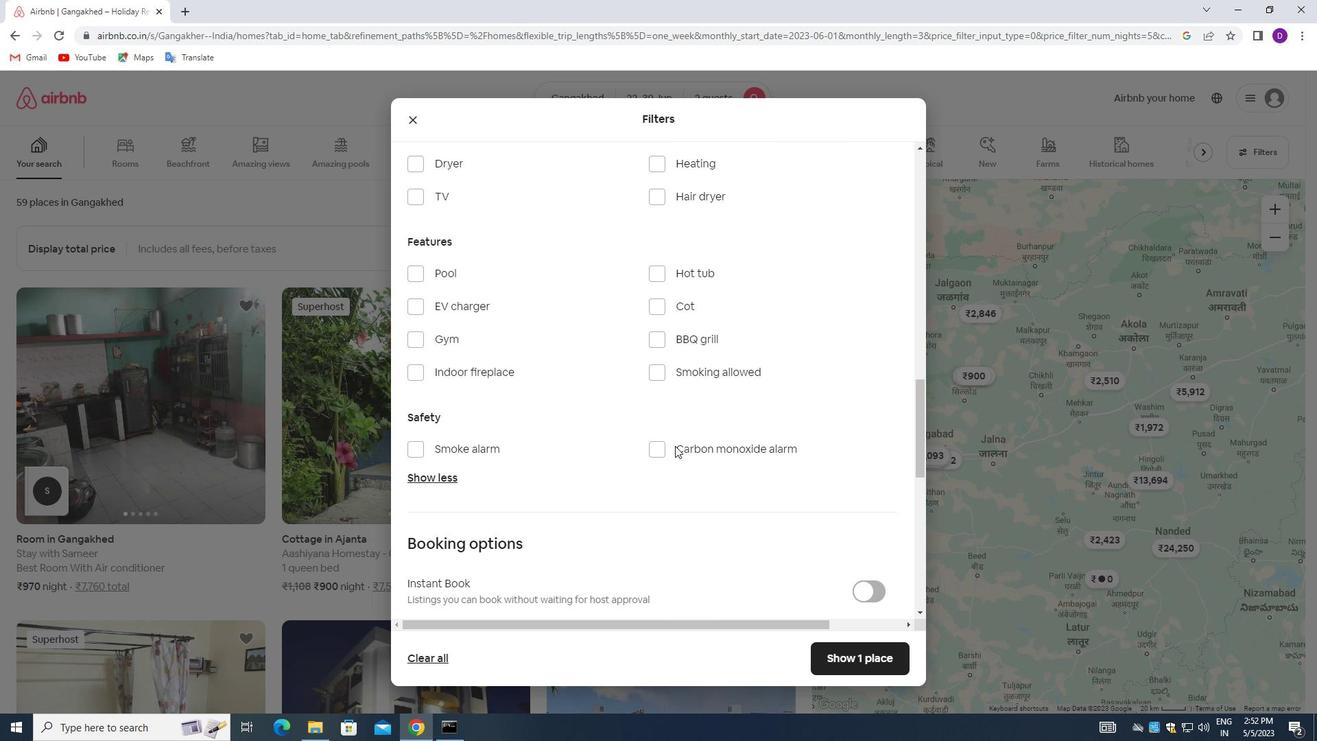 
Action: Mouse scrolled (675, 445) with delta (0, 0)
Screenshot: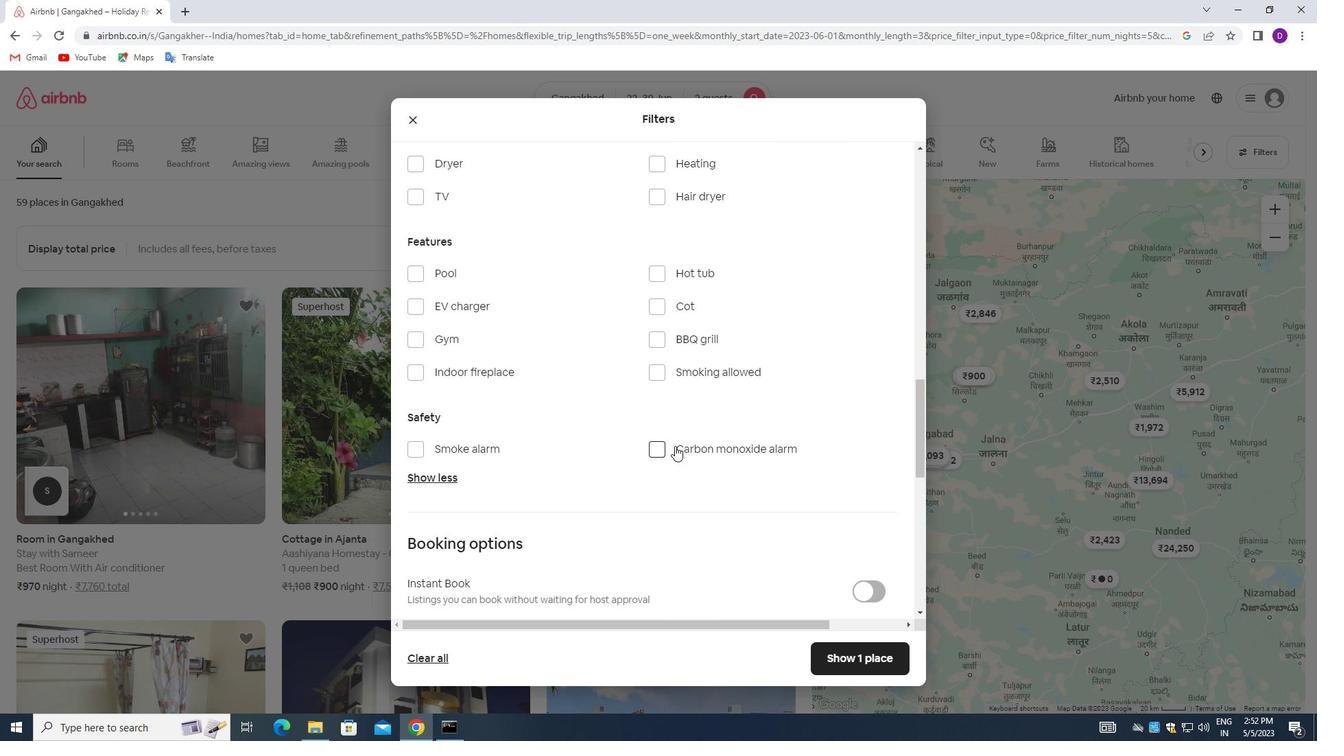 
Action: Mouse moved to (862, 369)
Screenshot: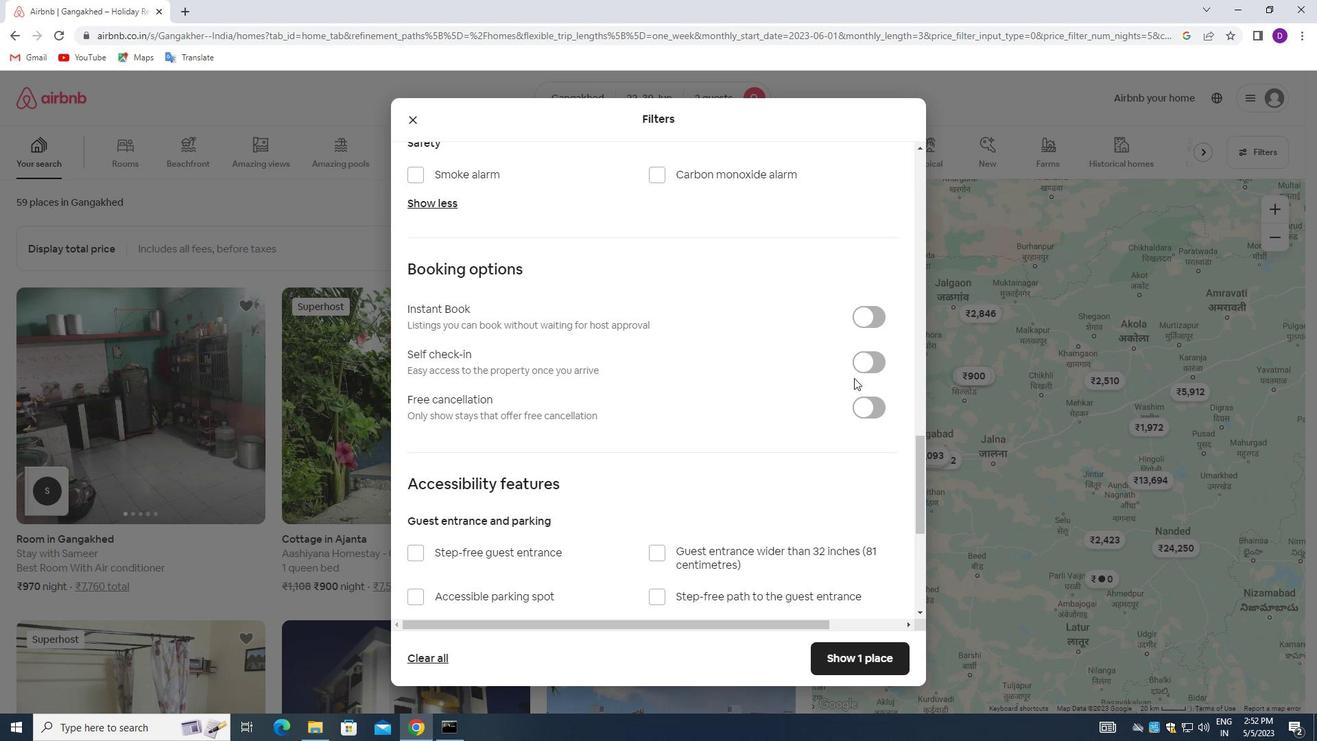 
Action: Mouse pressed left at (862, 369)
Screenshot: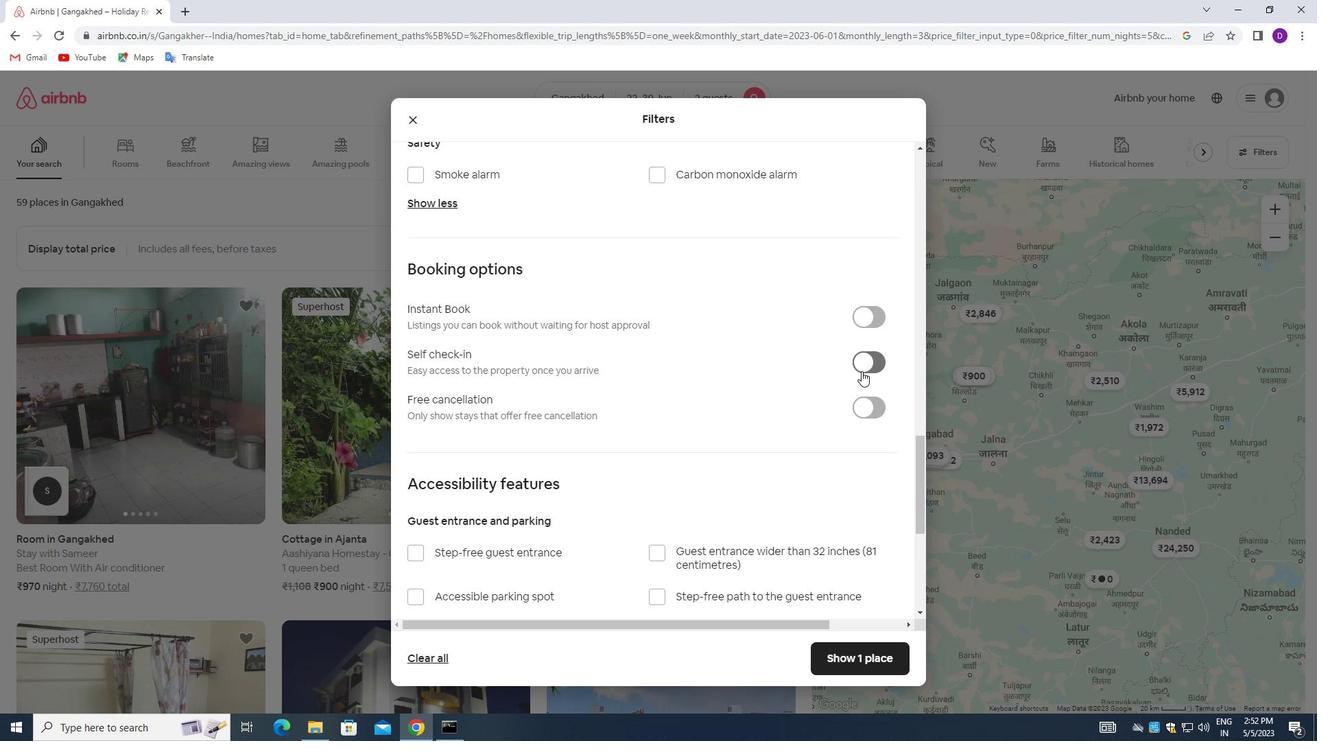 
Action: Mouse moved to (577, 459)
Screenshot: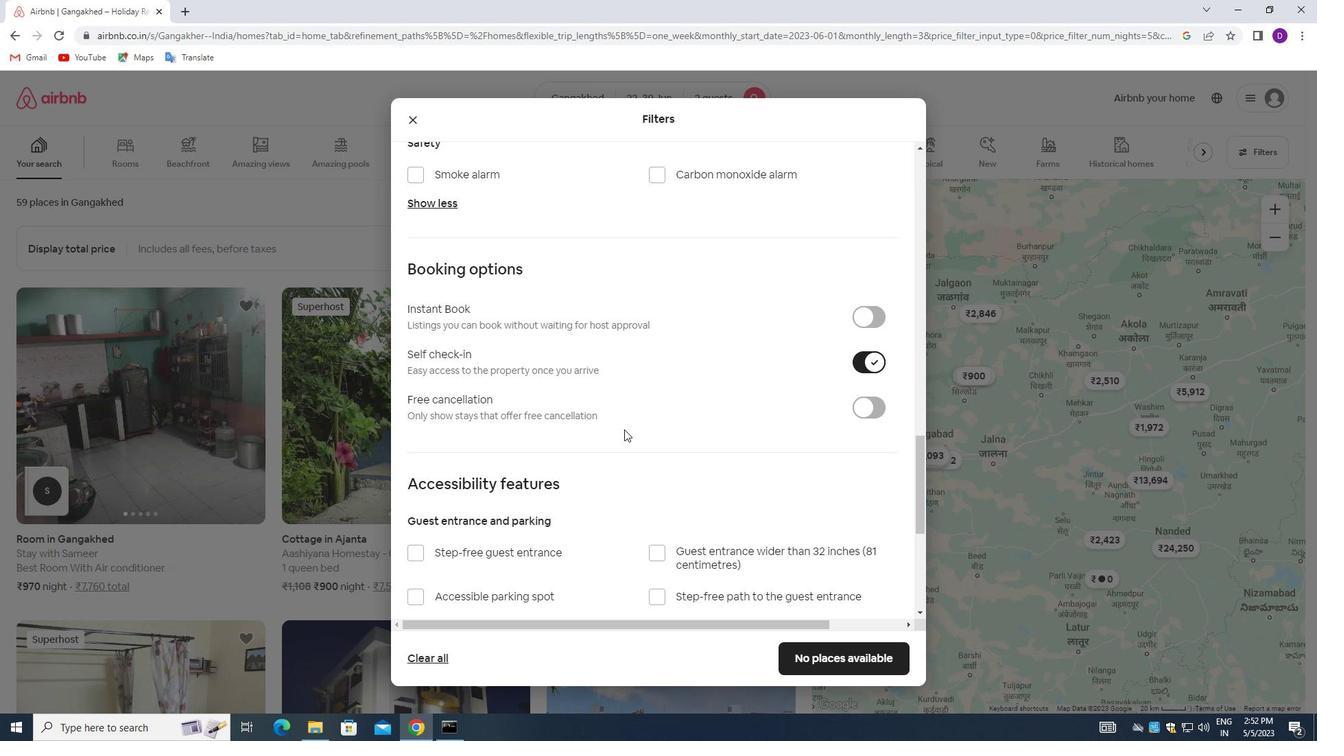 
Action: Mouse scrolled (577, 458) with delta (0, 0)
Screenshot: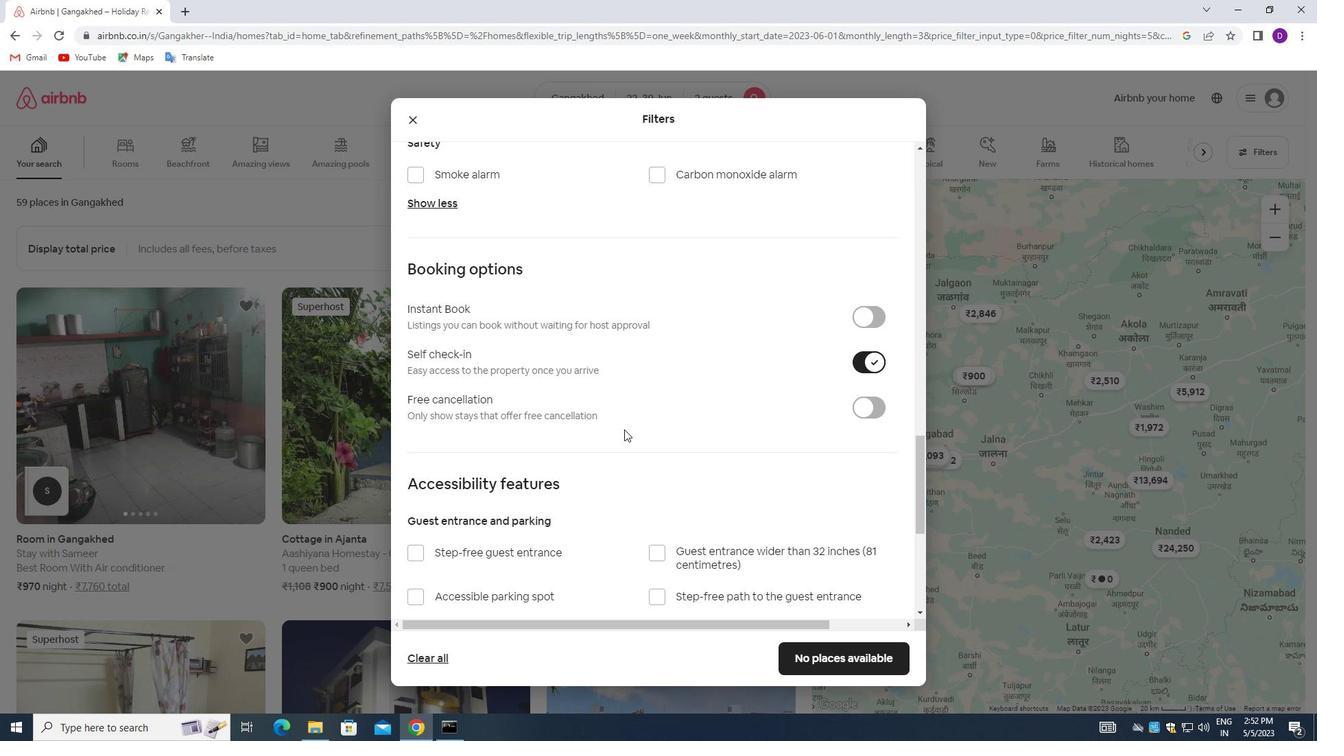 
Action: Mouse moved to (563, 461)
Screenshot: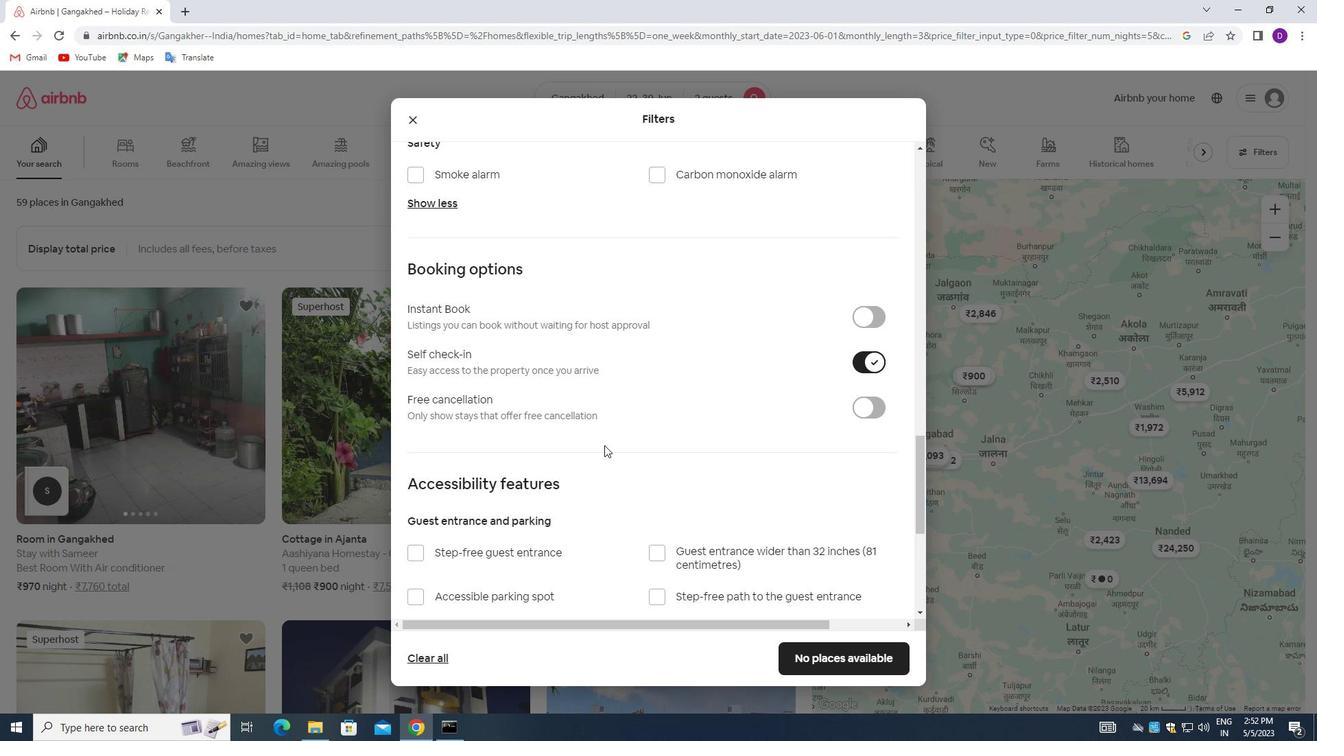 
Action: Mouse scrolled (563, 461) with delta (0, 0)
Screenshot: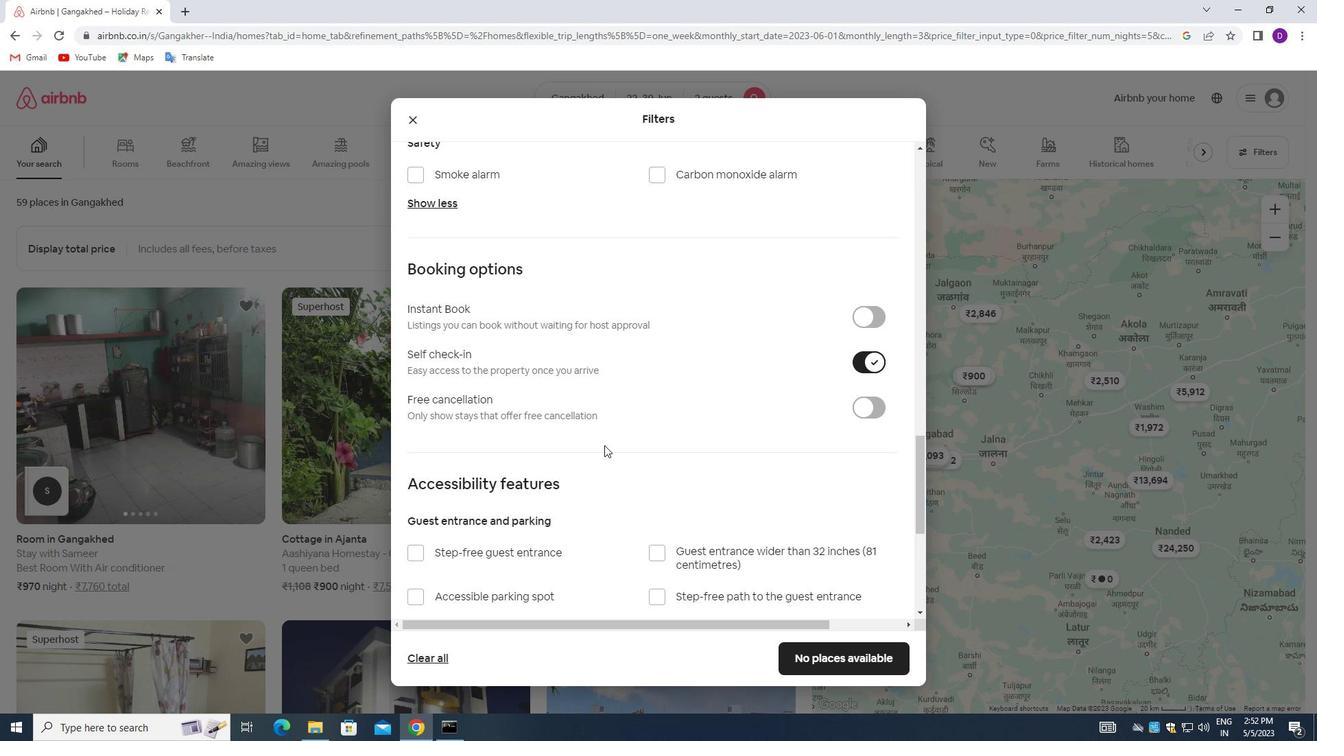 
Action: Mouse moved to (559, 461)
Screenshot: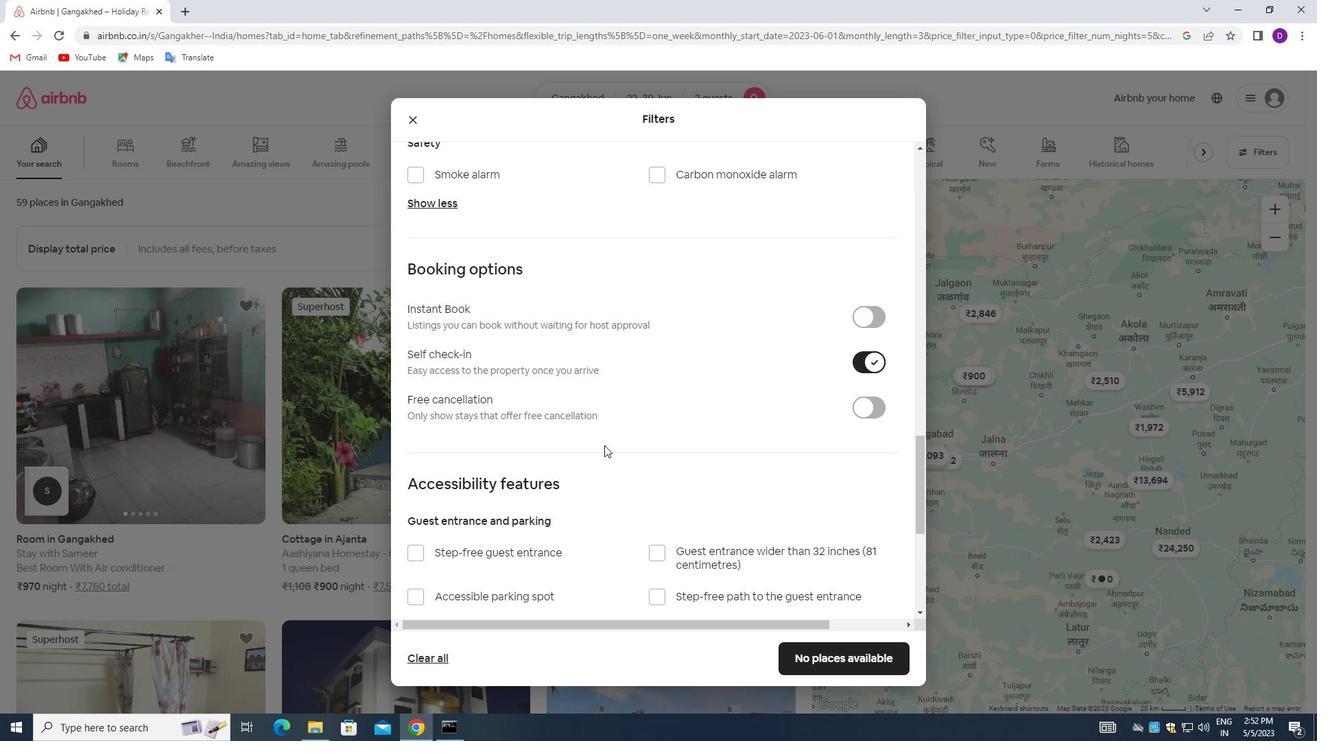 
Action: Mouse scrolled (559, 461) with delta (0, 0)
Screenshot: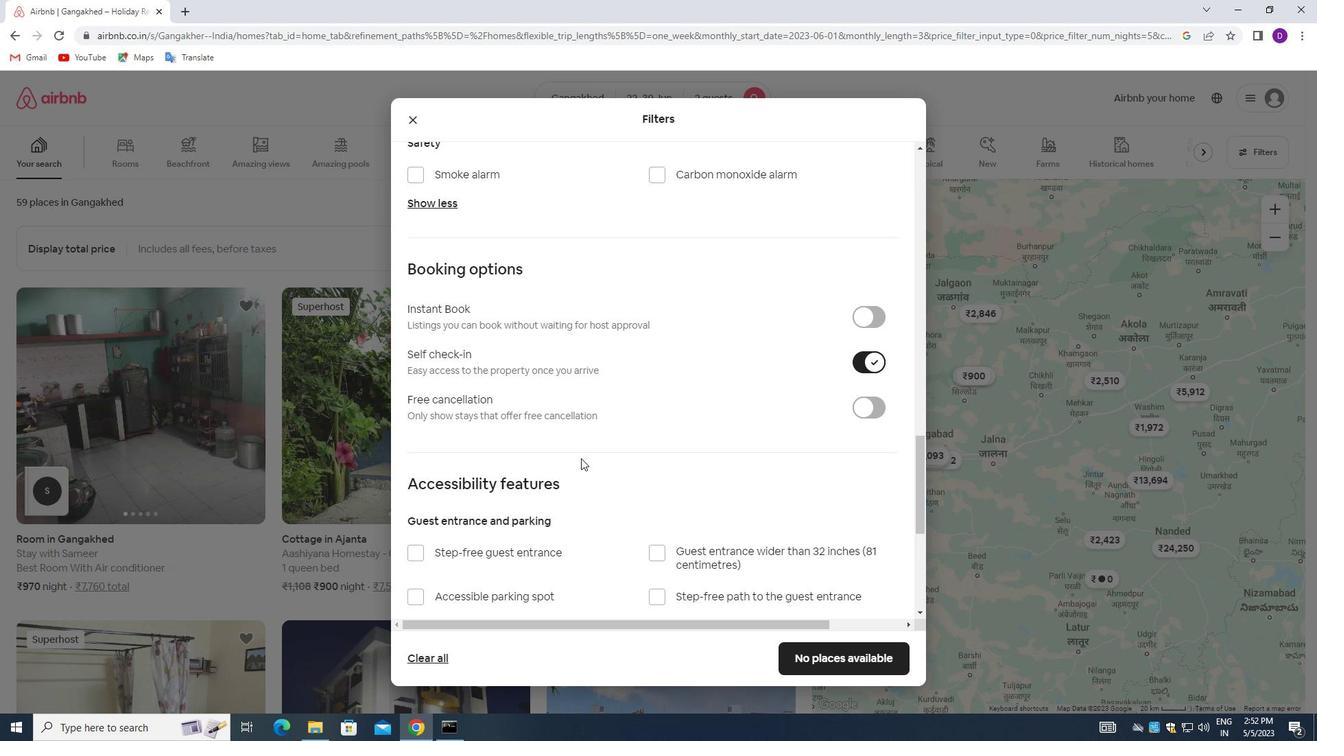 
Action: Mouse moved to (557, 461)
Screenshot: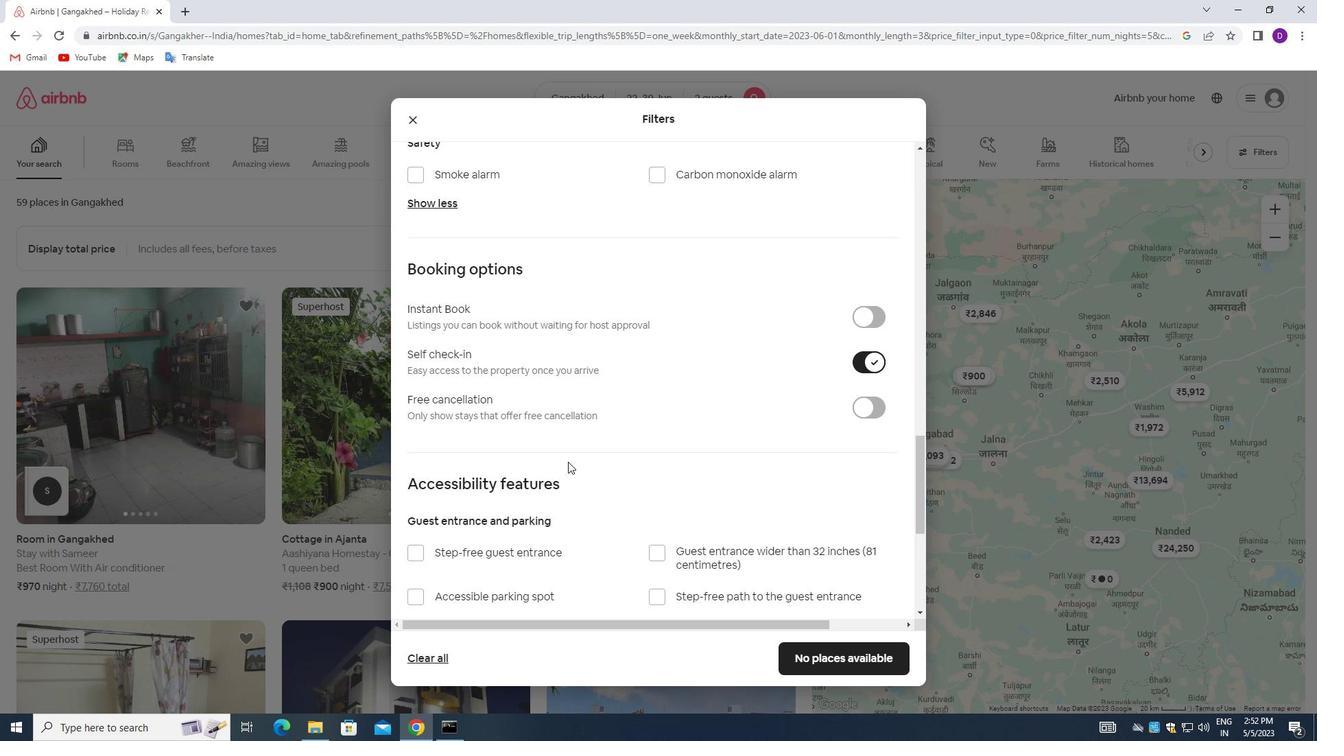 
Action: Mouse scrolled (557, 461) with delta (0, 0)
Screenshot: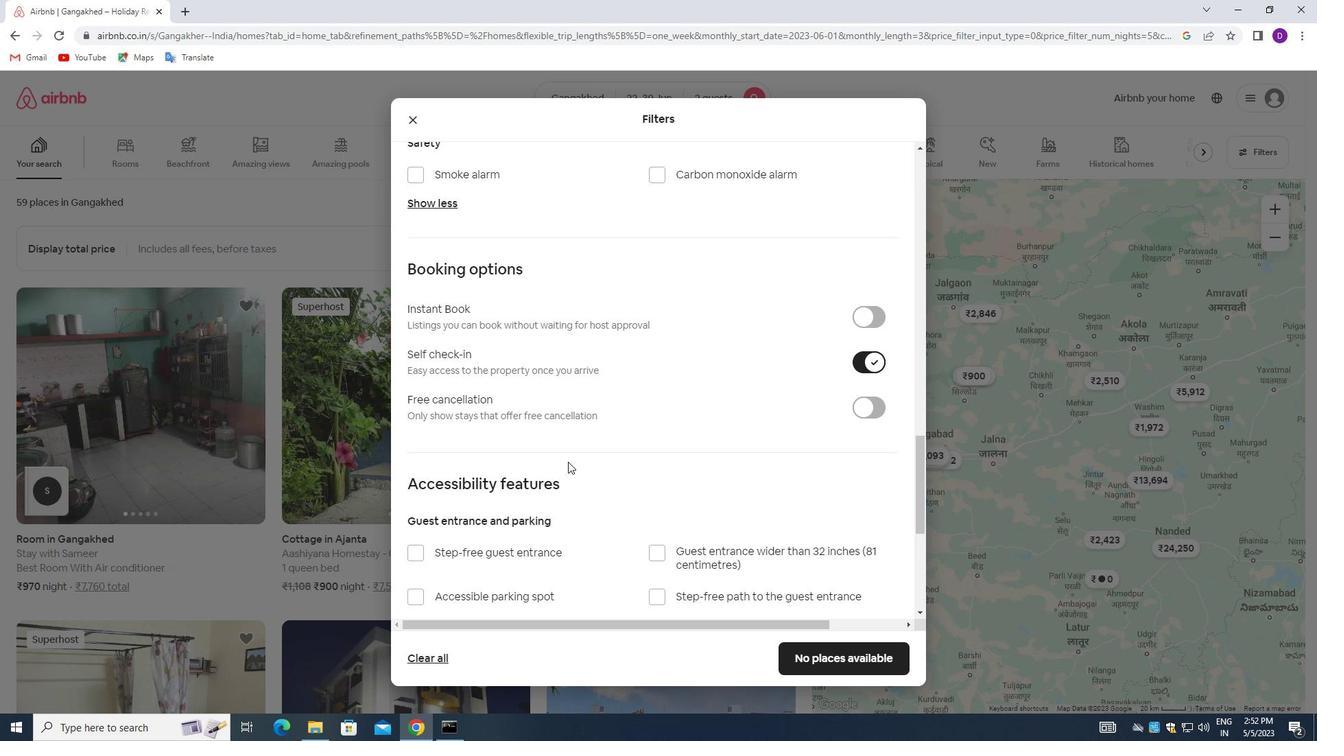 
Action: Mouse moved to (516, 479)
Screenshot: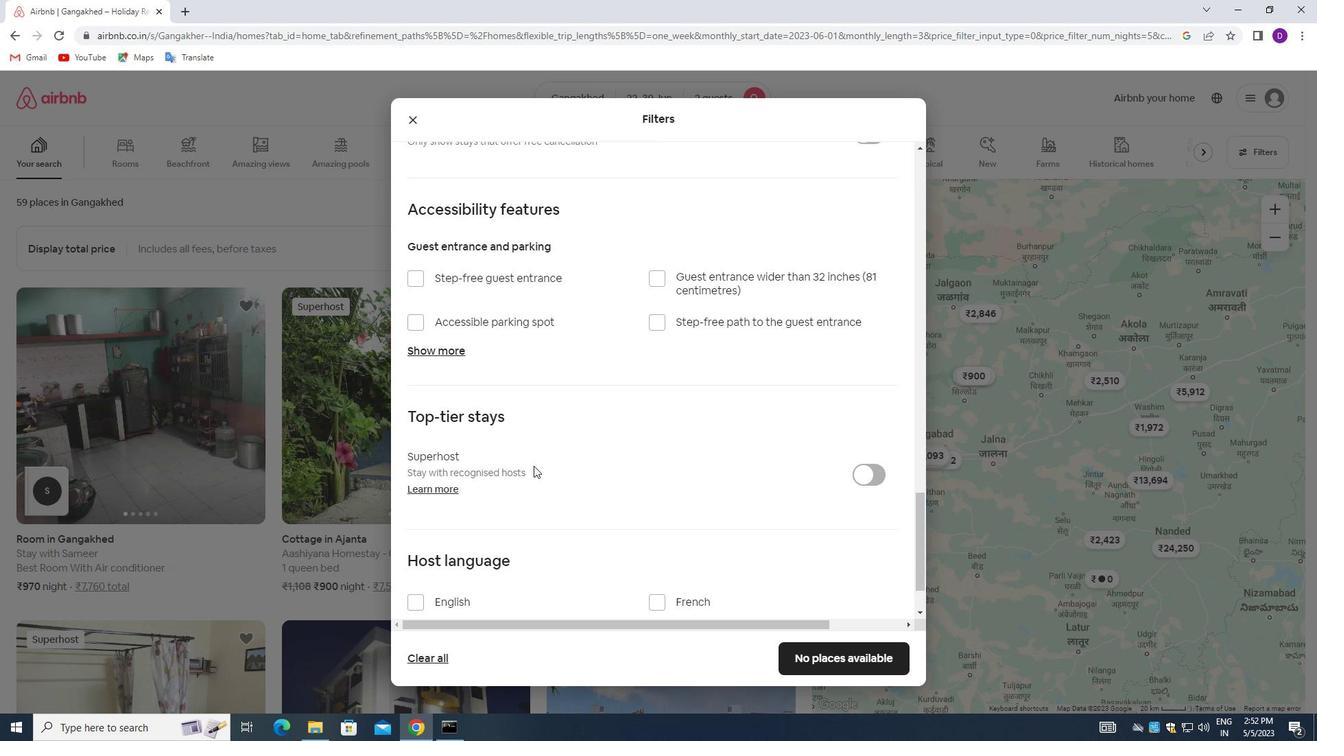 
Action: Mouse scrolled (516, 478) with delta (0, 0)
Screenshot: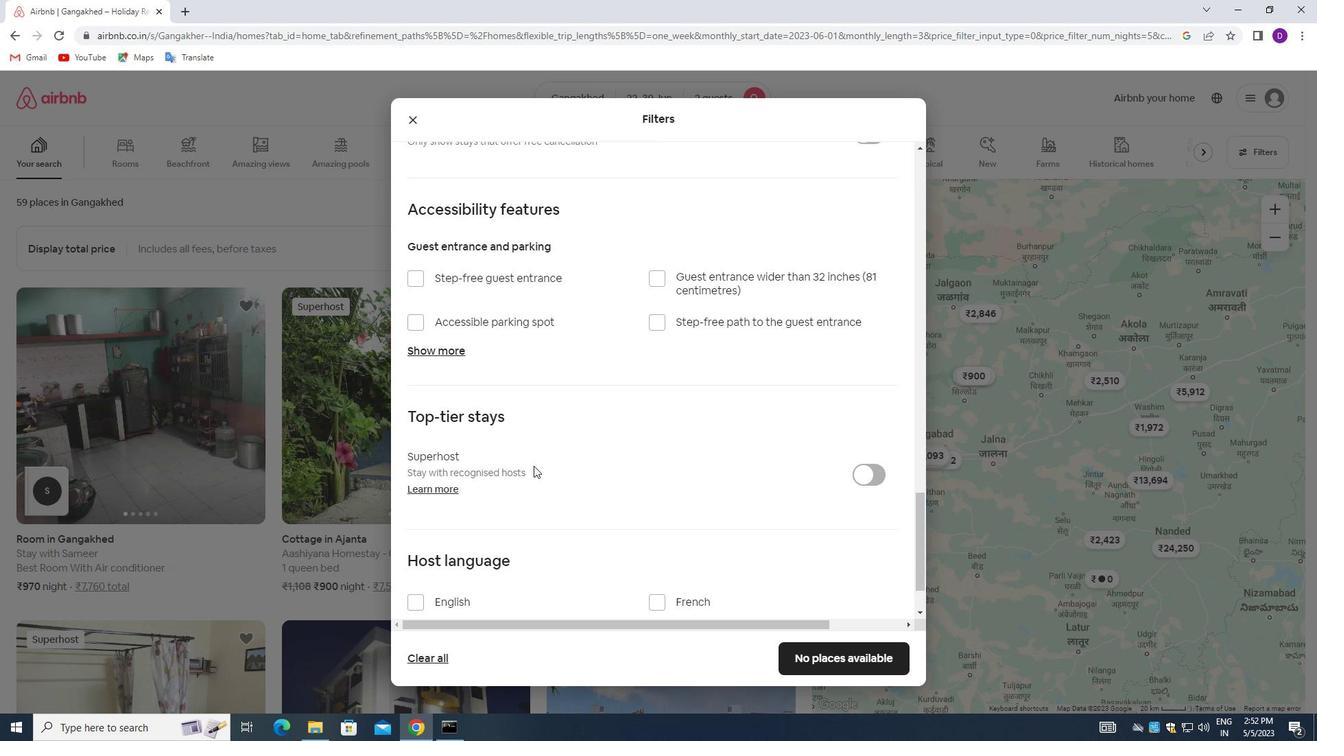 
Action: Mouse moved to (516, 482)
Screenshot: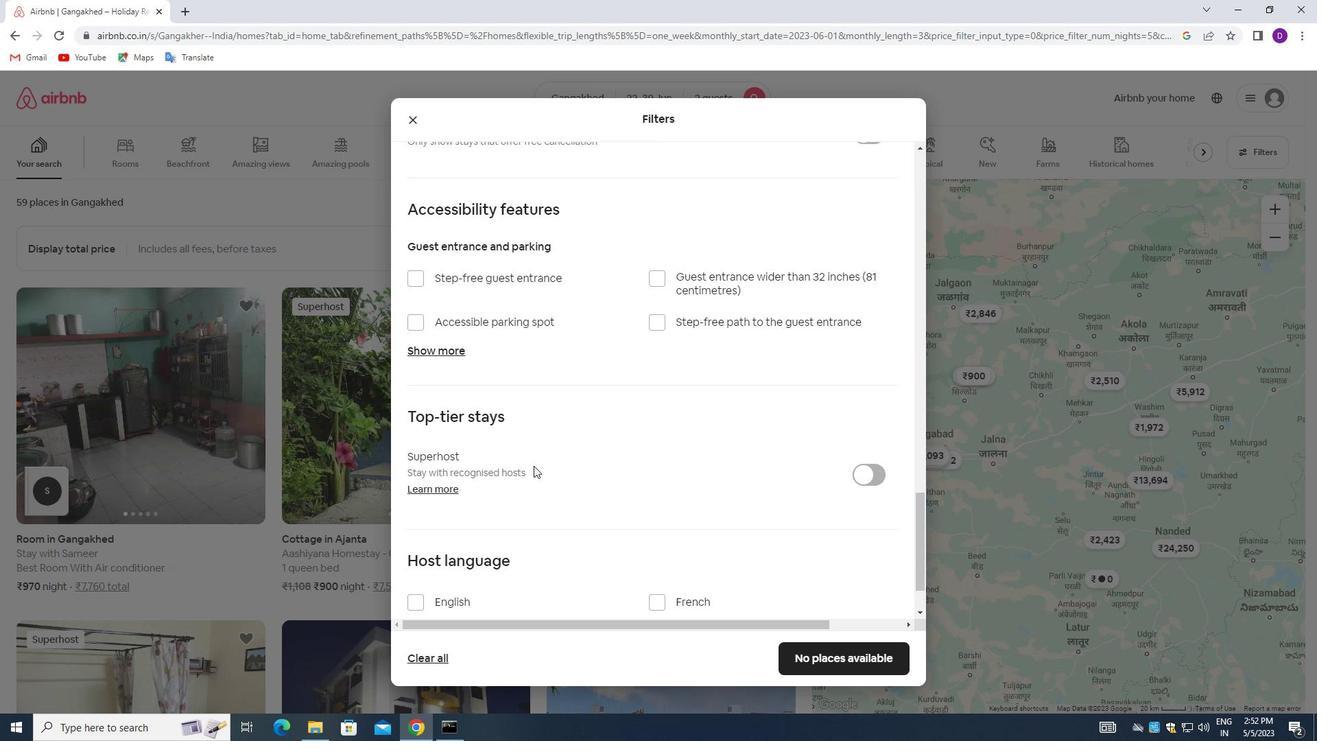 
Action: Mouse scrolled (516, 481) with delta (0, 0)
Screenshot: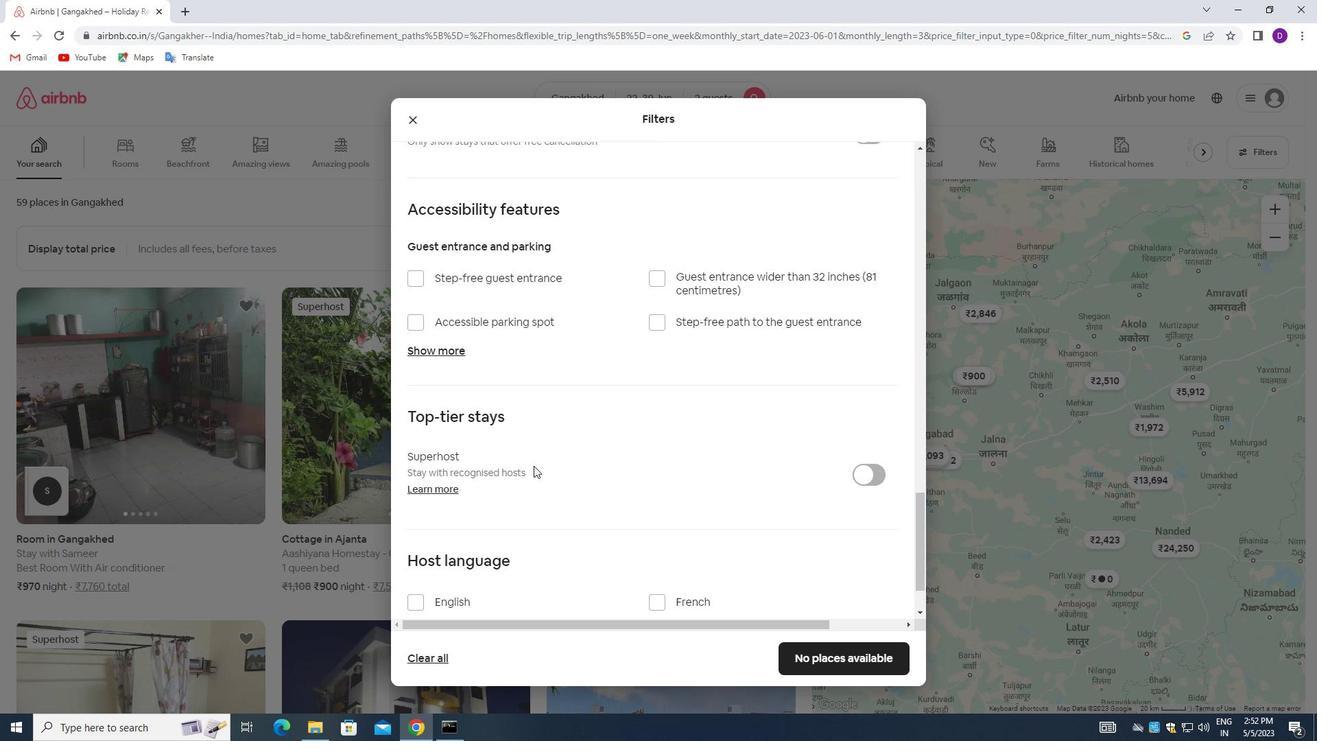 
Action: Mouse moved to (418, 519)
Screenshot: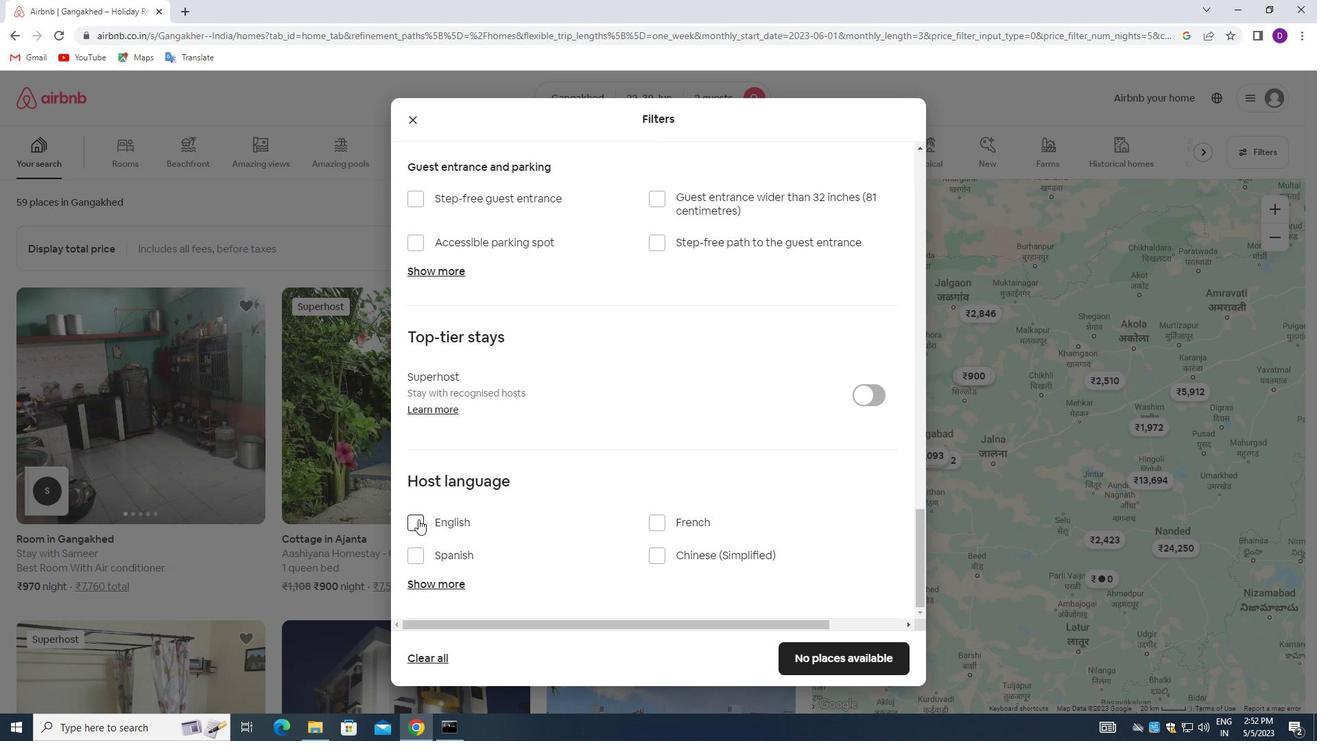 
Action: Mouse pressed left at (418, 519)
Screenshot: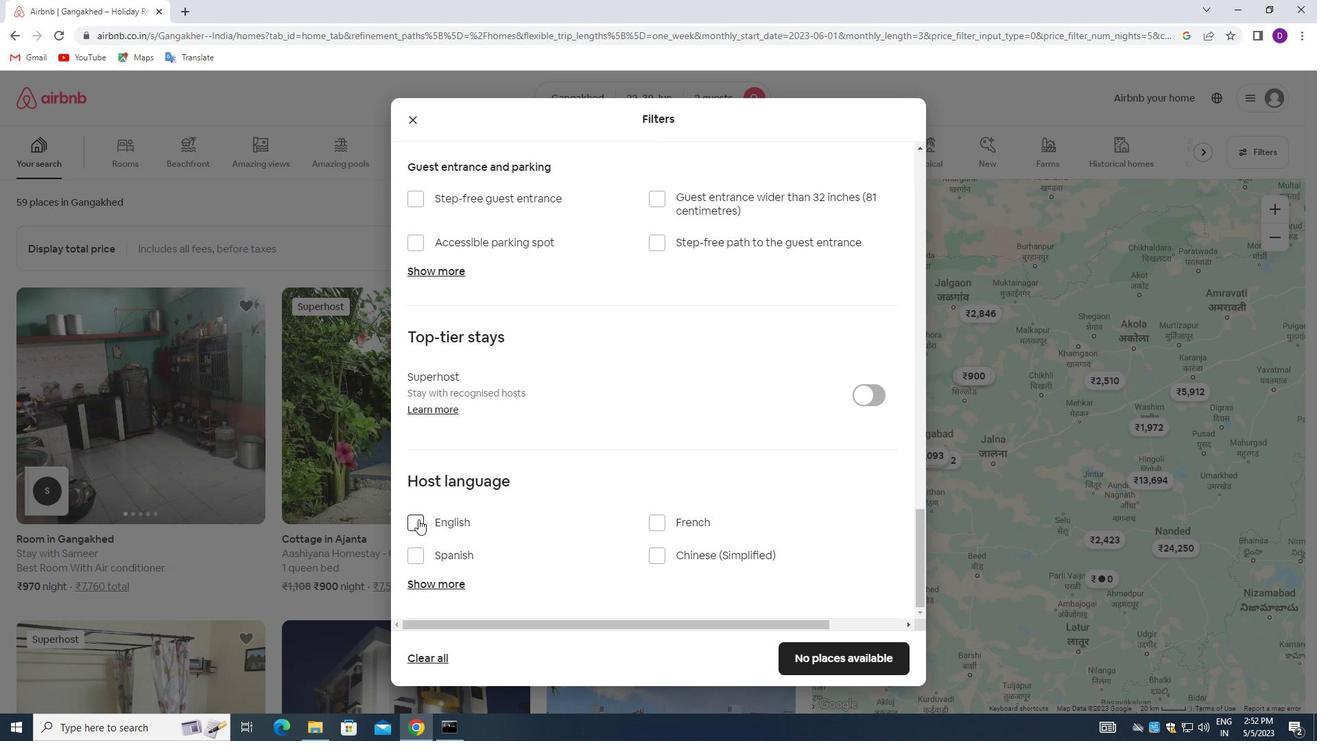 
Action: Mouse moved to (795, 645)
Screenshot: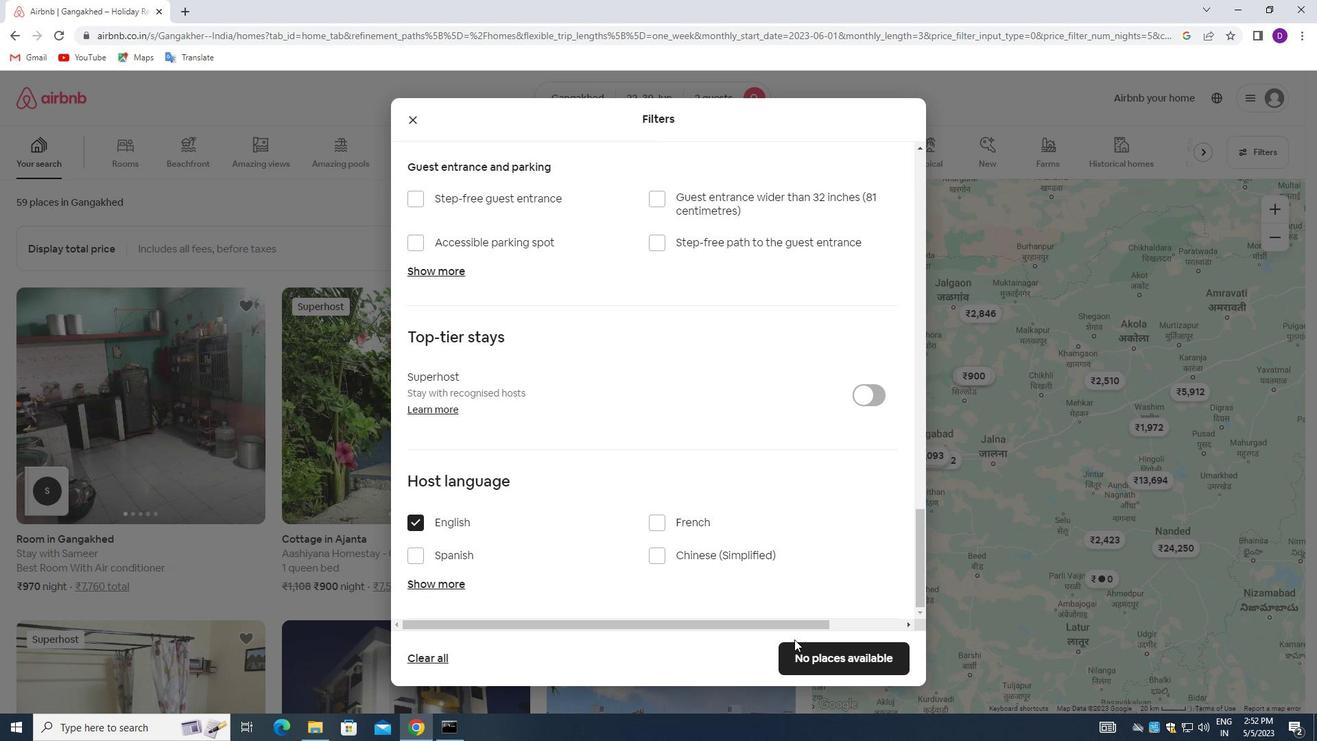 
Action: Mouse pressed left at (795, 645)
Screenshot: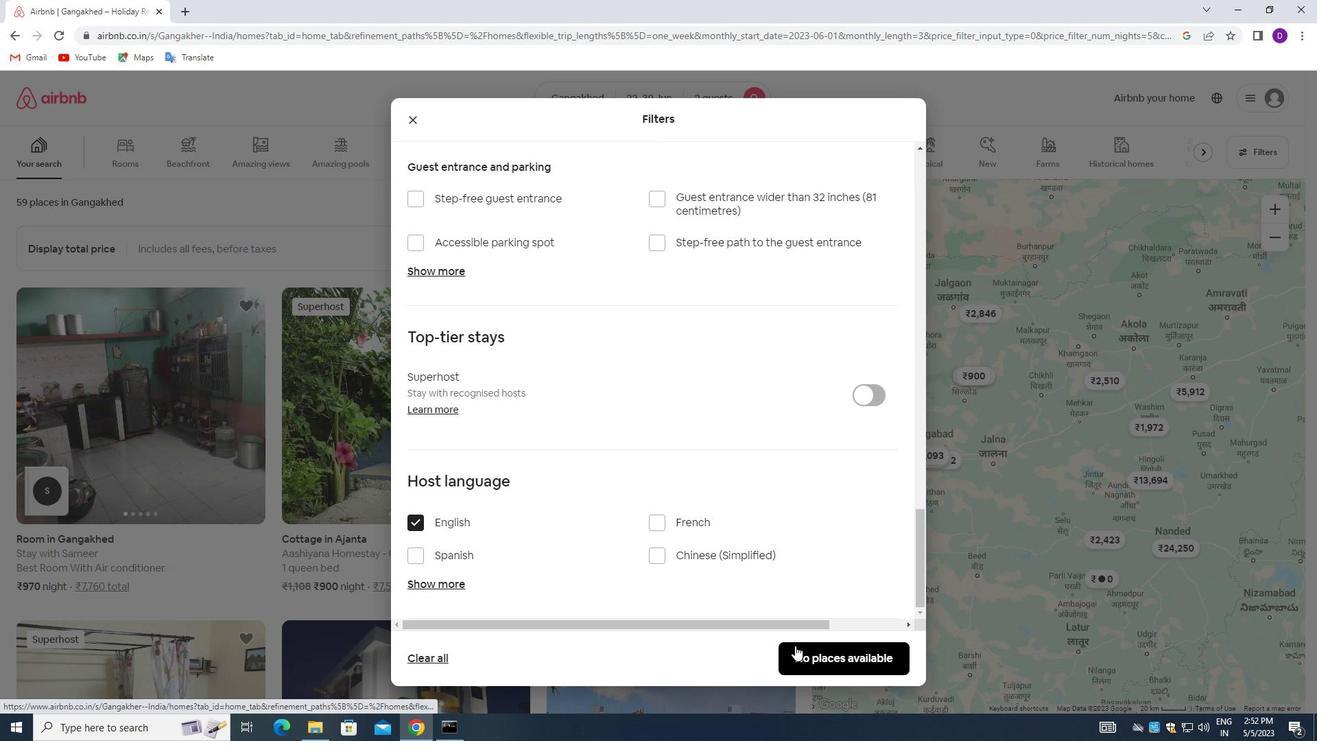 
Action: Mouse moved to (771, 542)
Screenshot: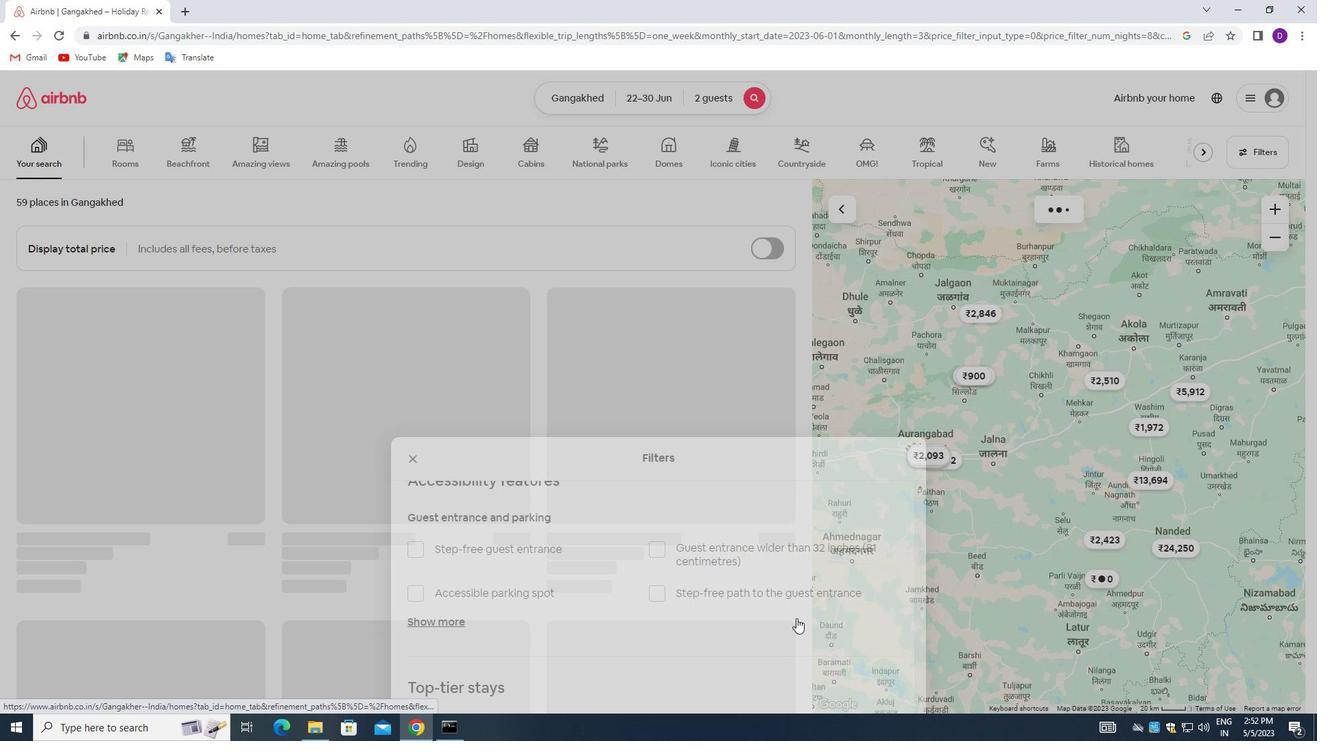 
